 Task: Use LinkedIn to search for people working at OCASA in the Truck industry, located in Moulia, who speak German and offer Portrait Photography services.
Action: Mouse moved to (696, 116)
Screenshot: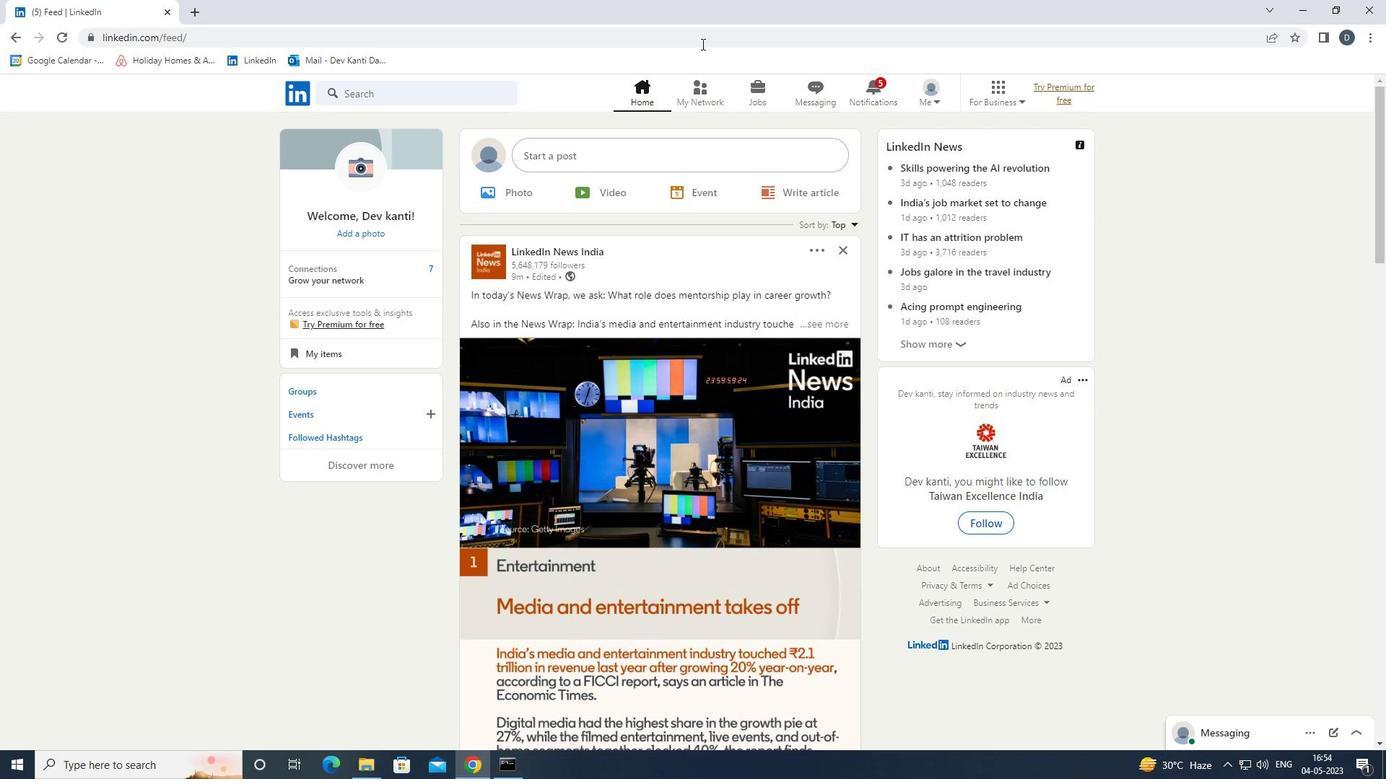 
Action: Mouse pressed left at (696, 116)
Screenshot: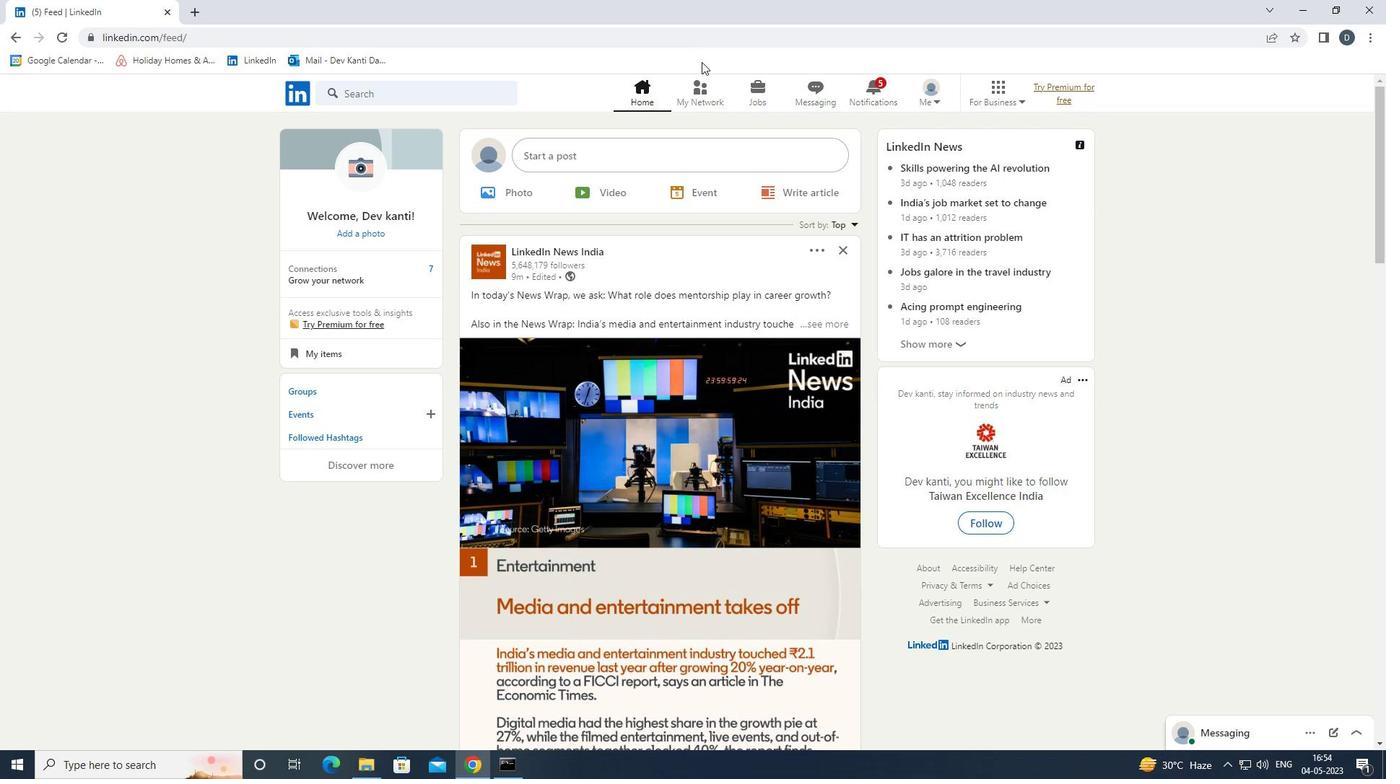 
Action: Mouse moved to (698, 104)
Screenshot: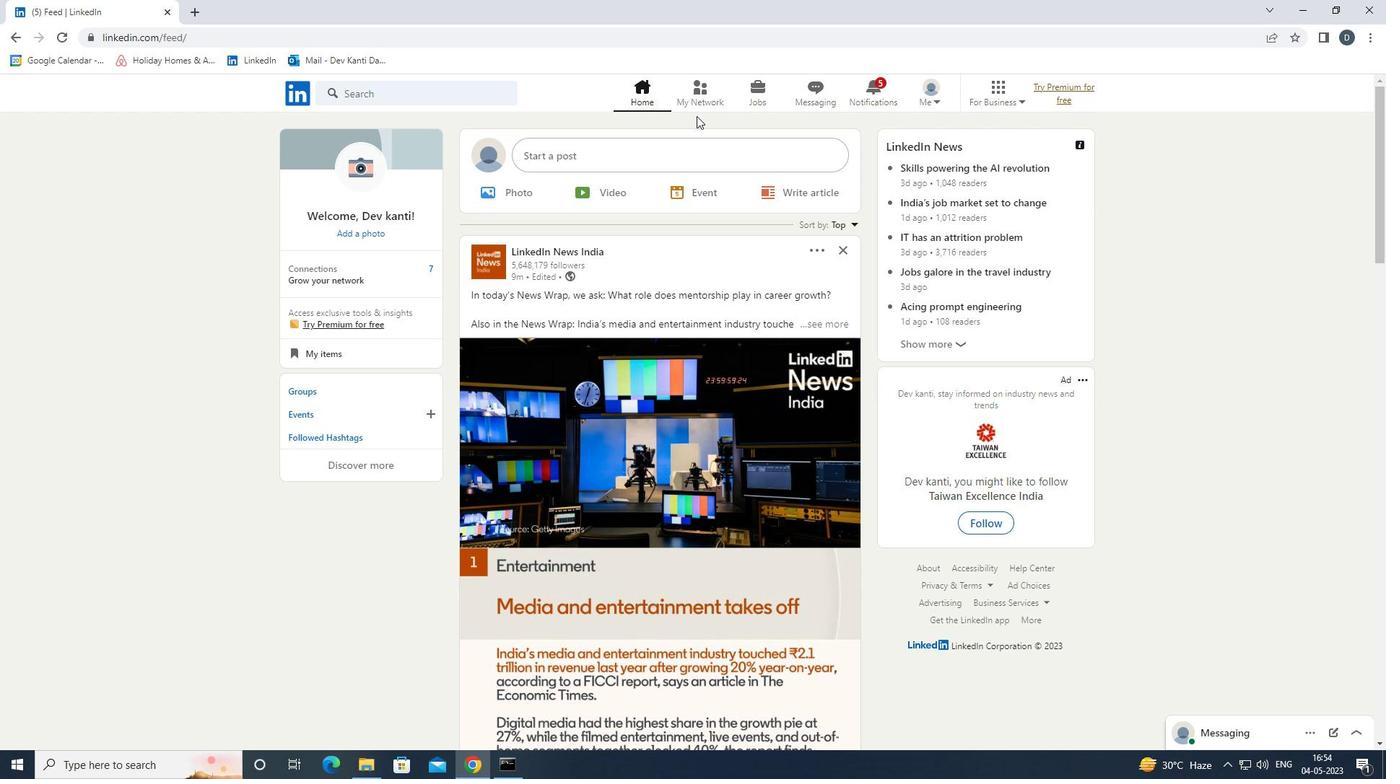 
Action: Mouse pressed left at (698, 104)
Screenshot: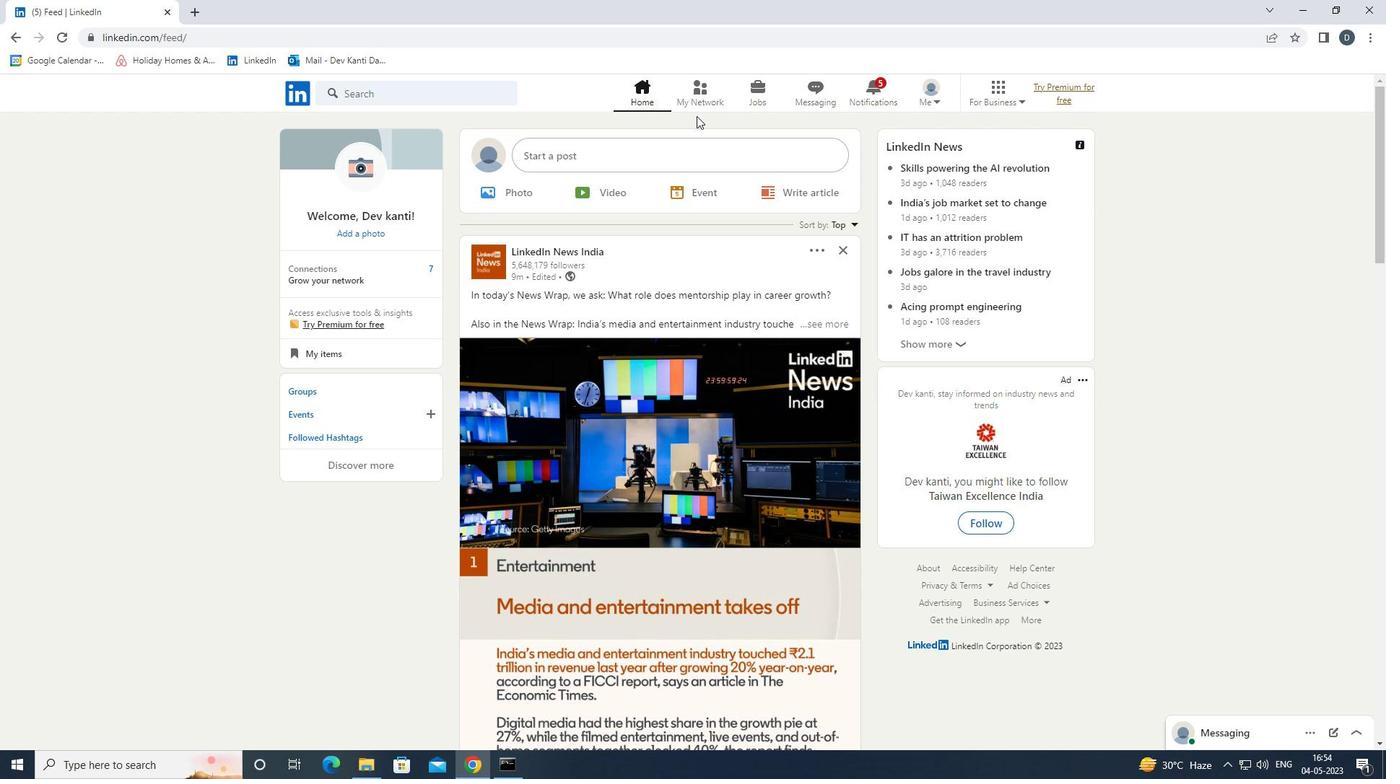 
Action: Mouse moved to (473, 172)
Screenshot: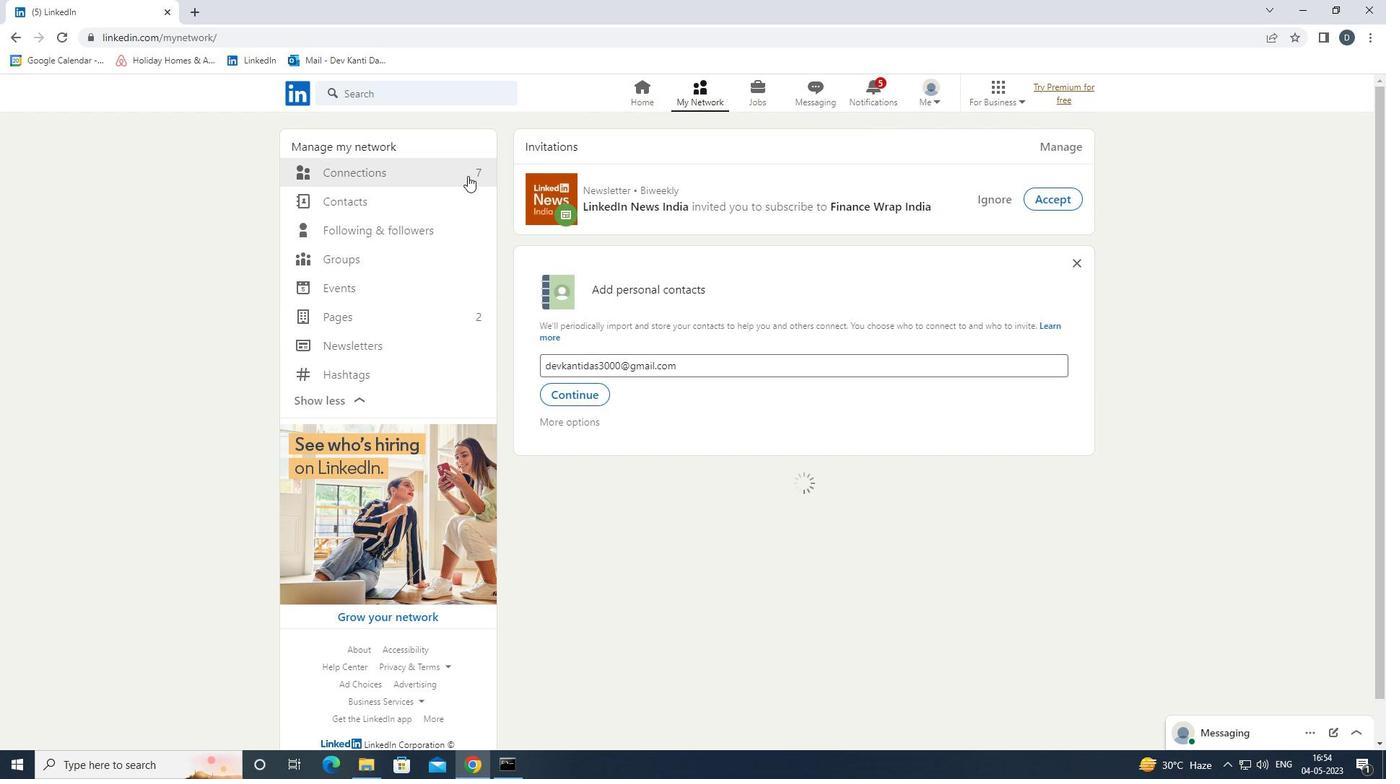 
Action: Mouse pressed left at (473, 172)
Screenshot: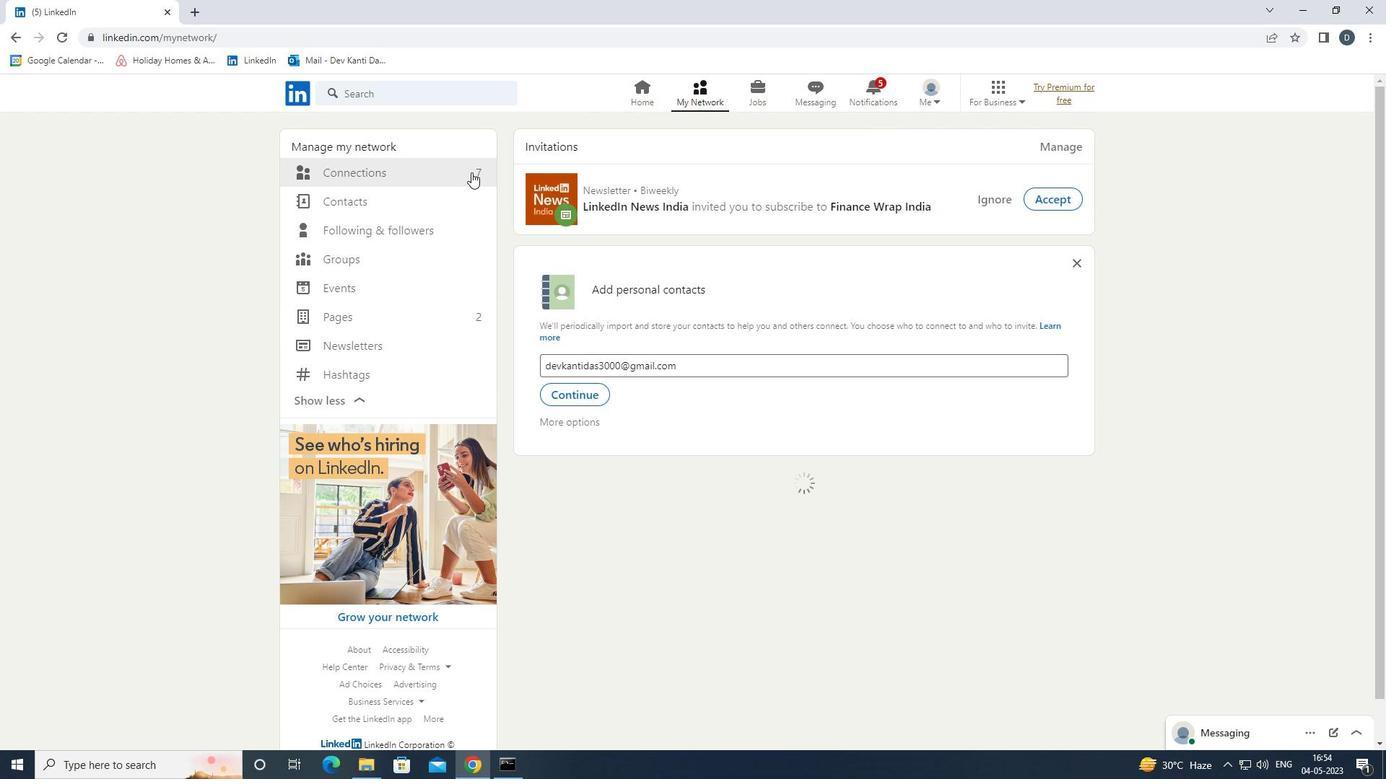 
Action: Mouse moved to (809, 176)
Screenshot: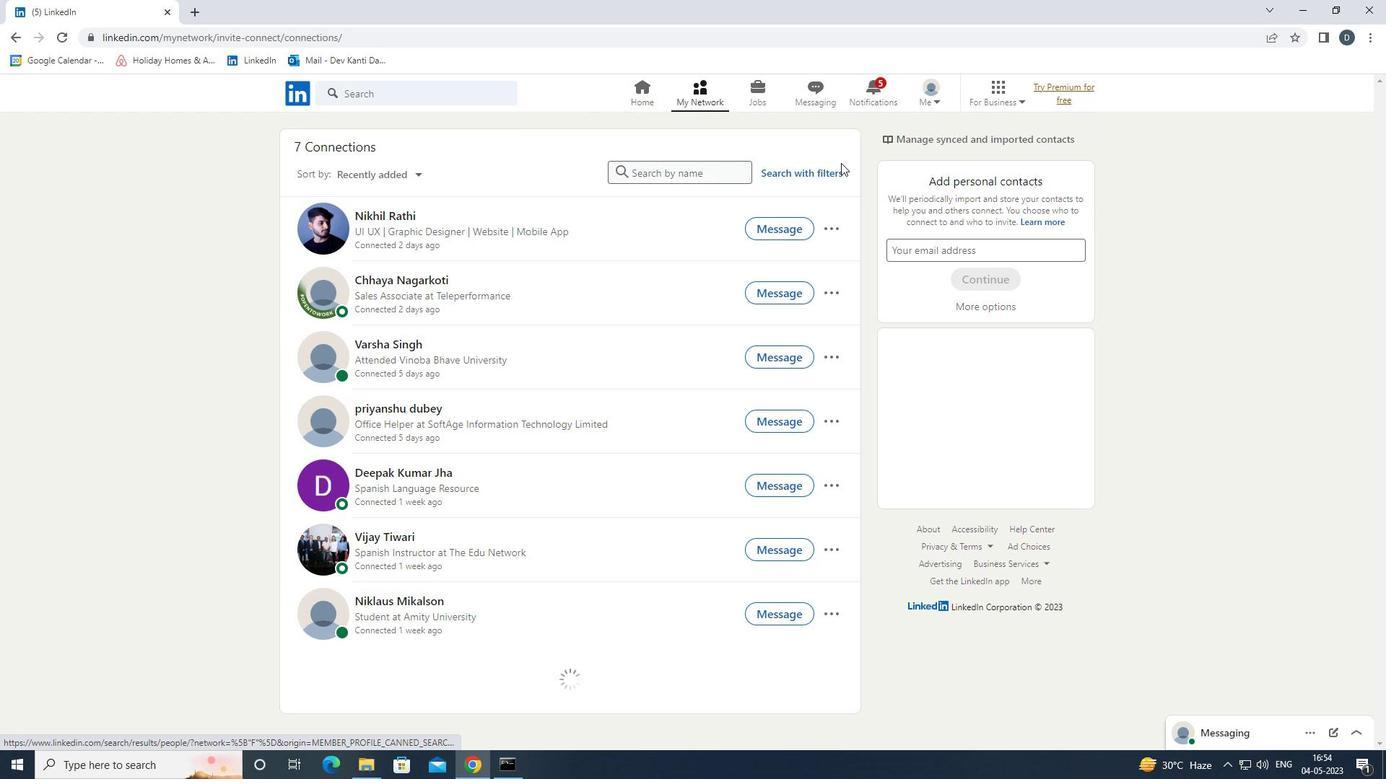 
Action: Mouse pressed left at (809, 176)
Screenshot: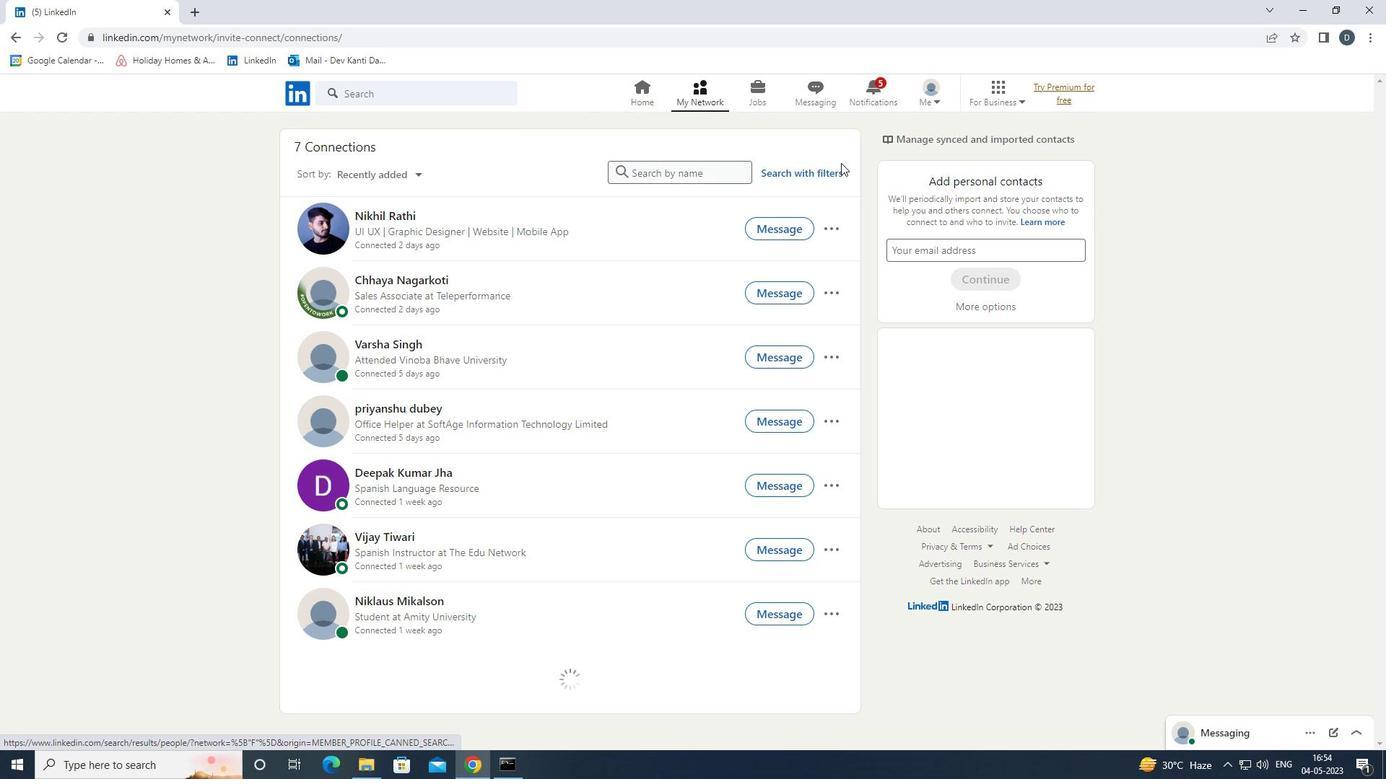 
Action: Mouse moved to (725, 124)
Screenshot: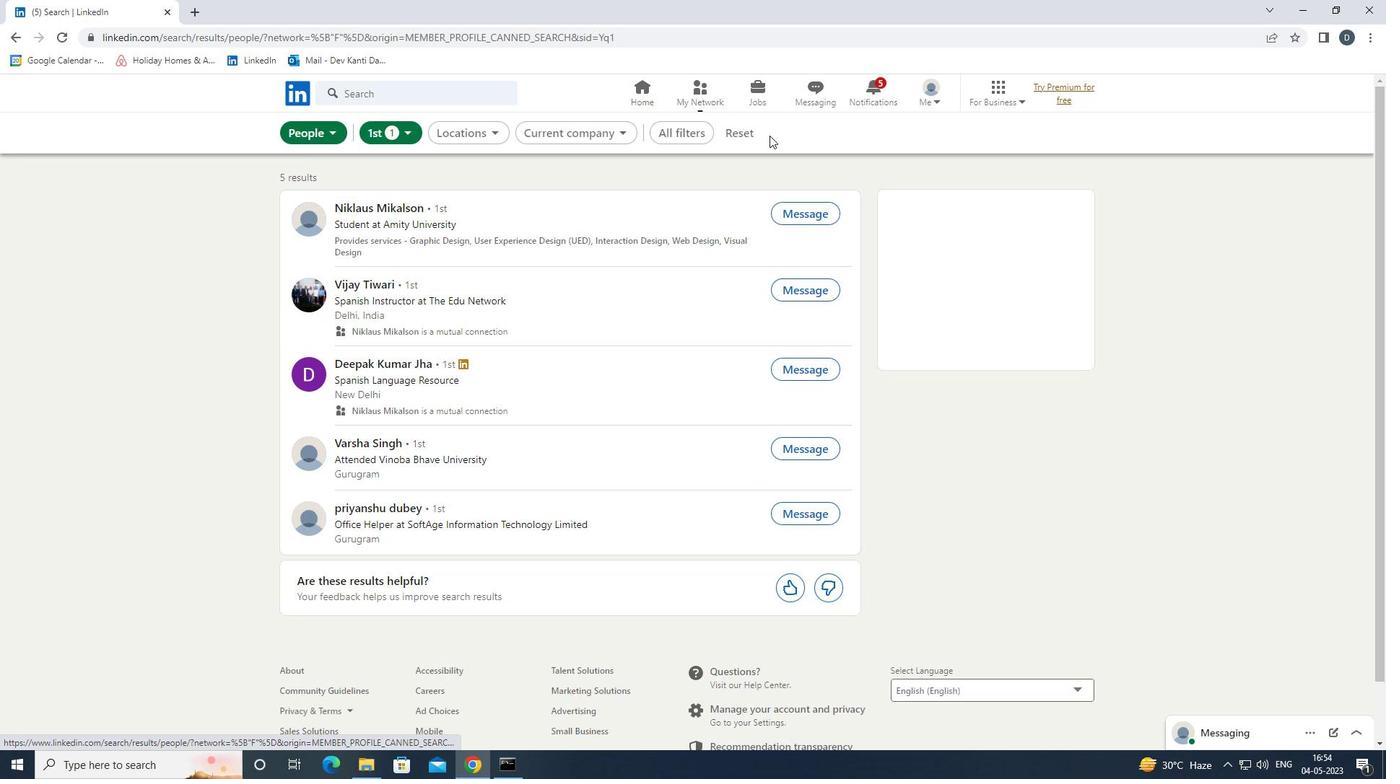 
Action: Mouse pressed left at (725, 124)
Screenshot: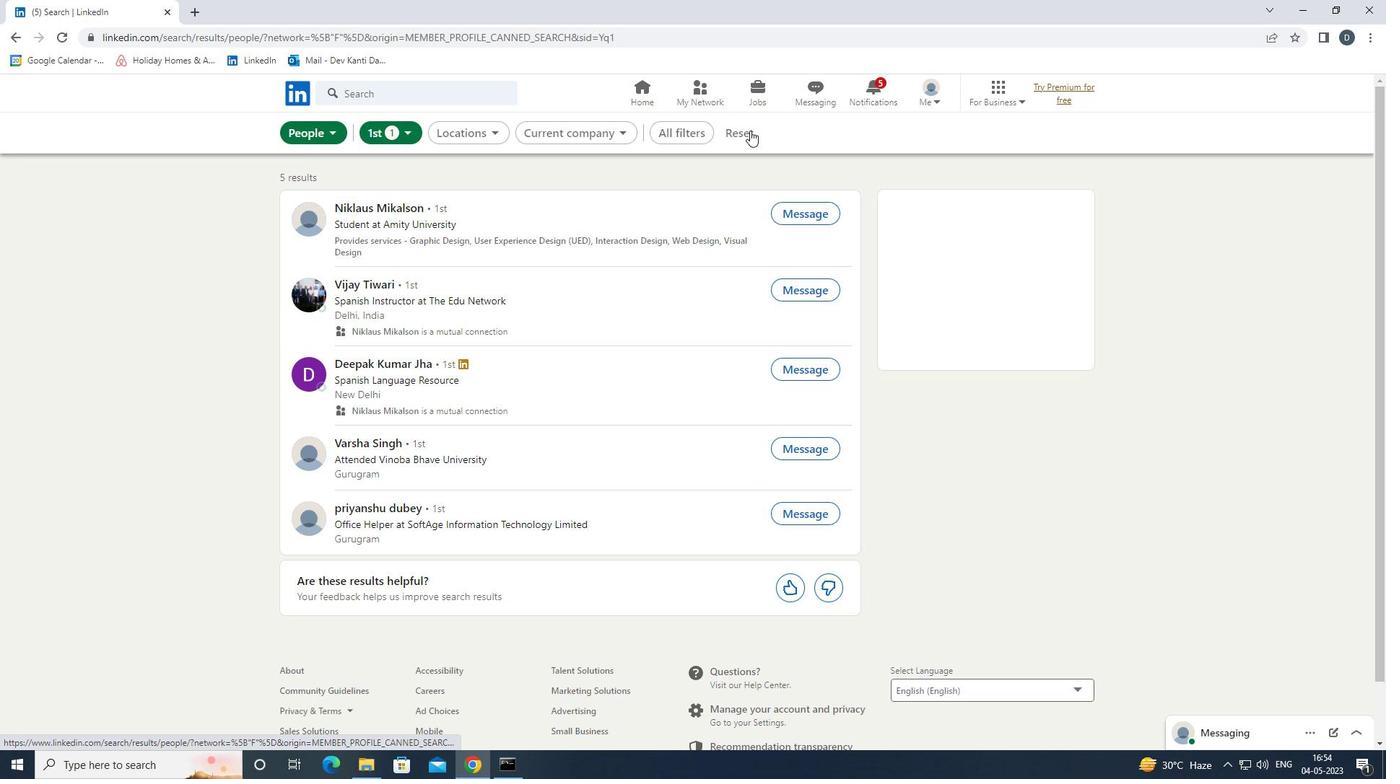 
Action: Mouse moved to (715, 132)
Screenshot: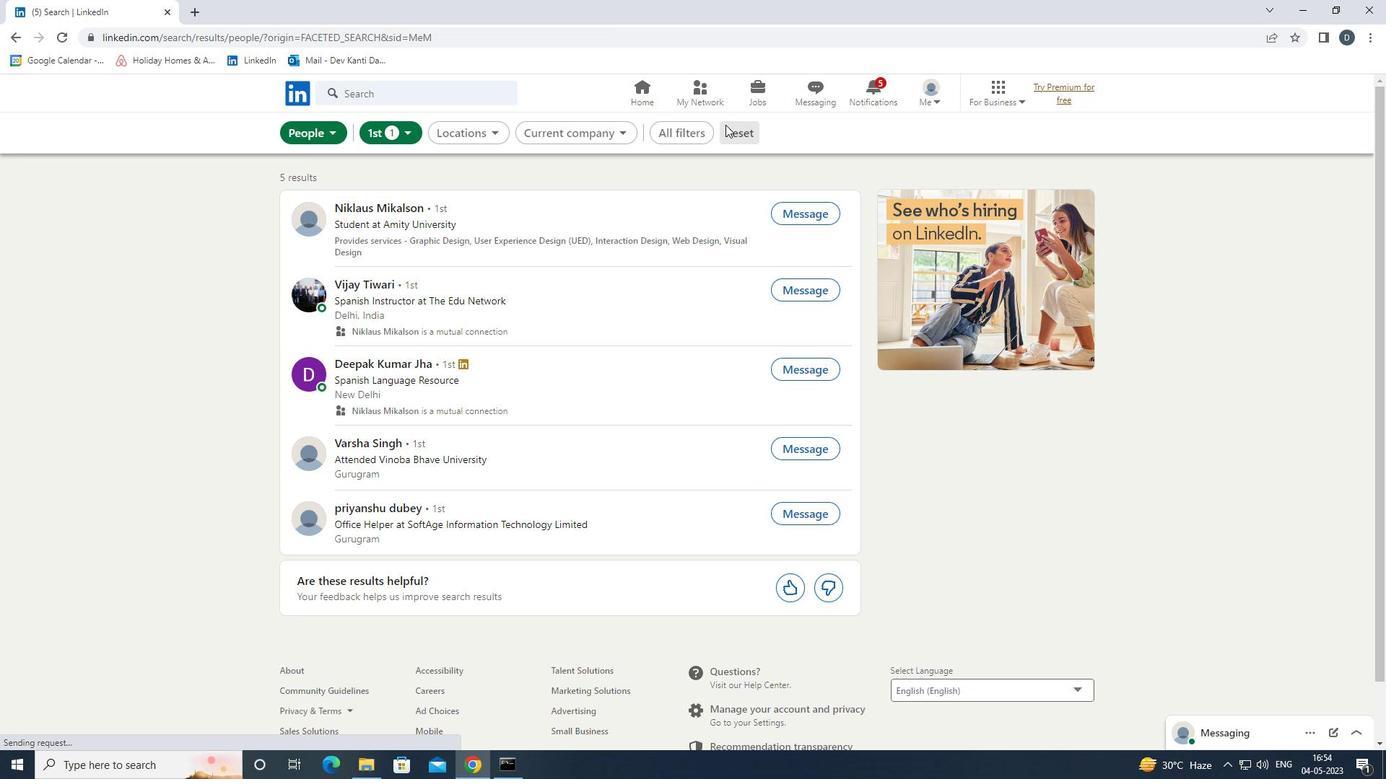 
Action: Mouse pressed left at (715, 132)
Screenshot: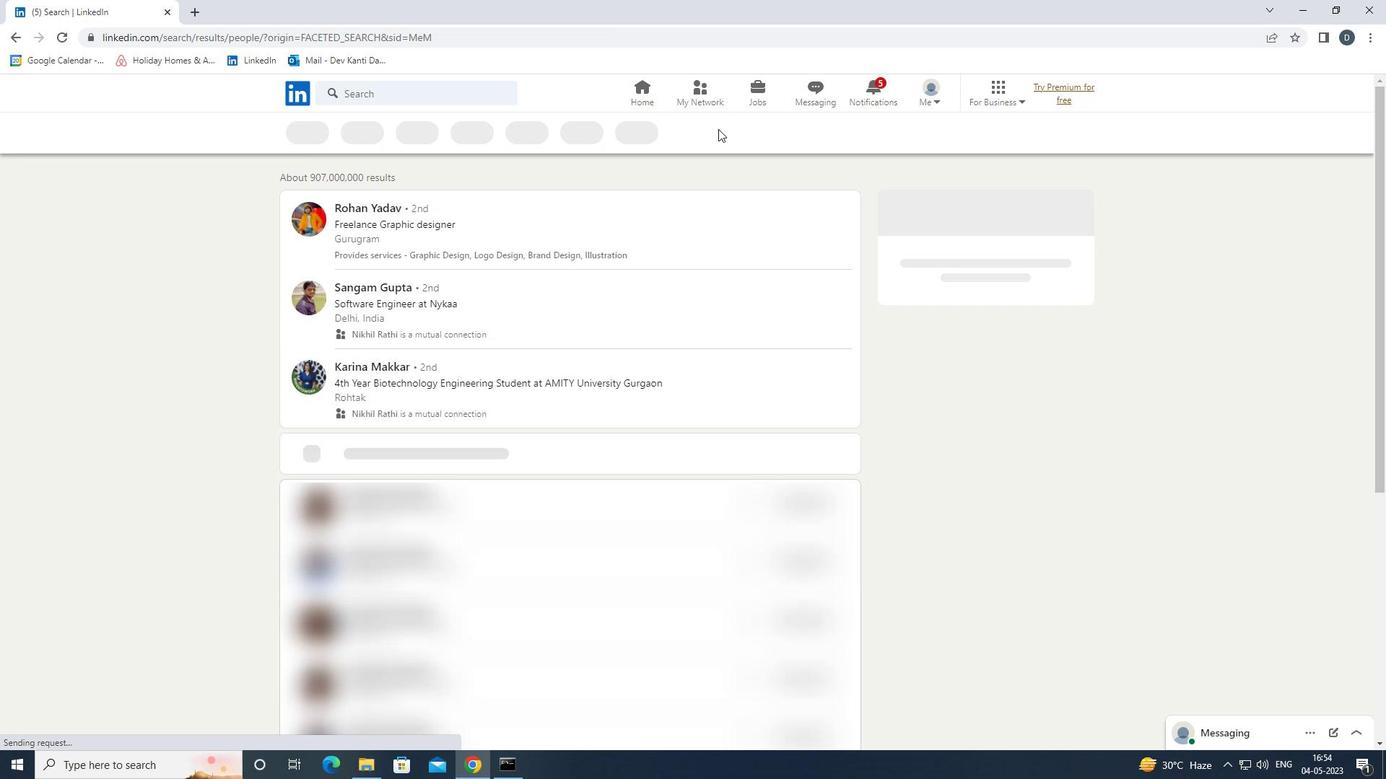 
Action: Mouse moved to (1192, 431)
Screenshot: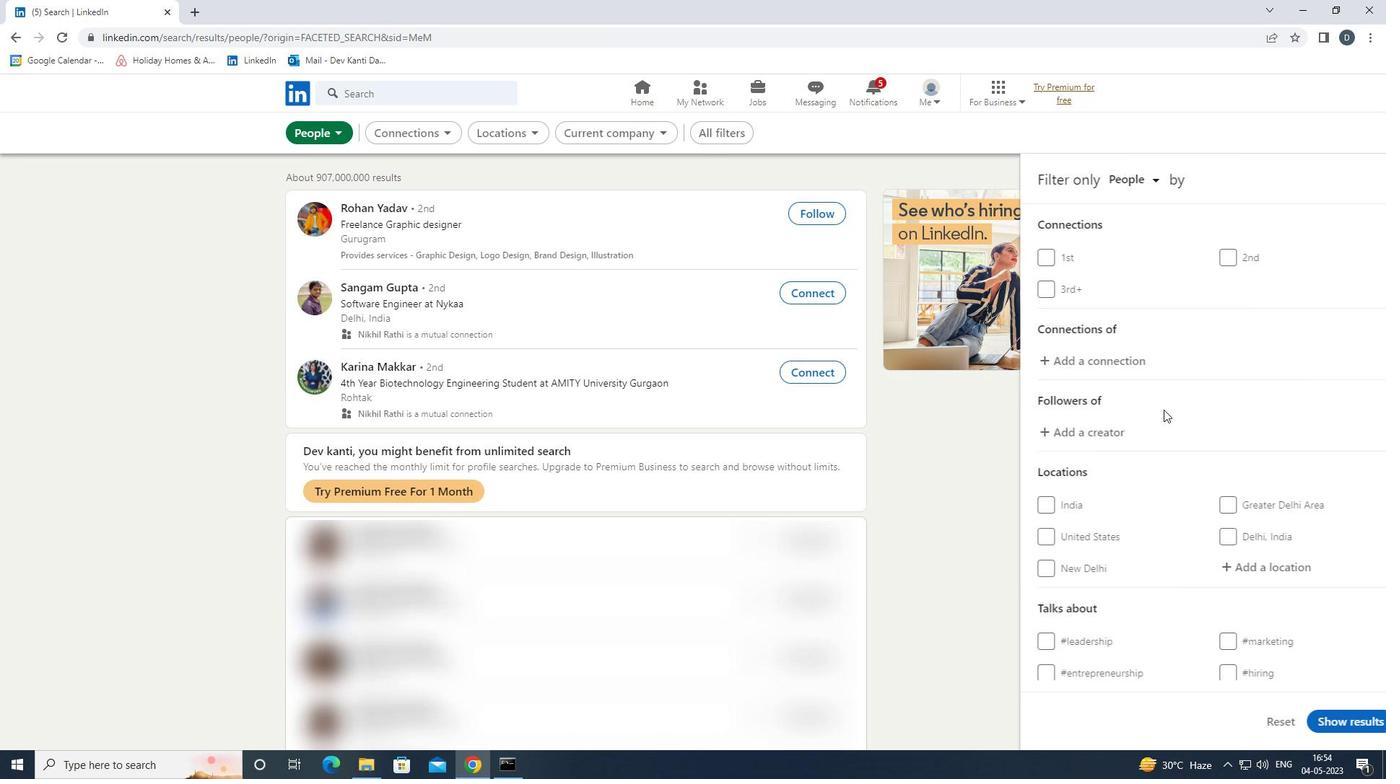
Action: Mouse scrolled (1192, 431) with delta (0, 0)
Screenshot: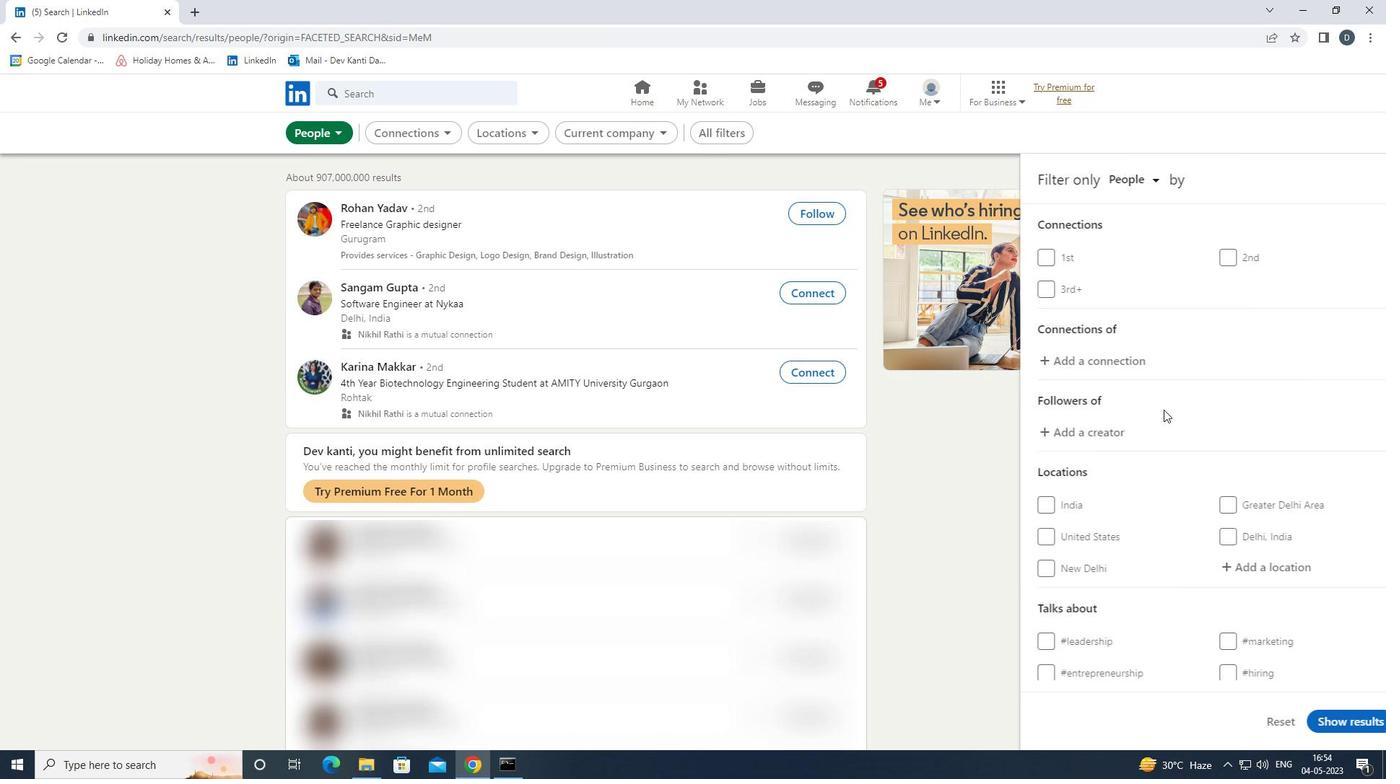 
Action: Mouse moved to (1194, 433)
Screenshot: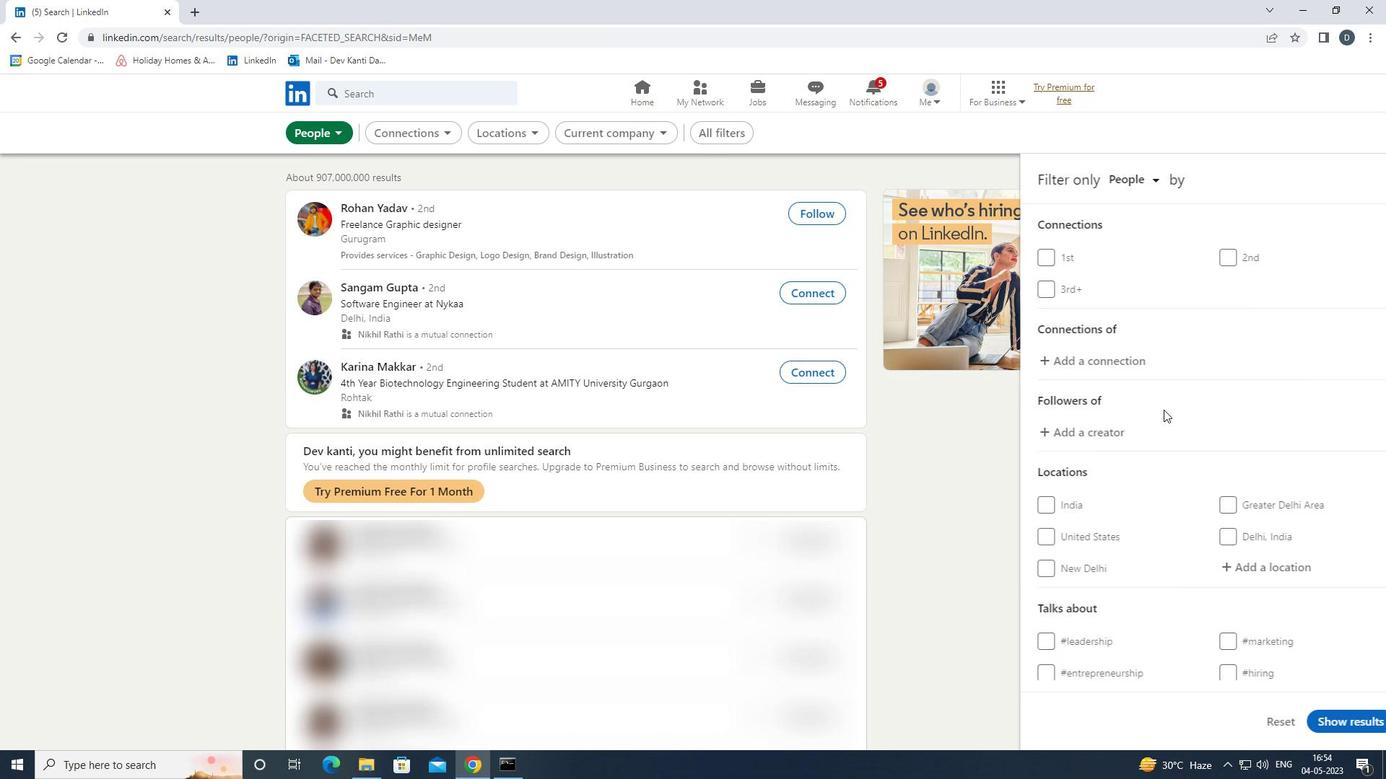 
Action: Mouse scrolled (1194, 433) with delta (0, 0)
Screenshot: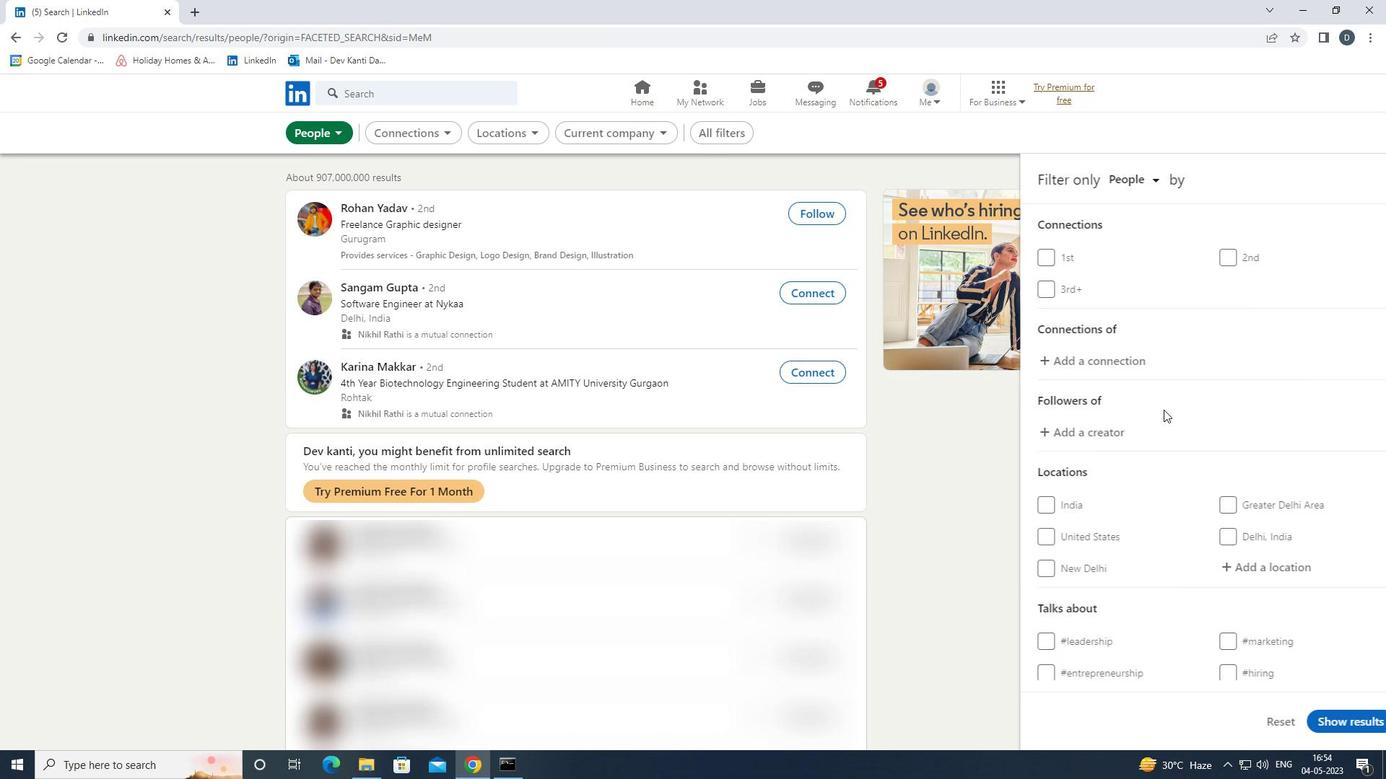 
Action: Mouse moved to (1246, 427)
Screenshot: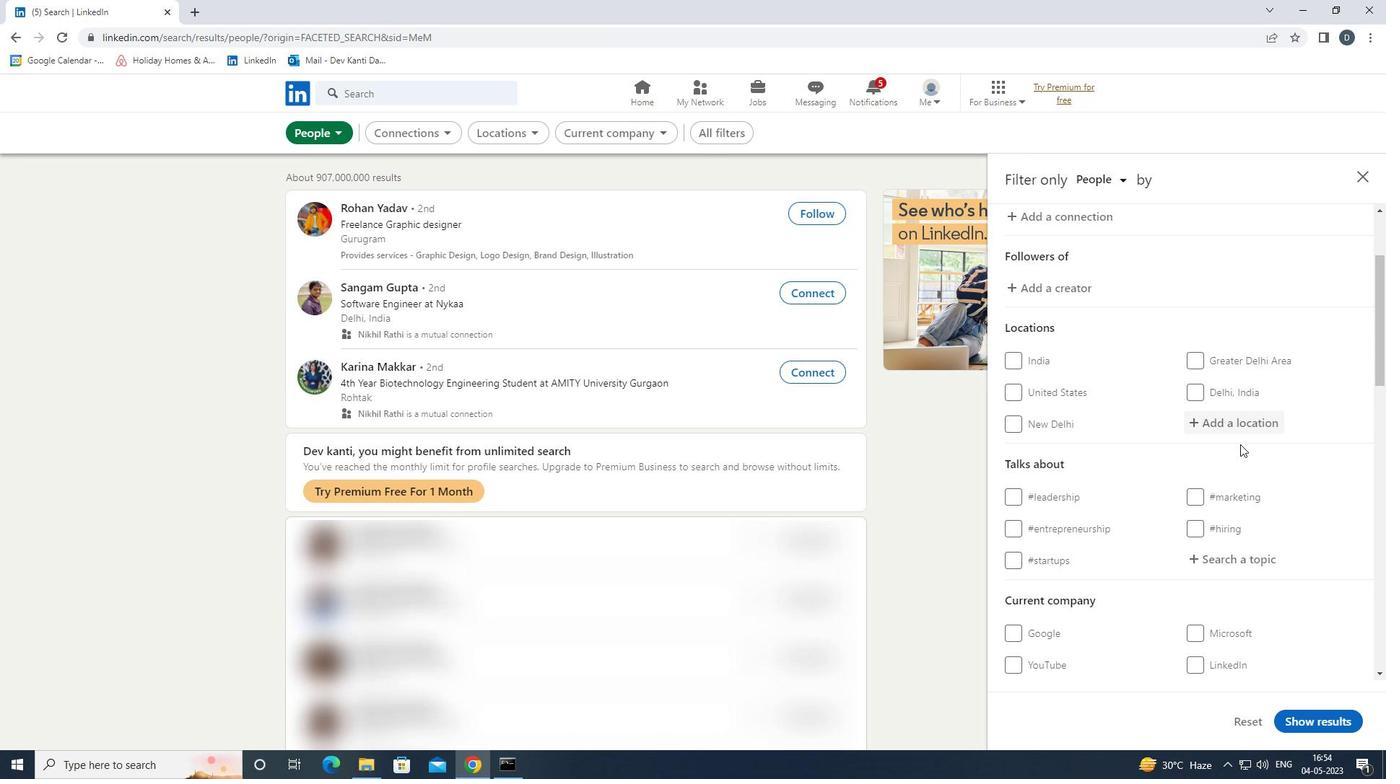 
Action: Mouse pressed left at (1246, 427)
Screenshot: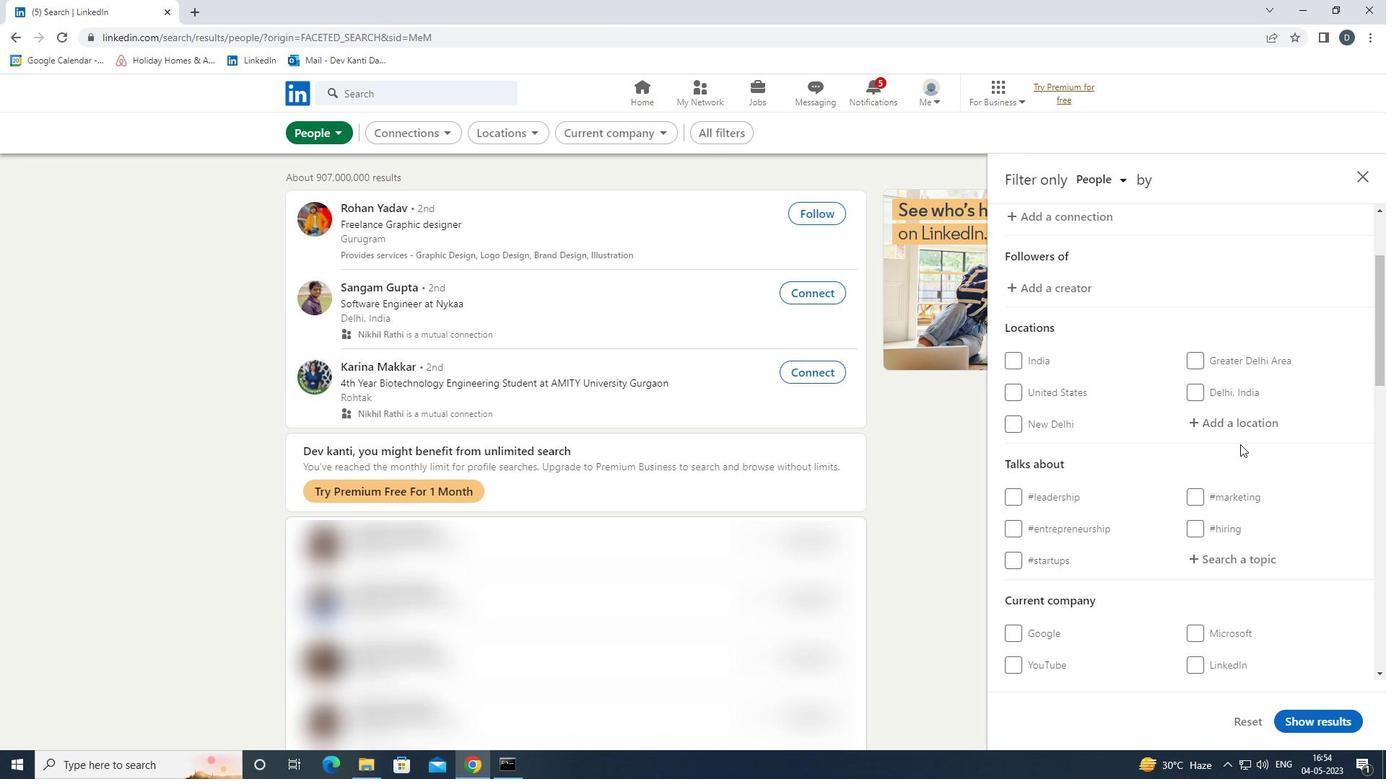 
Action: Key pressed <Key.shift><Key.shift><Key.shift><Key.shift>MOUILA<Key.enter>
Screenshot: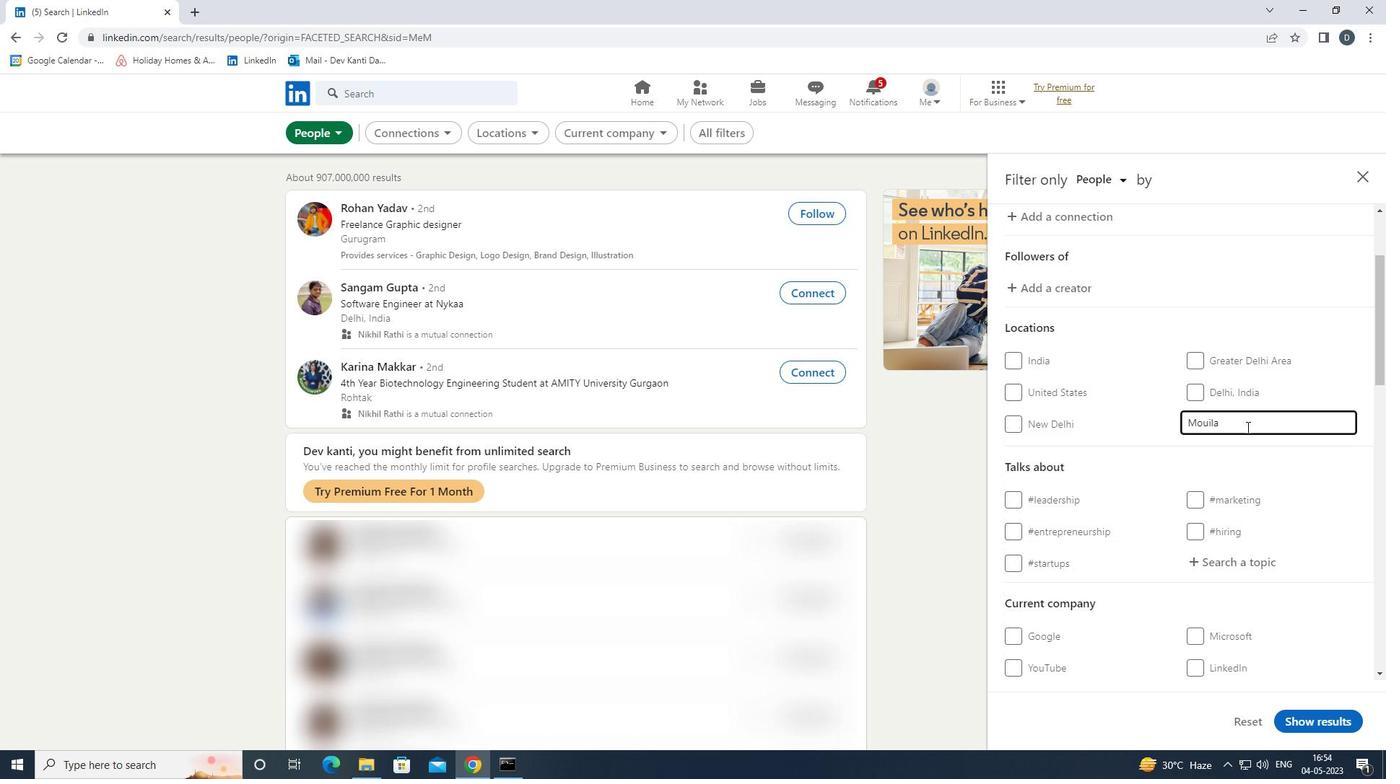 
Action: Mouse moved to (1249, 442)
Screenshot: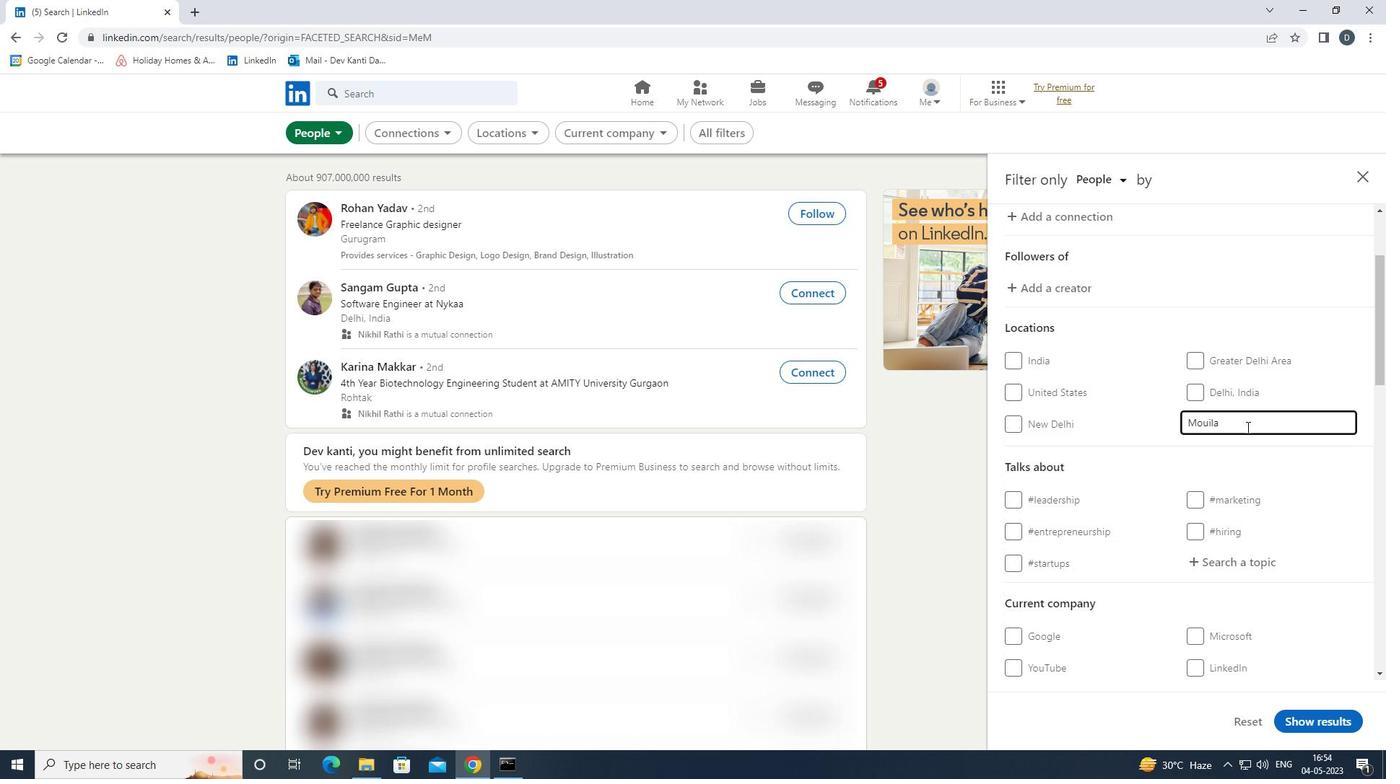 
Action: Mouse scrolled (1249, 441) with delta (0, 0)
Screenshot: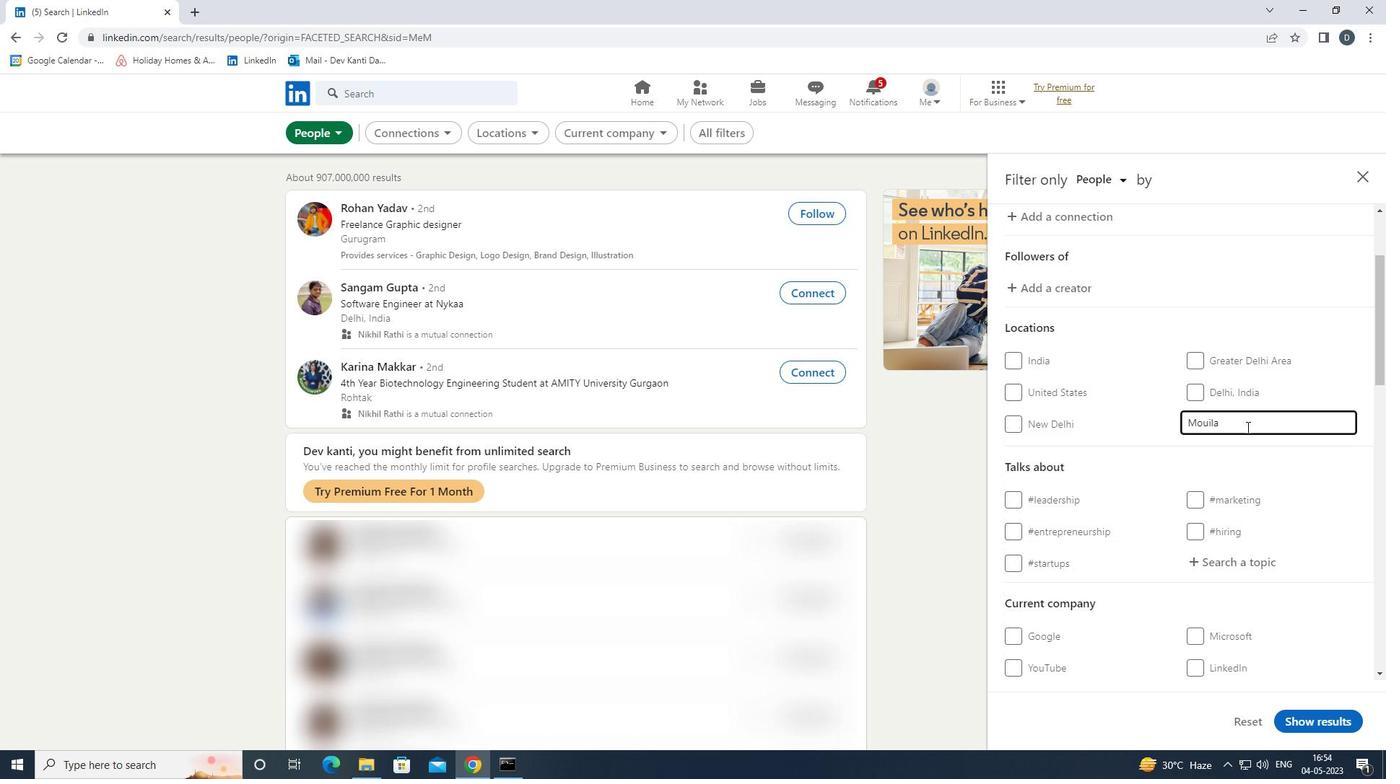 
Action: Mouse moved to (1256, 503)
Screenshot: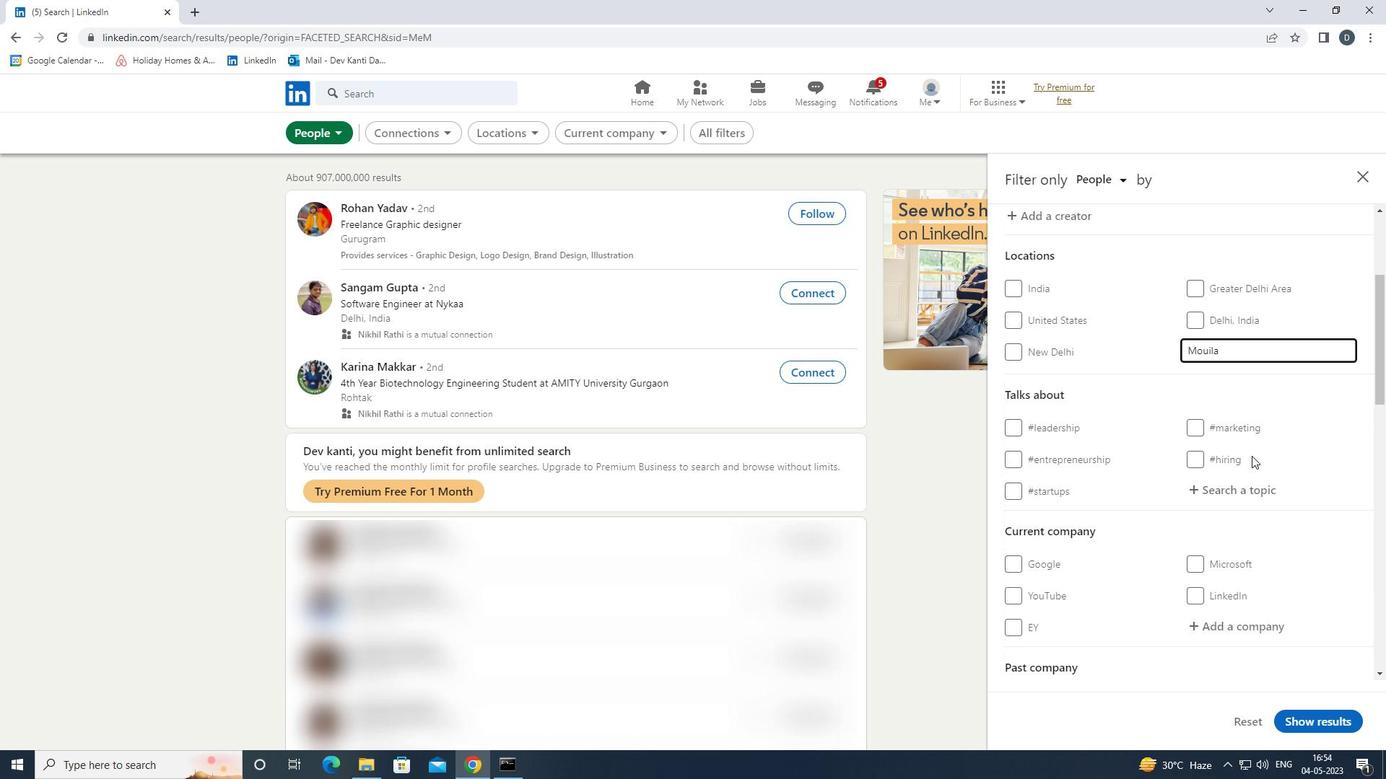 
Action: Mouse pressed left at (1256, 503)
Screenshot: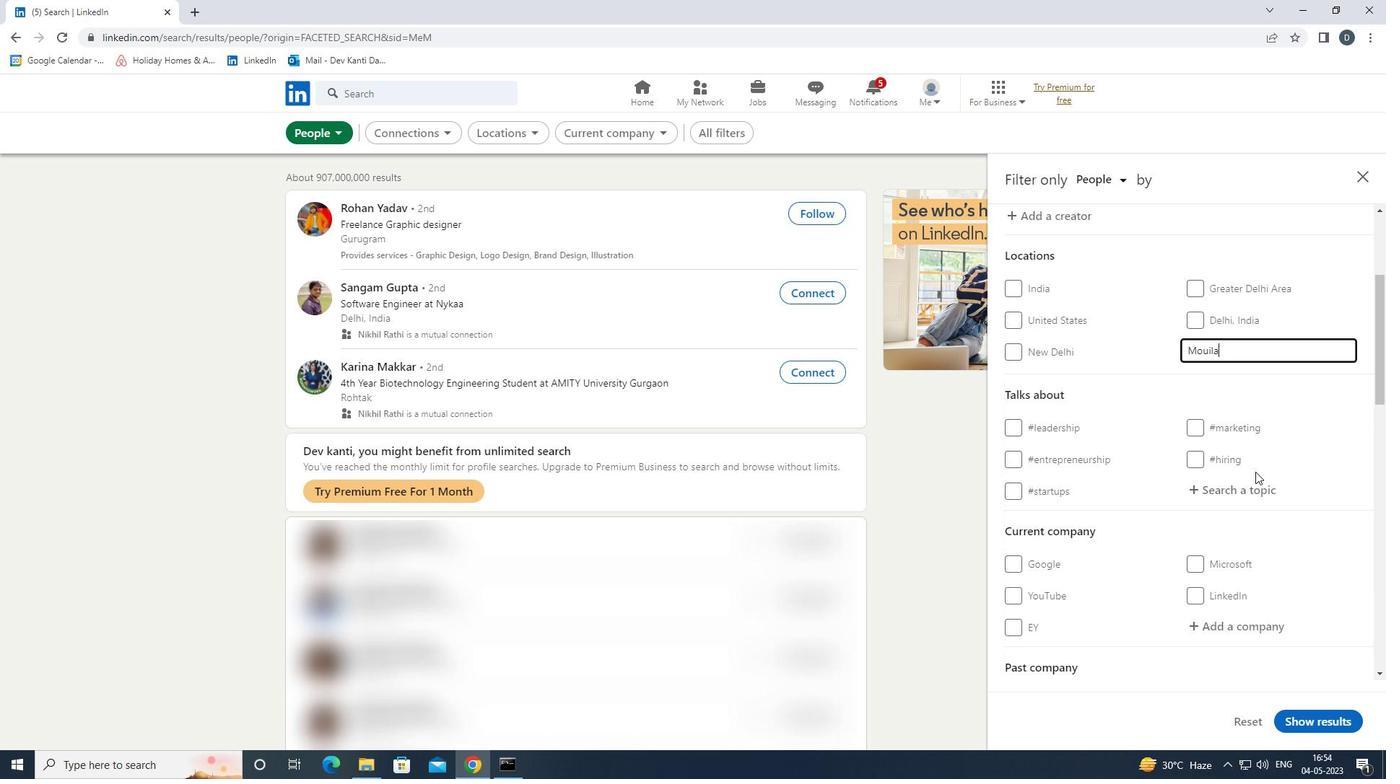 
Action: Mouse moved to (1257, 496)
Screenshot: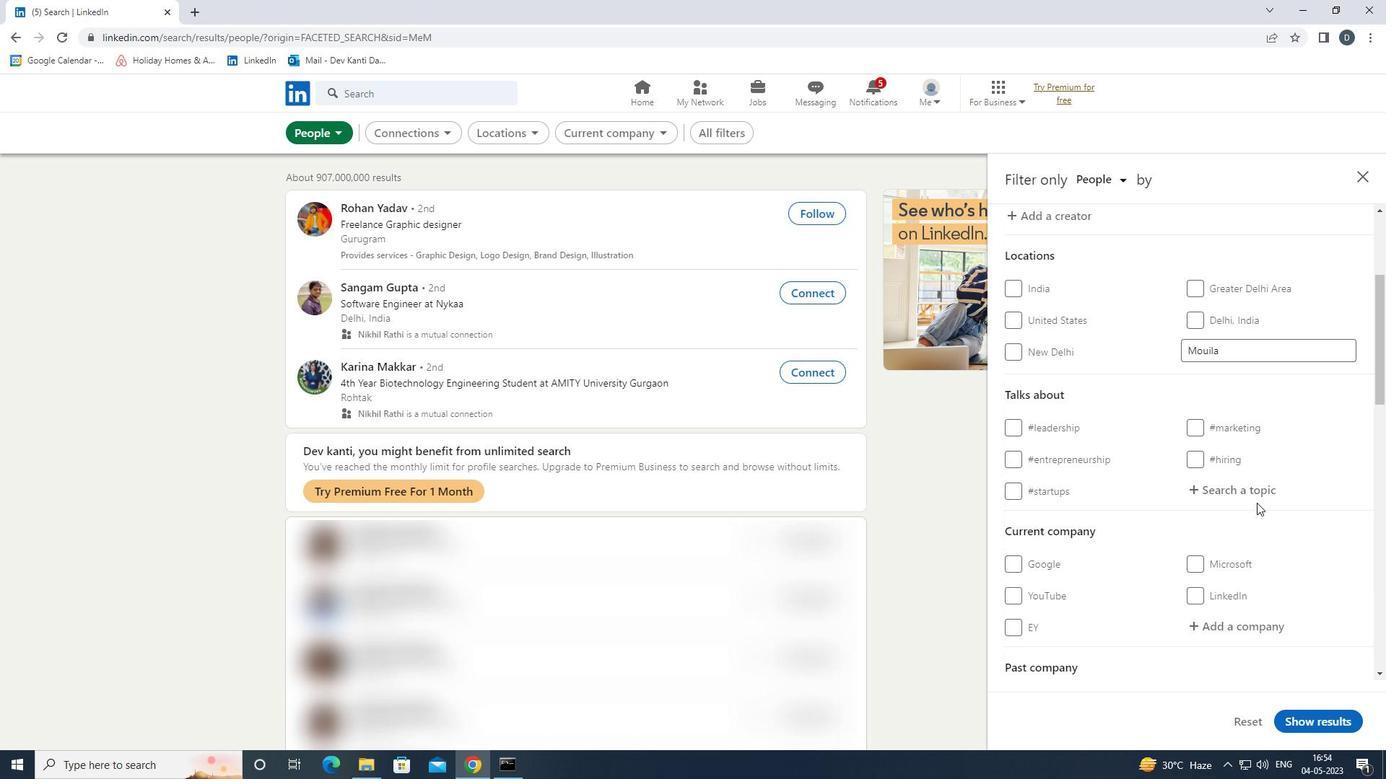 
Action: Mouse pressed left at (1257, 496)
Screenshot: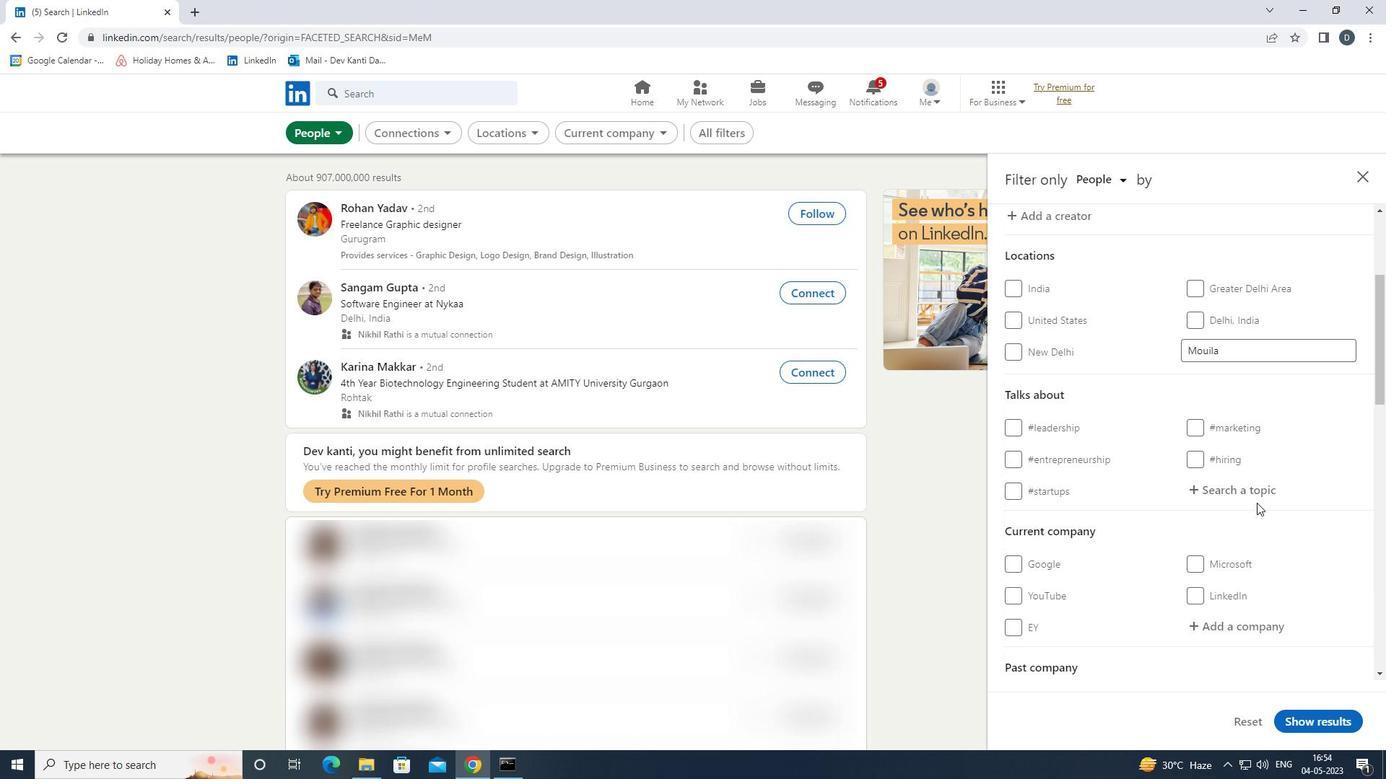 
Action: Key pressed HOMEOFFI<Key.down><Key.enter>
Screenshot: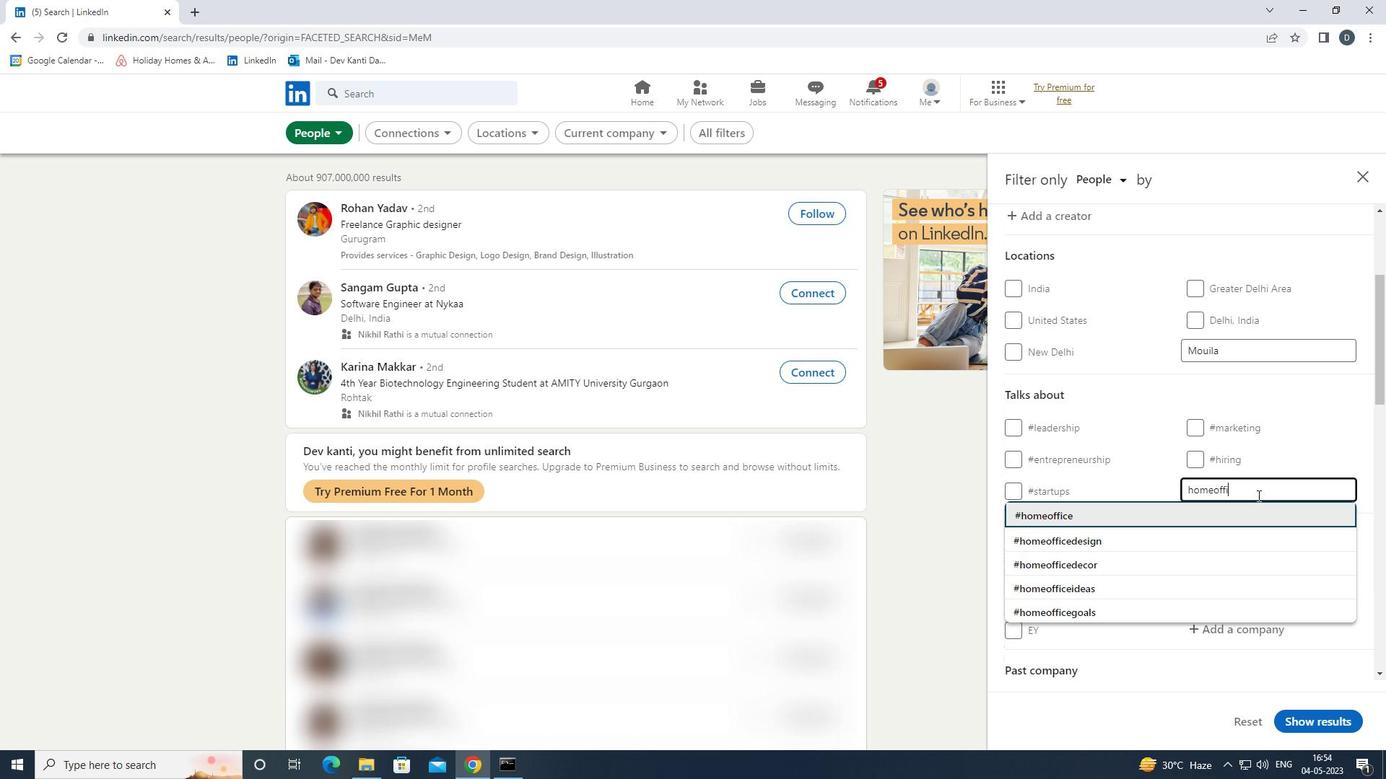 
Action: Mouse scrolled (1257, 495) with delta (0, 0)
Screenshot: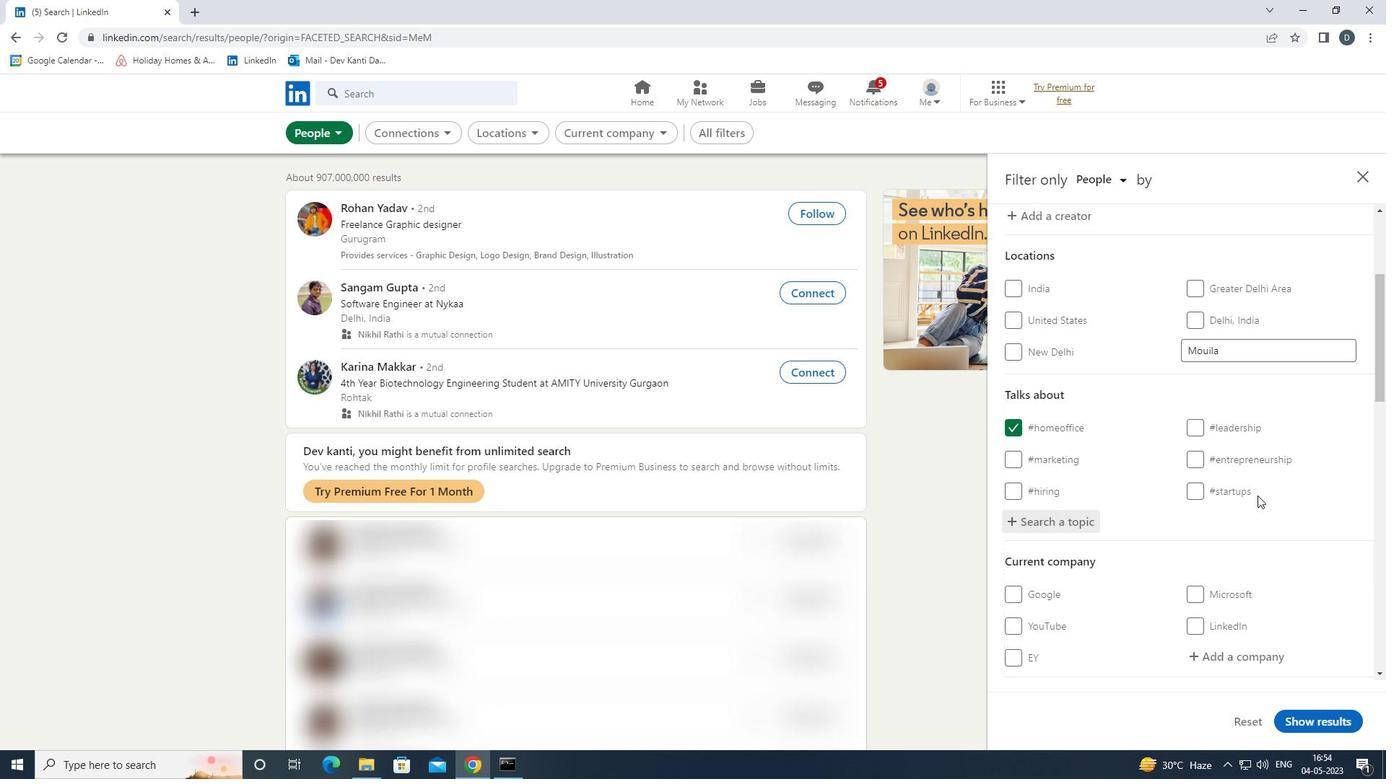 
Action: Mouse scrolled (1257, 495) with delta (0, 0)
Screenshot: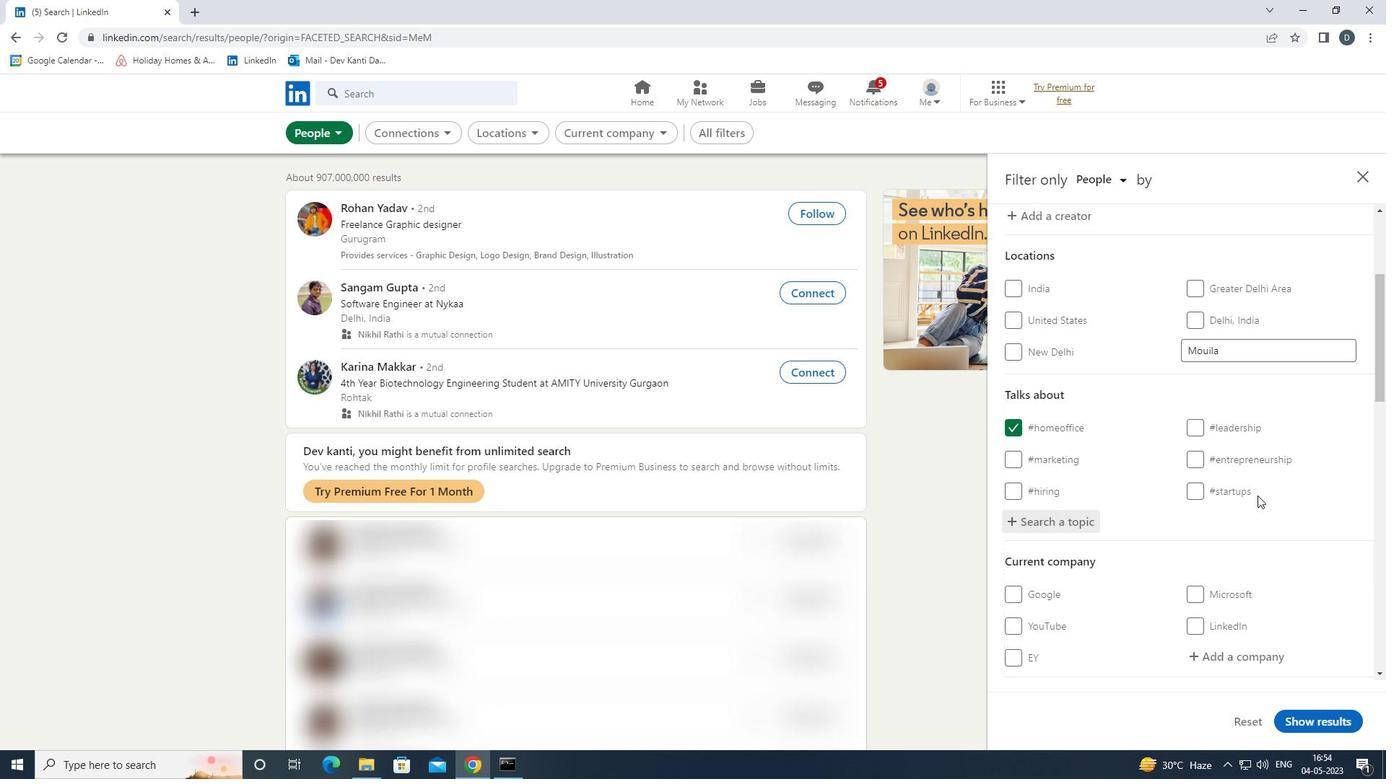
Action: Mouse scrolled (1257, 495) with delta (0, 0)
Screenshot: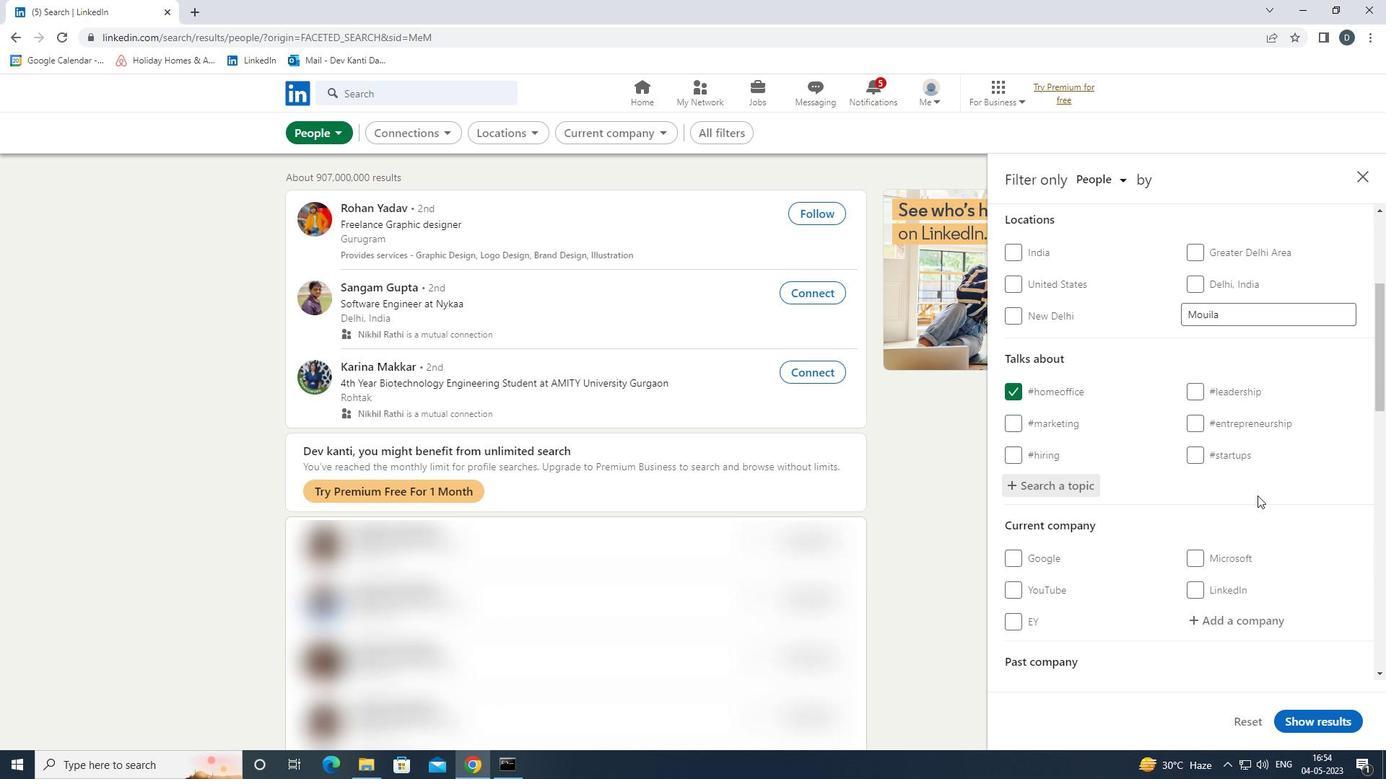 
Action: Mouse moved to (1262, 491)
Screenshot: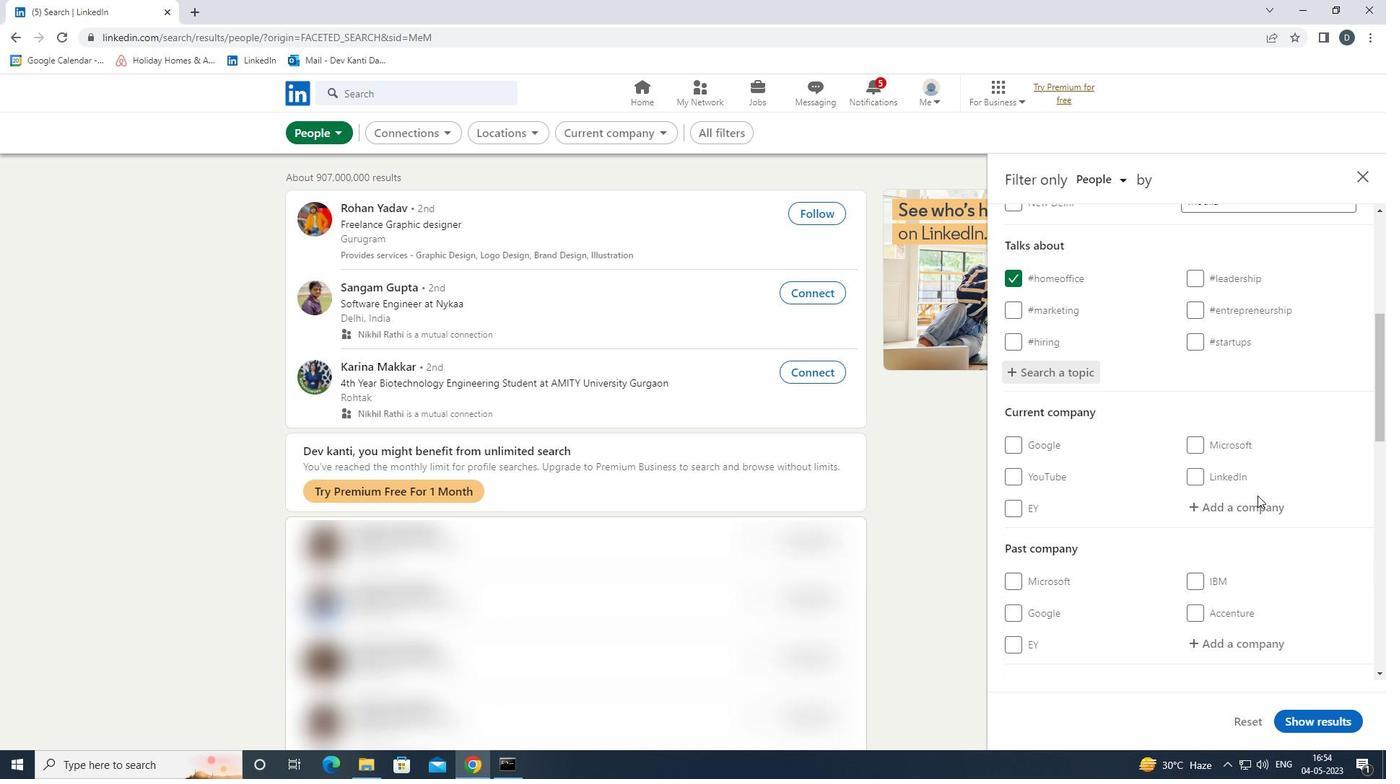 
Action: Mouse scrolled (1262, 490) with delta (0, 0)
Screenshot: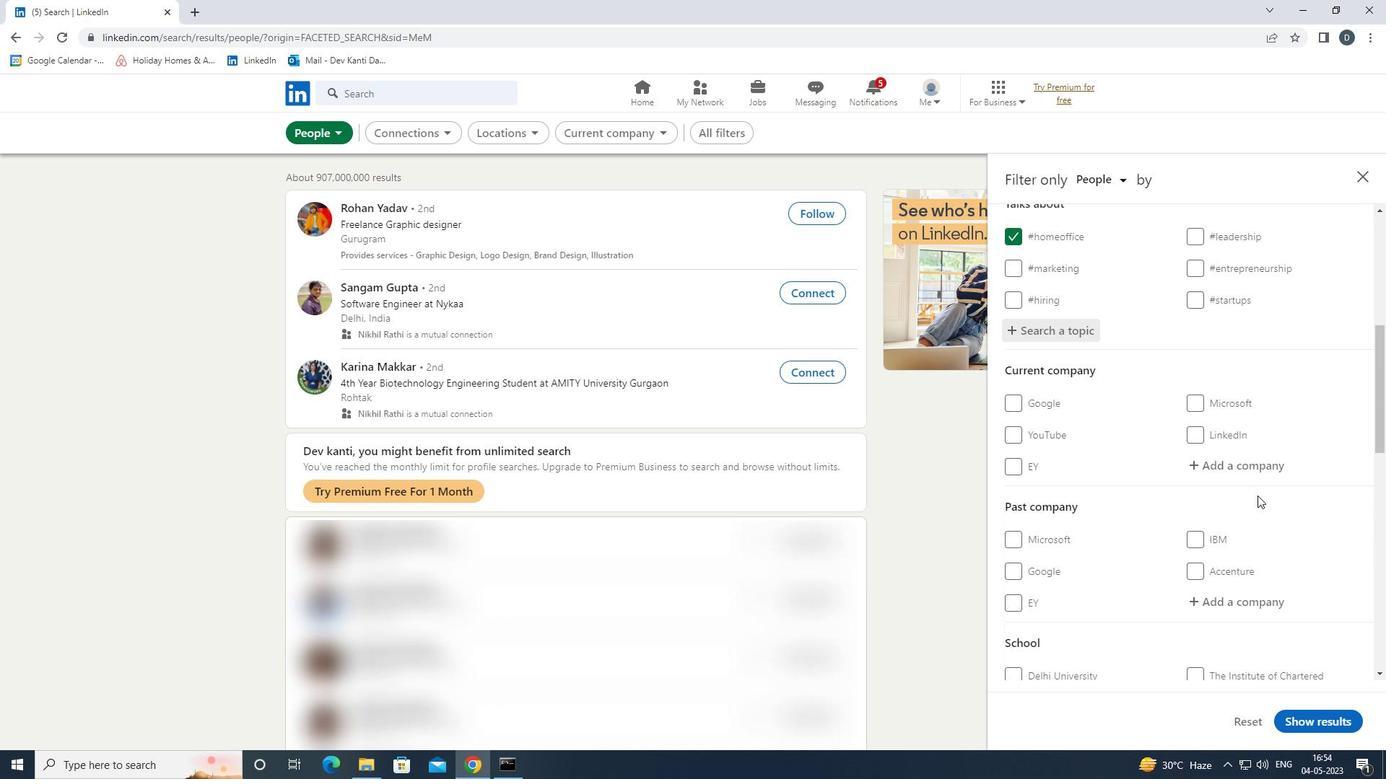 
Action: Mouse scrolled (1262, 490) with delta (0, 0)
Screenshot: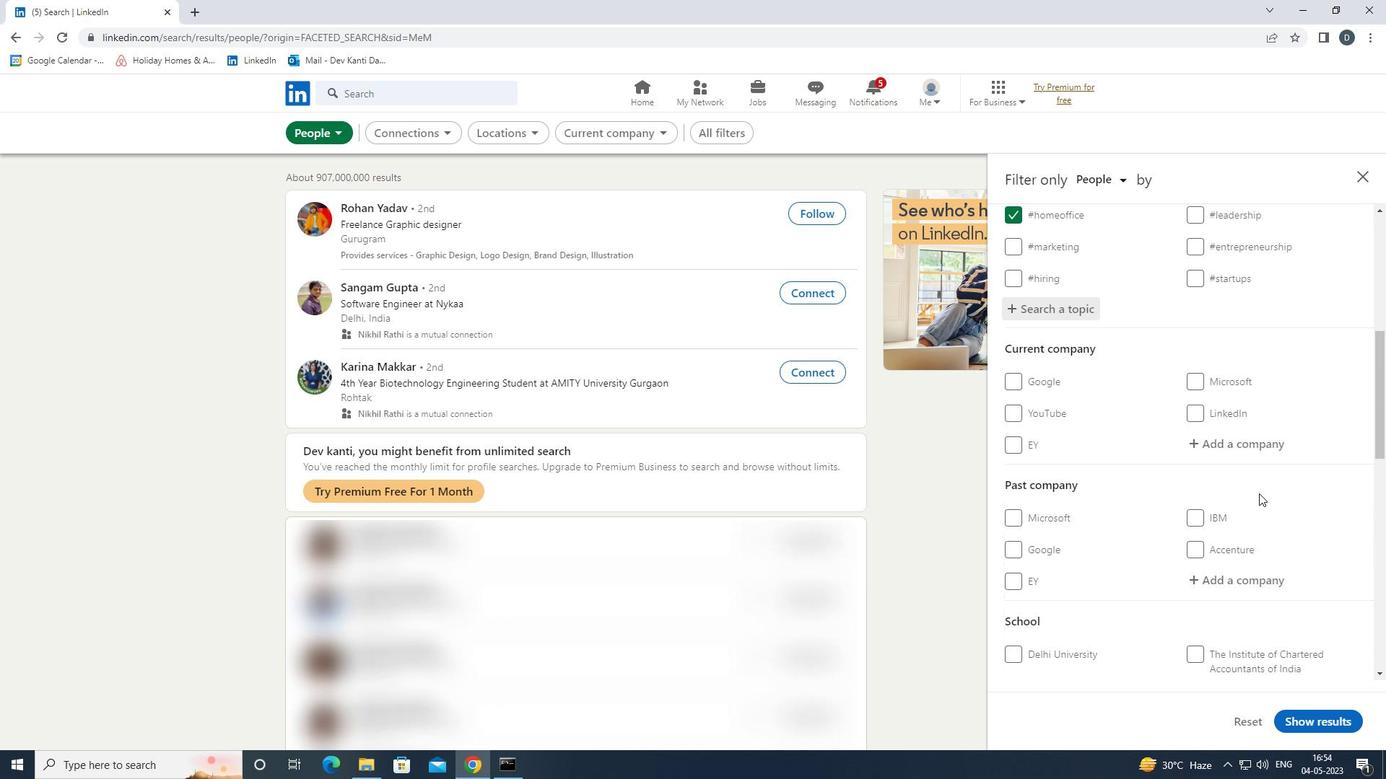 
Action: Mouse scrolled (1262, 490) with delta (0, 0)
Screenshot: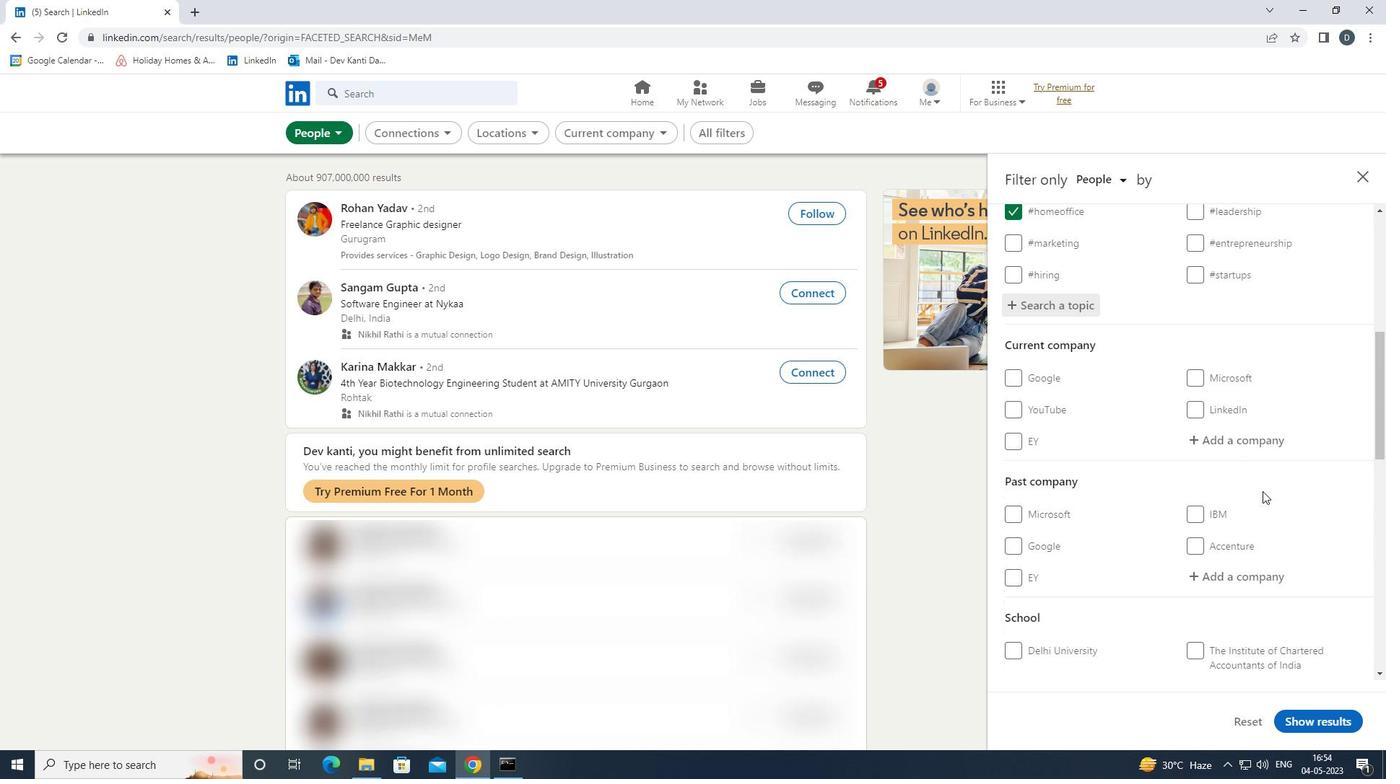 
Action: Mouse moved to (1129, 509)
Screenshot: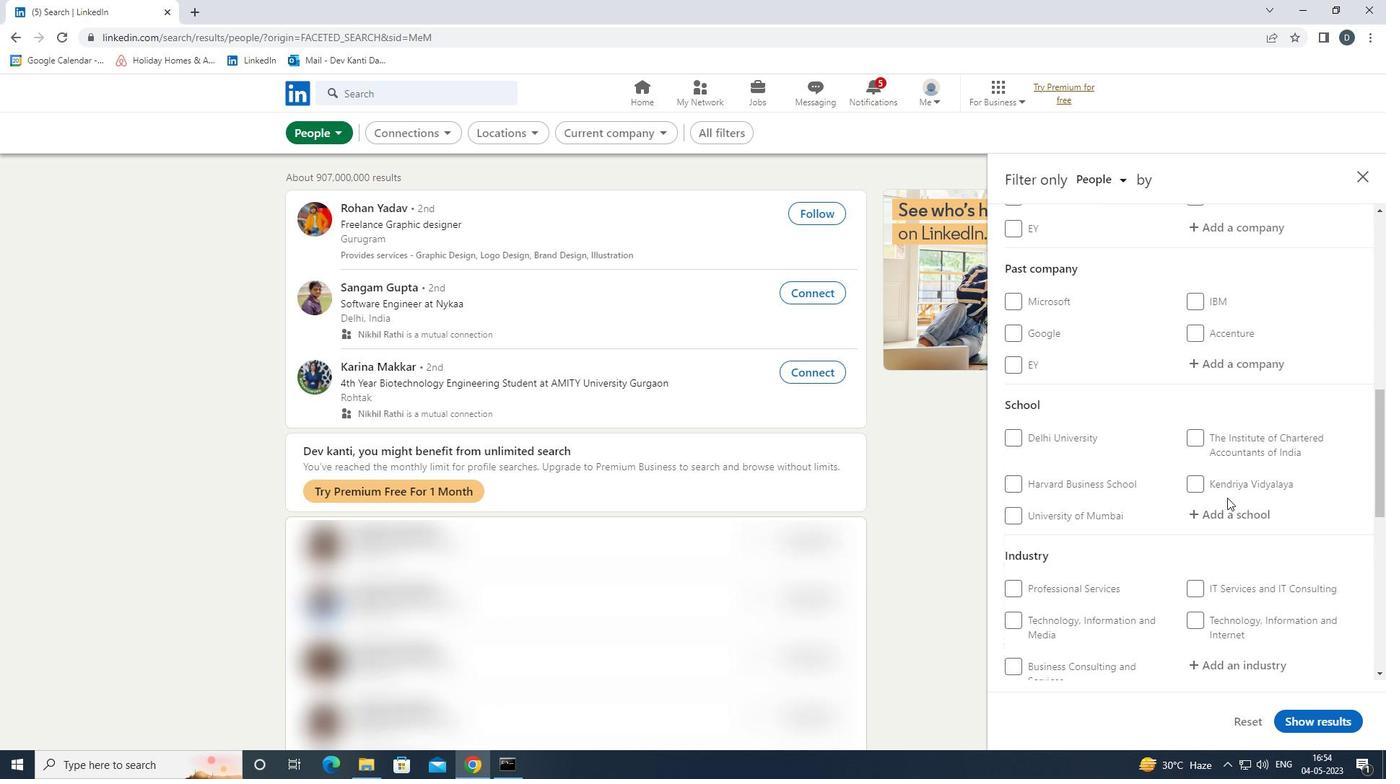 
Action: Mouse scrolled (1129, 508) with delta (0, 0)
Screenshot: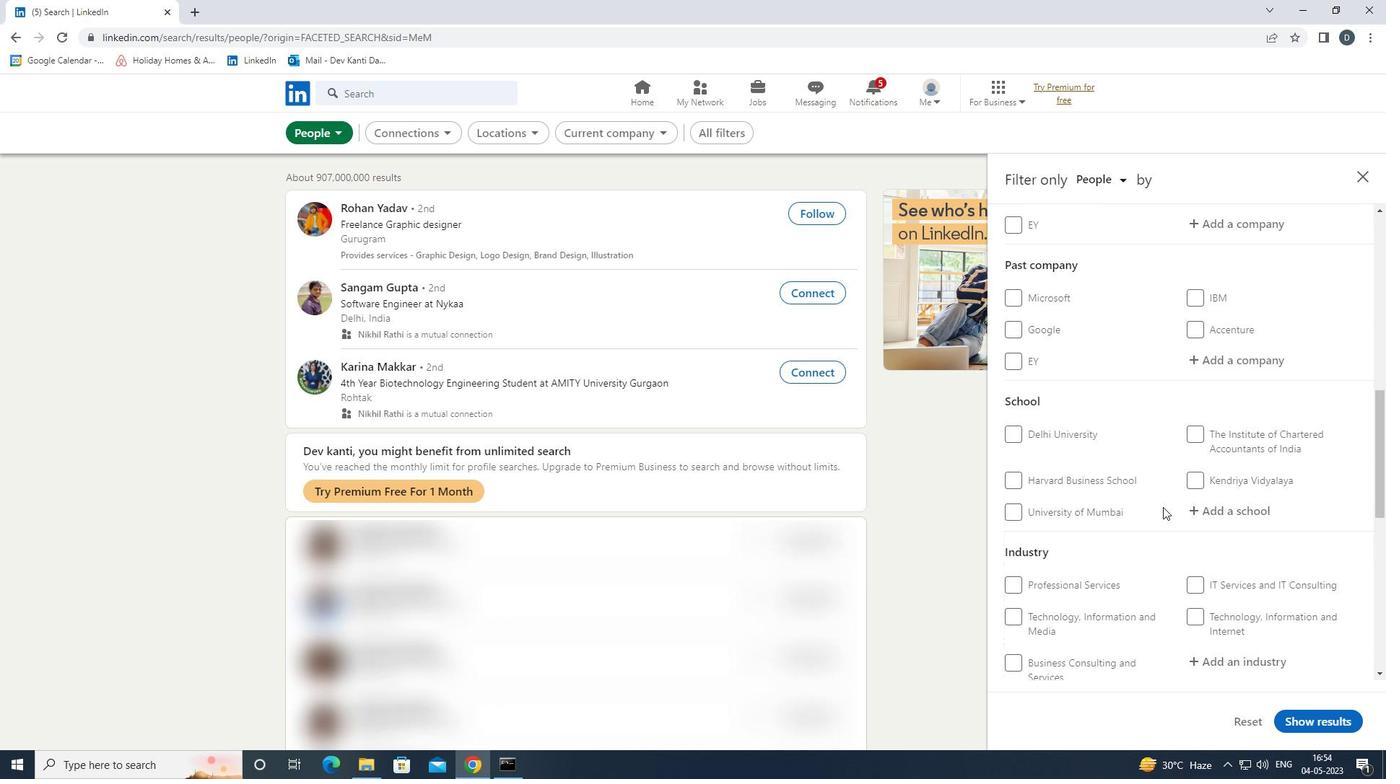 
Action: Mouse moved to (1129, 509)
Screenshot: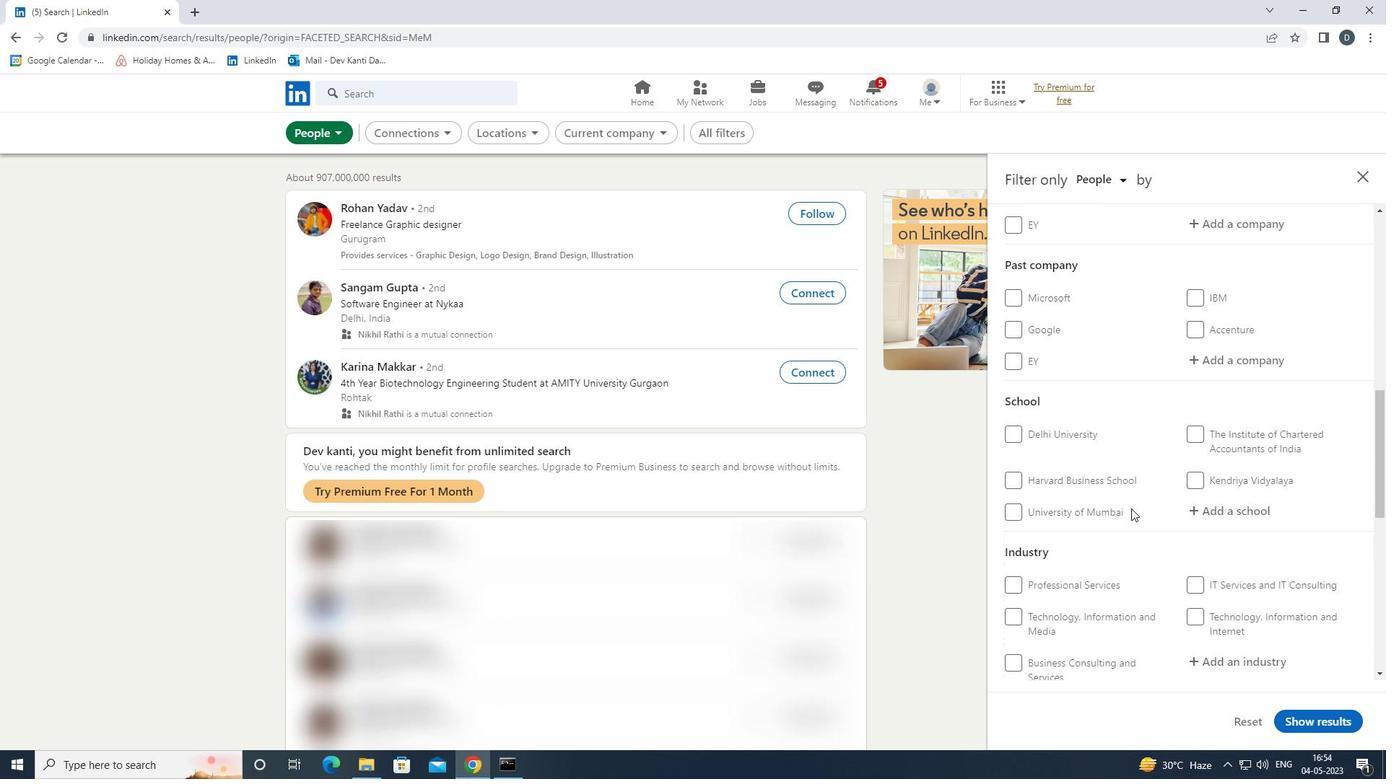 
Action: Mouse scrolled (1129, 508) with delta (0, 0)
Screenshot: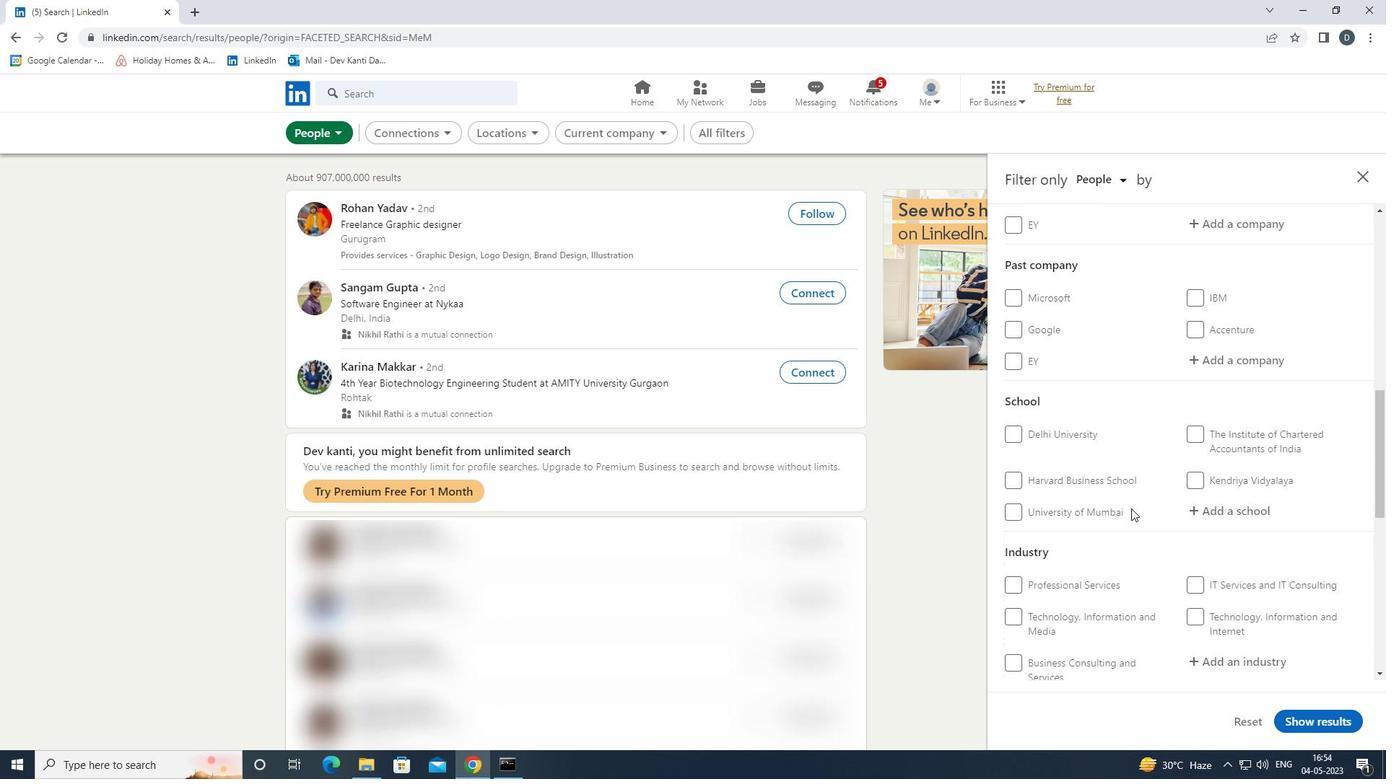 
Action: Mouse moved to (1136, 508)
Screenshot: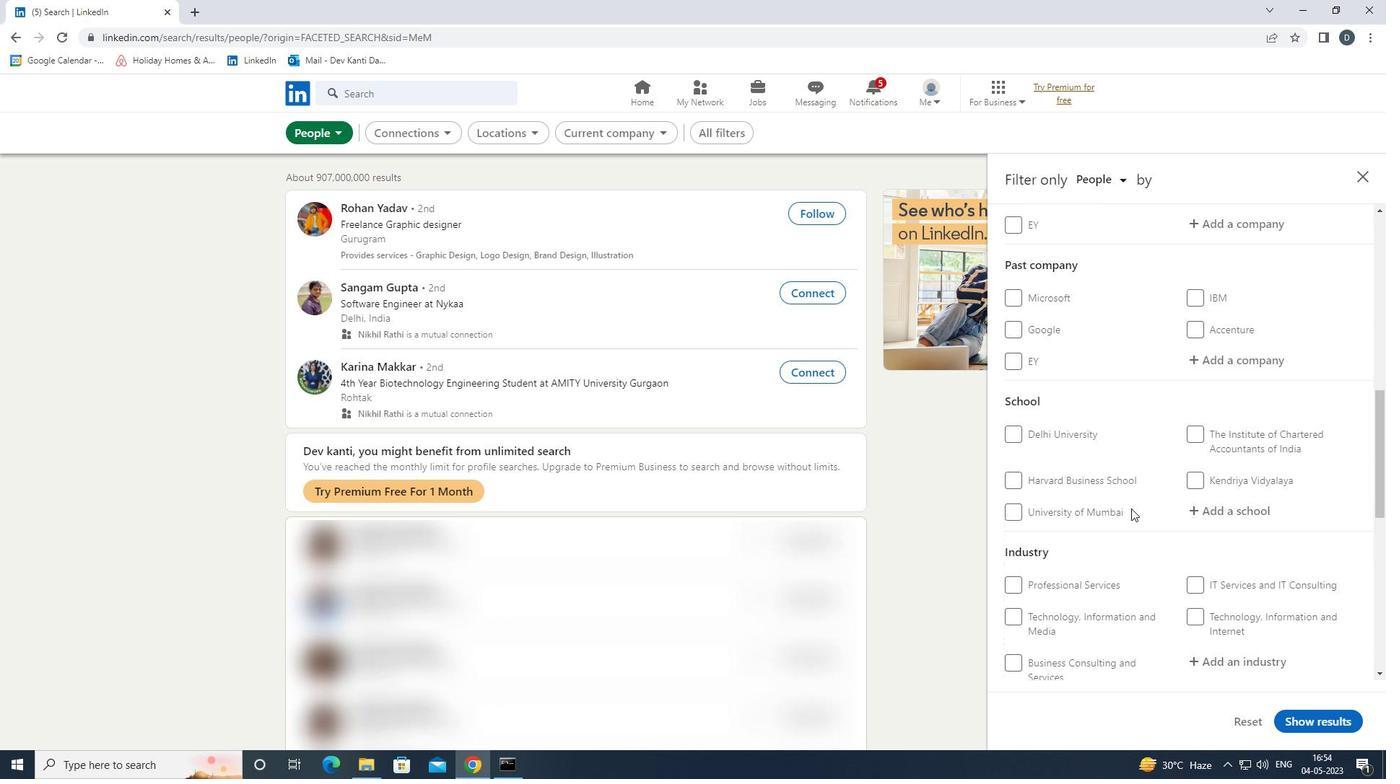 
Action: Mouse scrolled (1136, 507) with delta (0, 0)
Screenshot: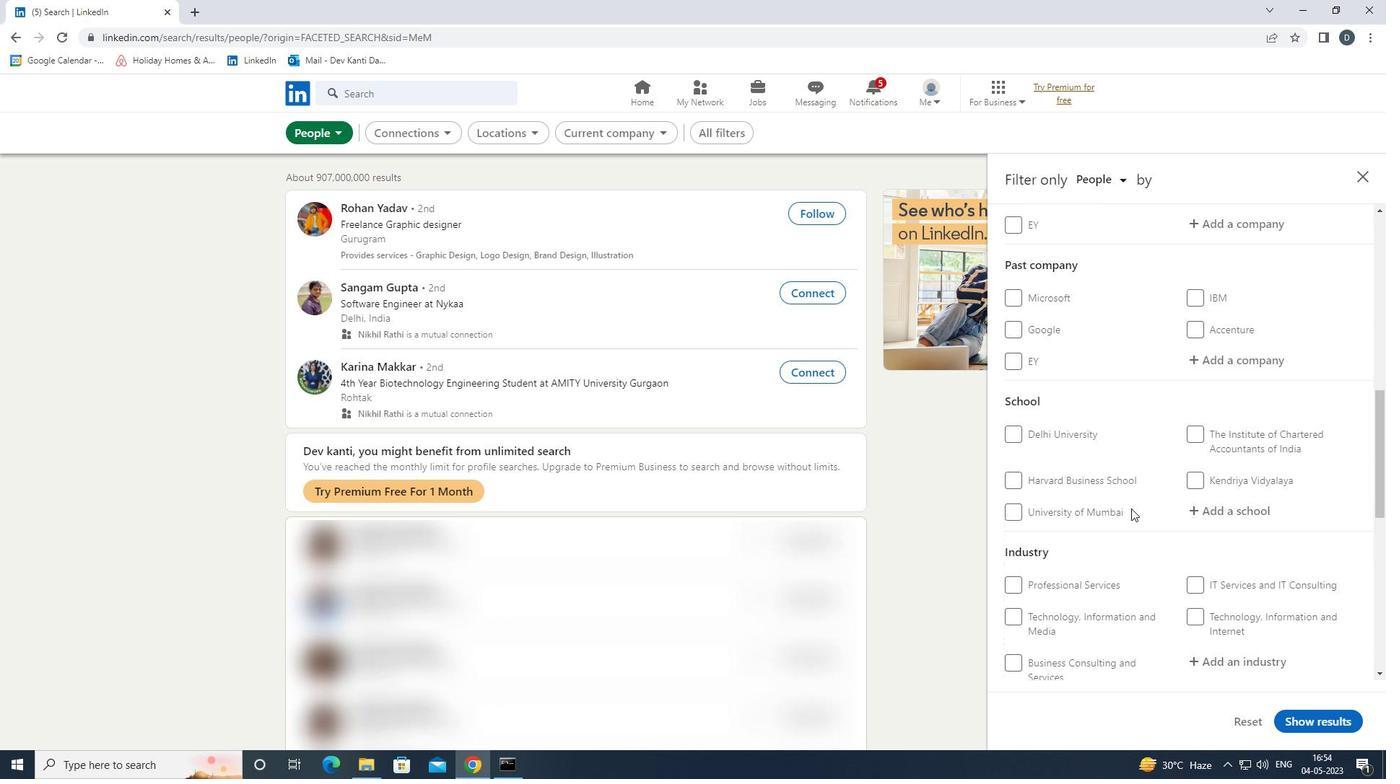 
Action: Mouse moved to (1172, 495)
Screenshot: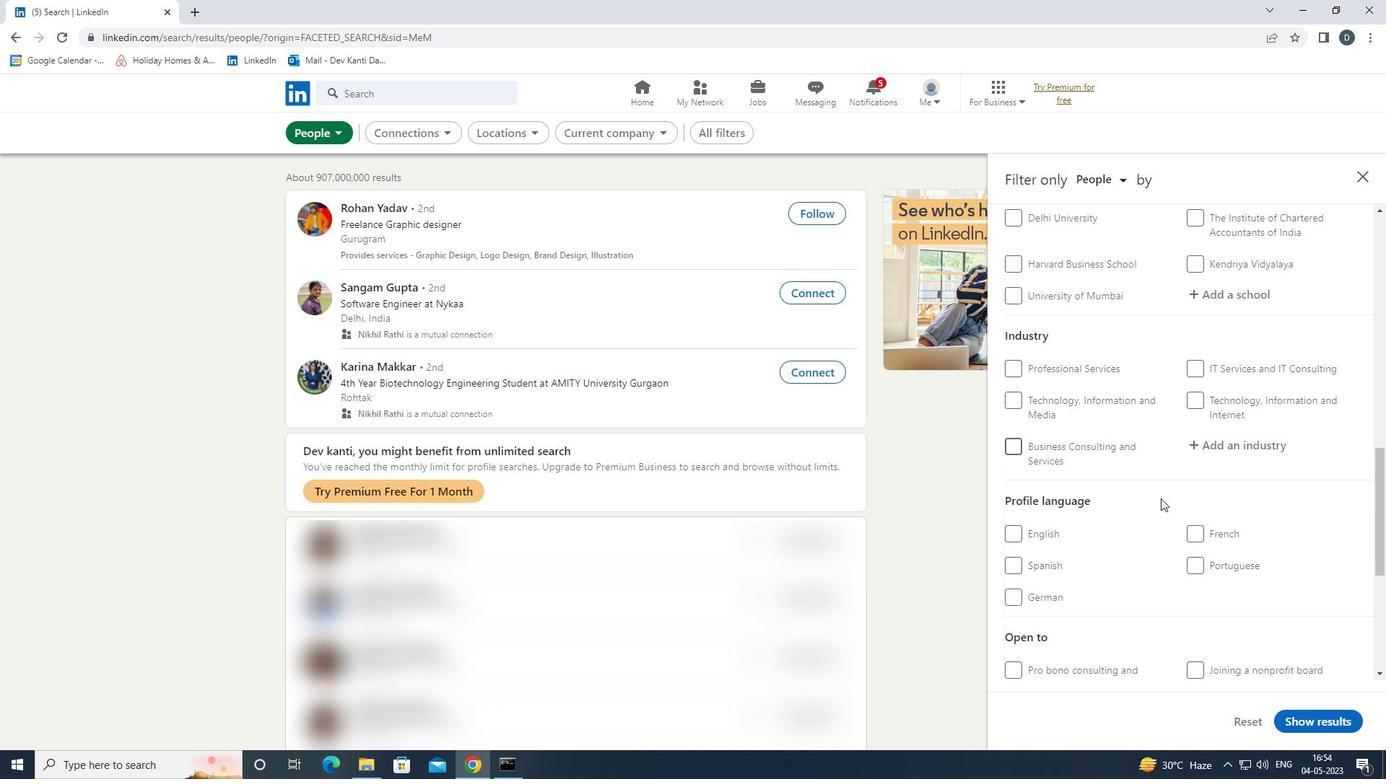 
Action: Mouse scrolled (1172, 494) with delta (0, 0)
Screenshot: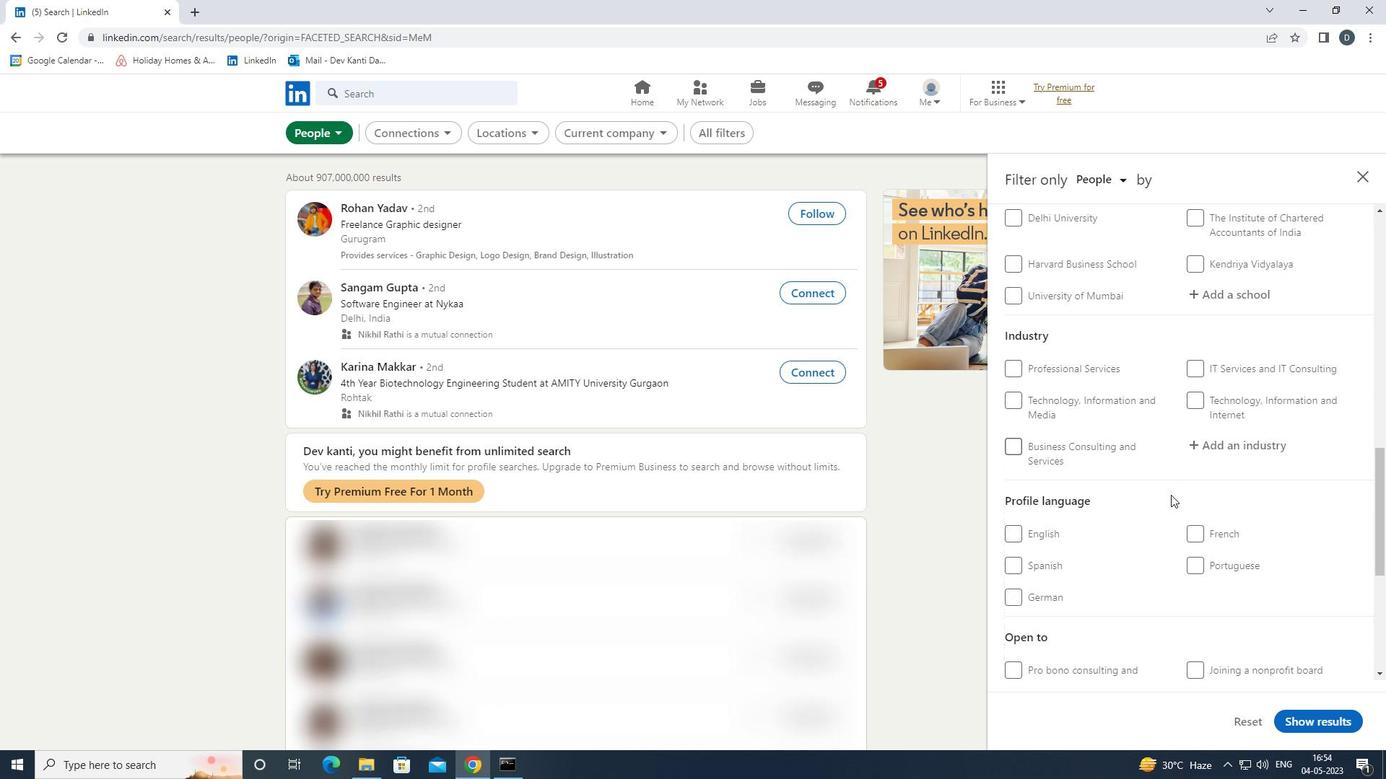 
Action: Mouse moved to (1176, 522)
Screenshot: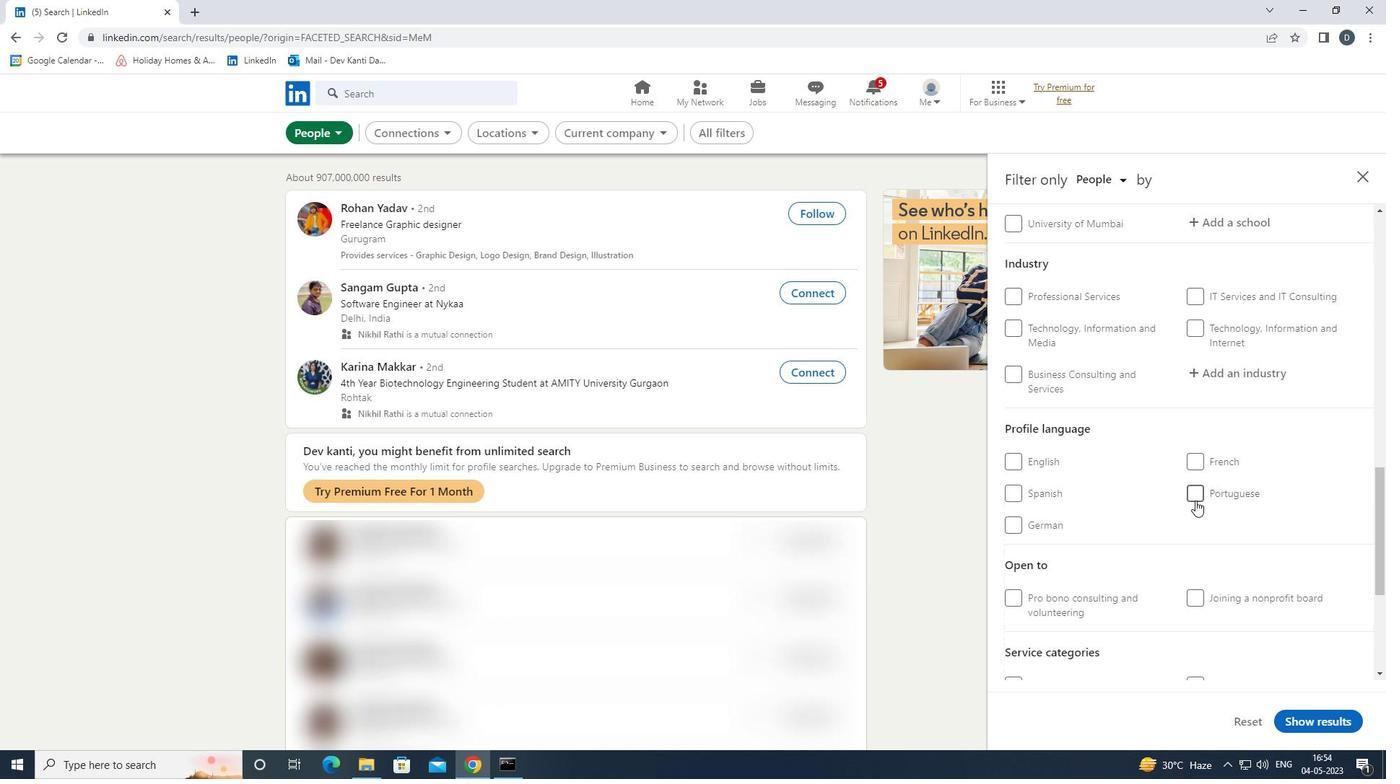 
Action: Mouse scrolled (1176, 522) with delta (0, 0)
Screenshot: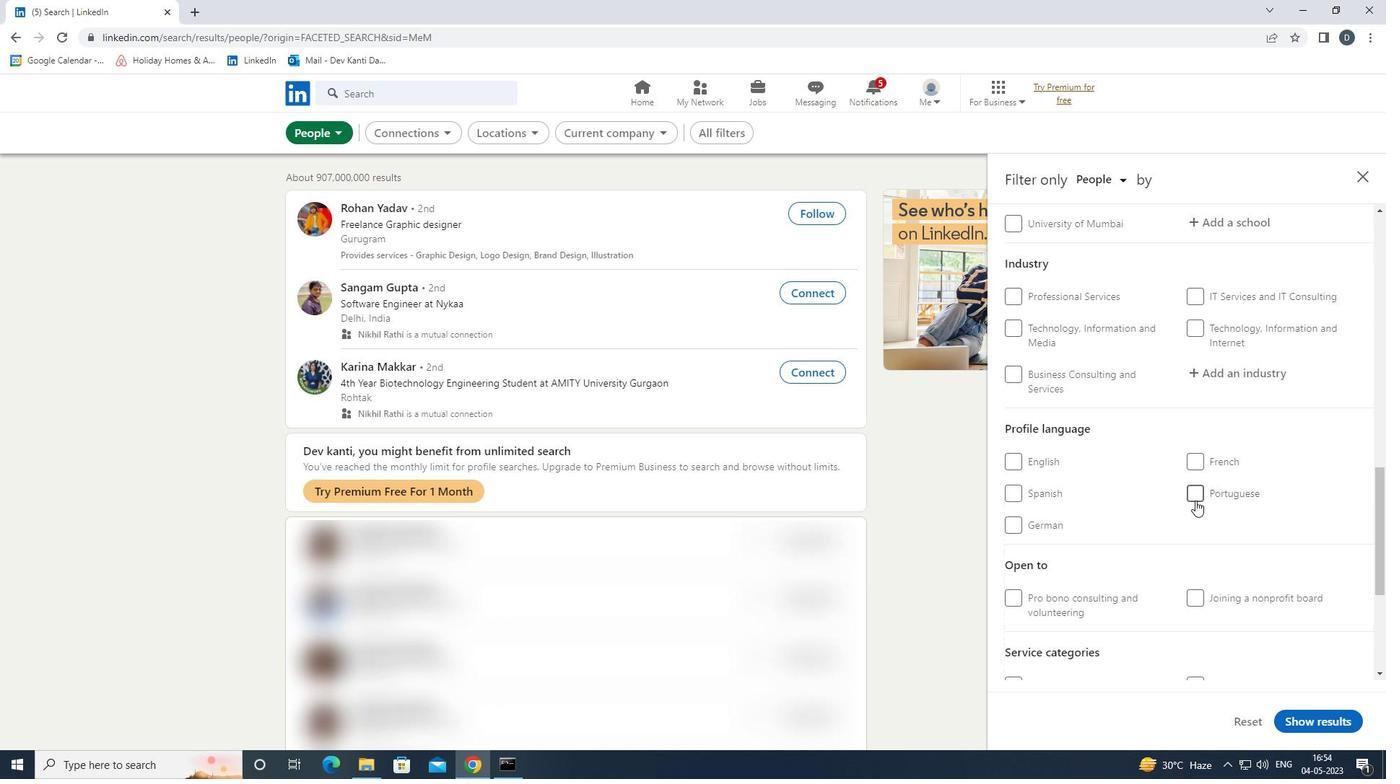 
Action: Mouse scrolled (1176, 522) with delta (0, 0)
Screenshot: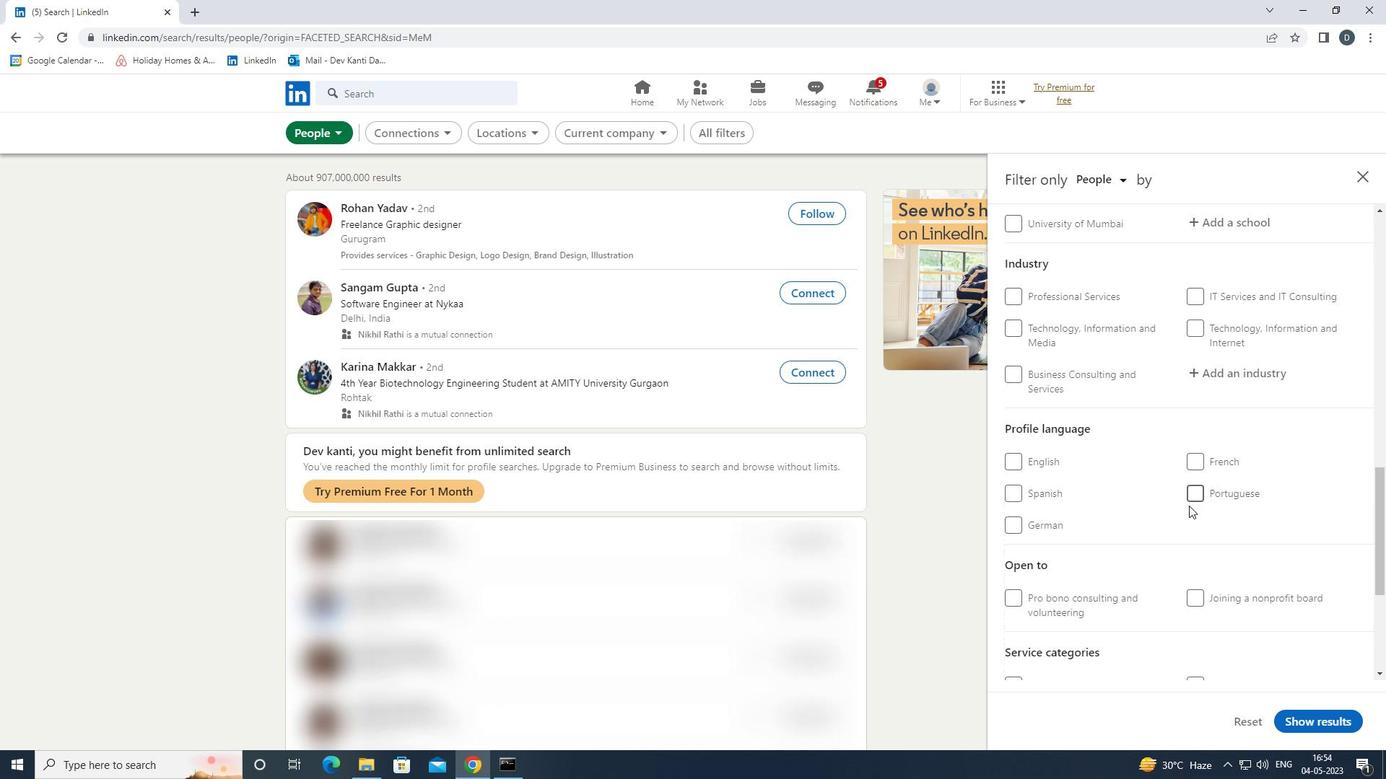 
Action: Mouse scrolled (1176, 522) with delta (0, 0)
Screenshot: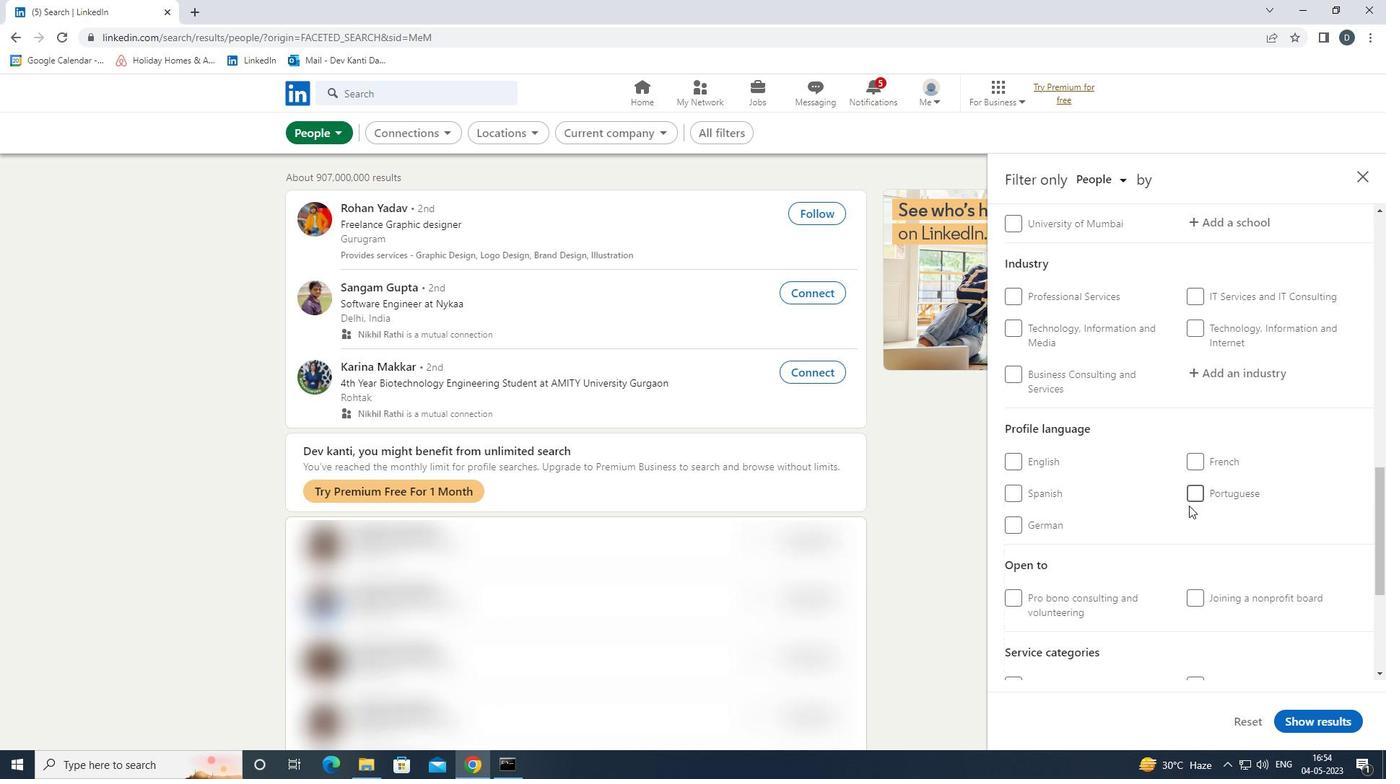 
Action: Mouse moved to (1058, 312)
Screenshot: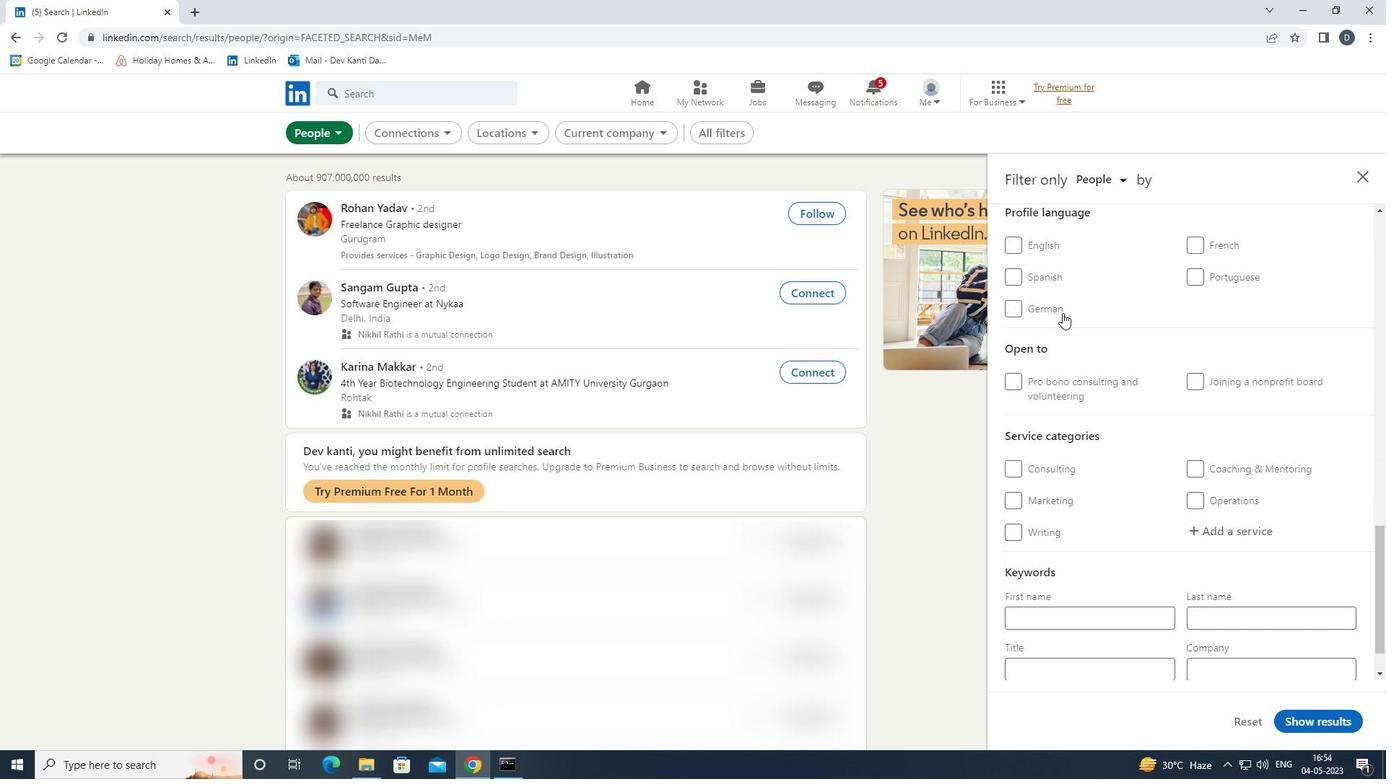 
Action: Mouse pressed left at (1058, 312)
Screenshot: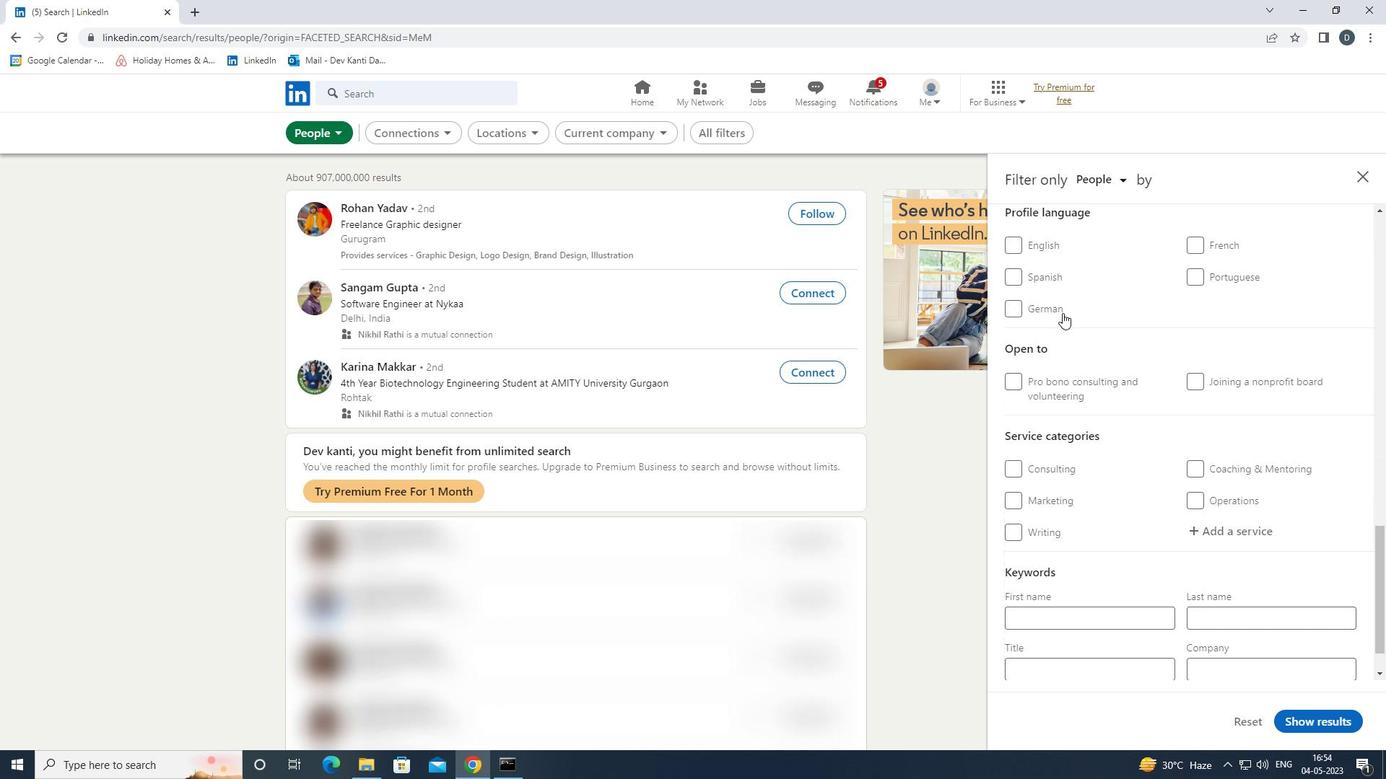 
Action: Mouse moved to (1134, 410)
Screenshot: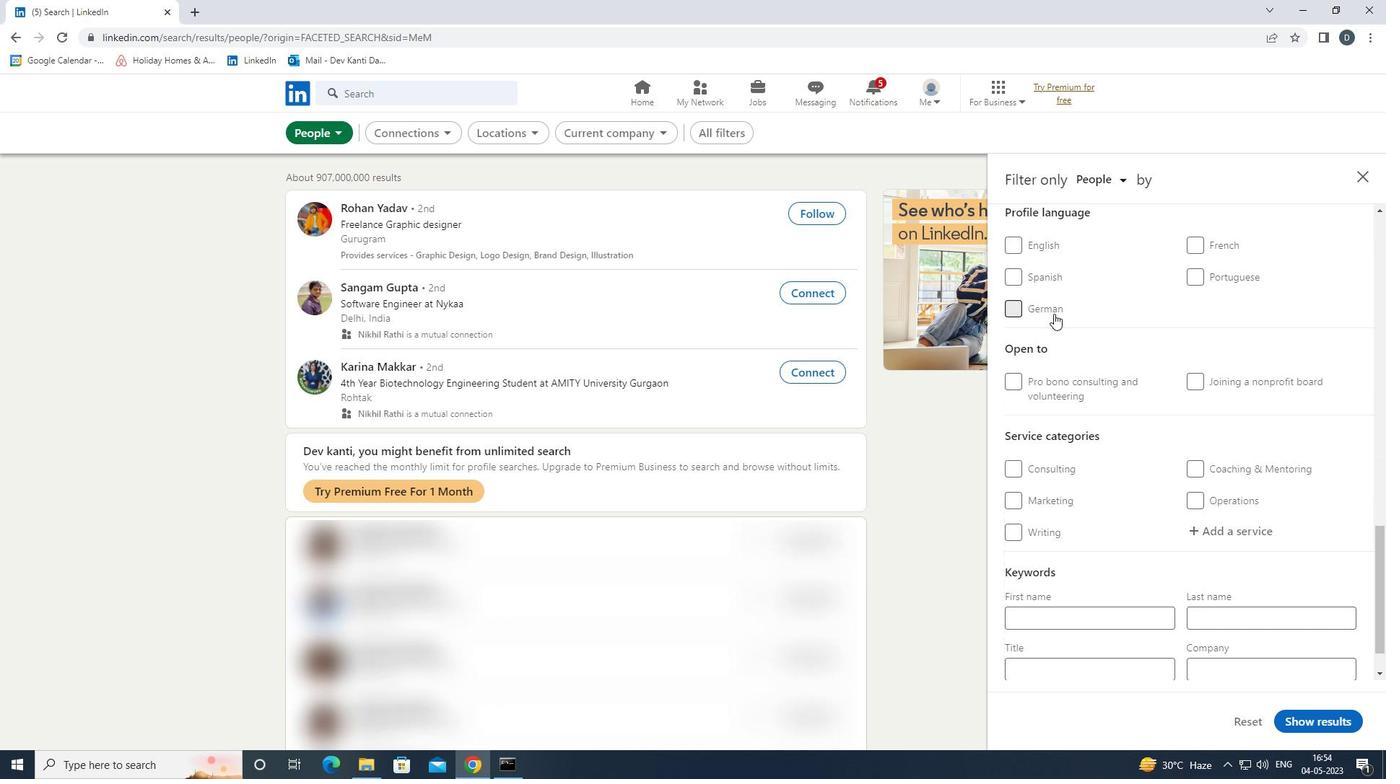 
Action: Mouse scrolled (1134, 410) with delta (0, 0)
Screenshot: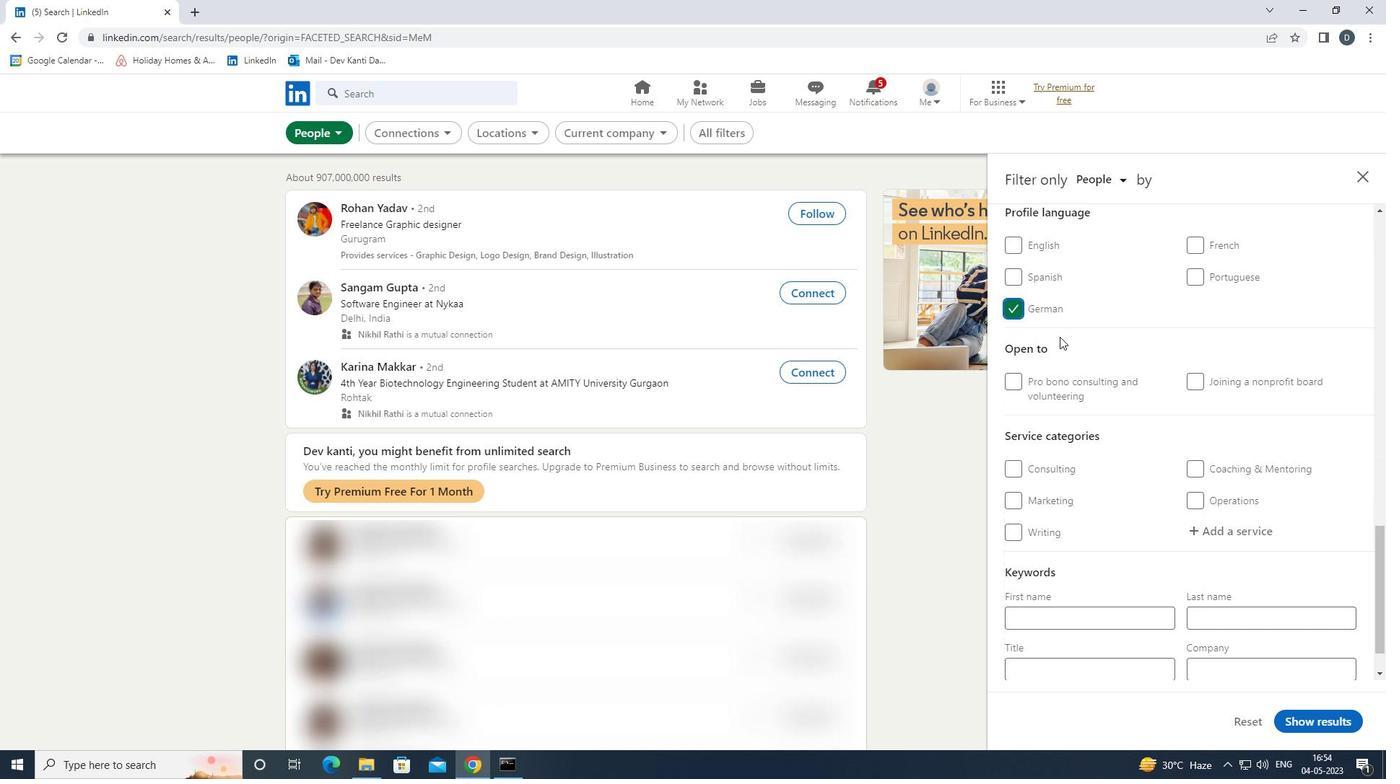 
Action: Mouse scrolled (1134, 410) with delta (0, 0)
Screenshot: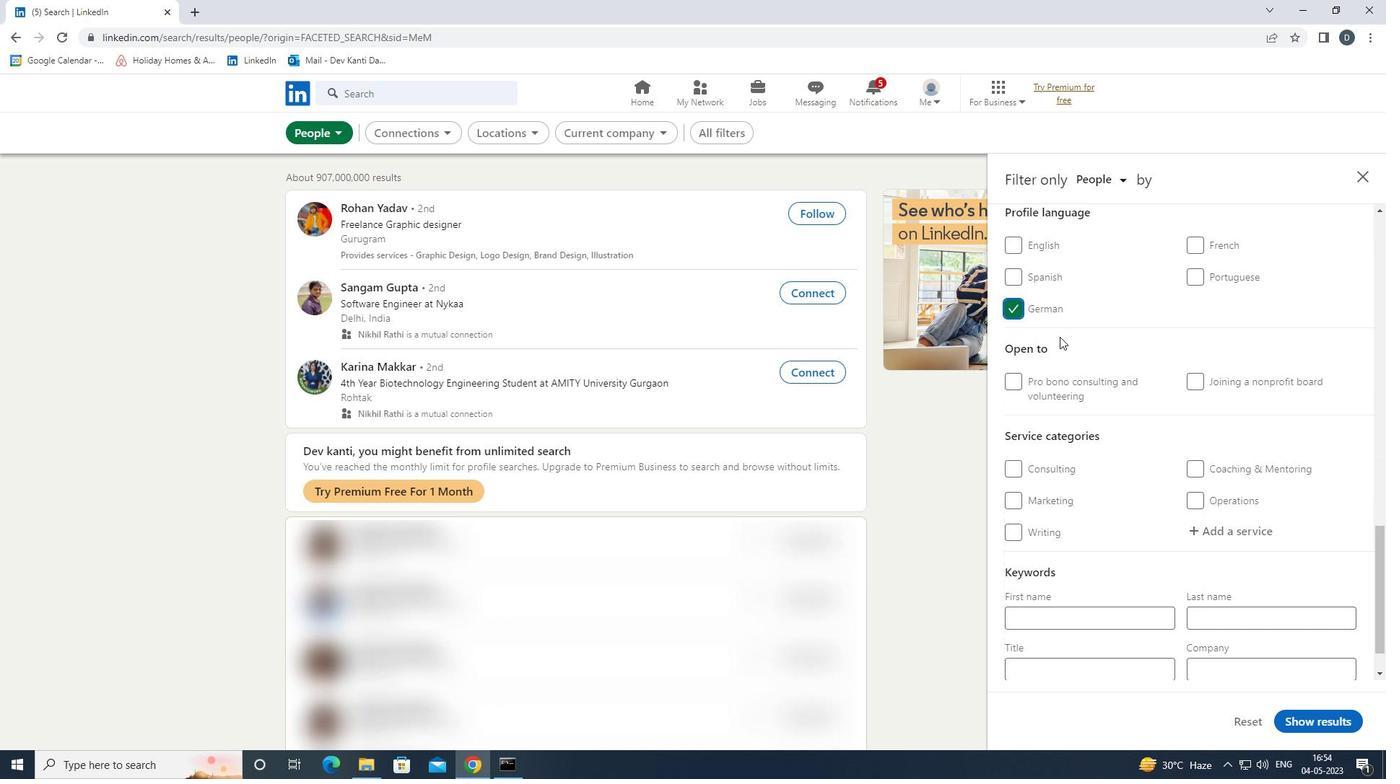 
Action: Mouse scrolled (1134, 410) with delta (0, 0)
Screenshot: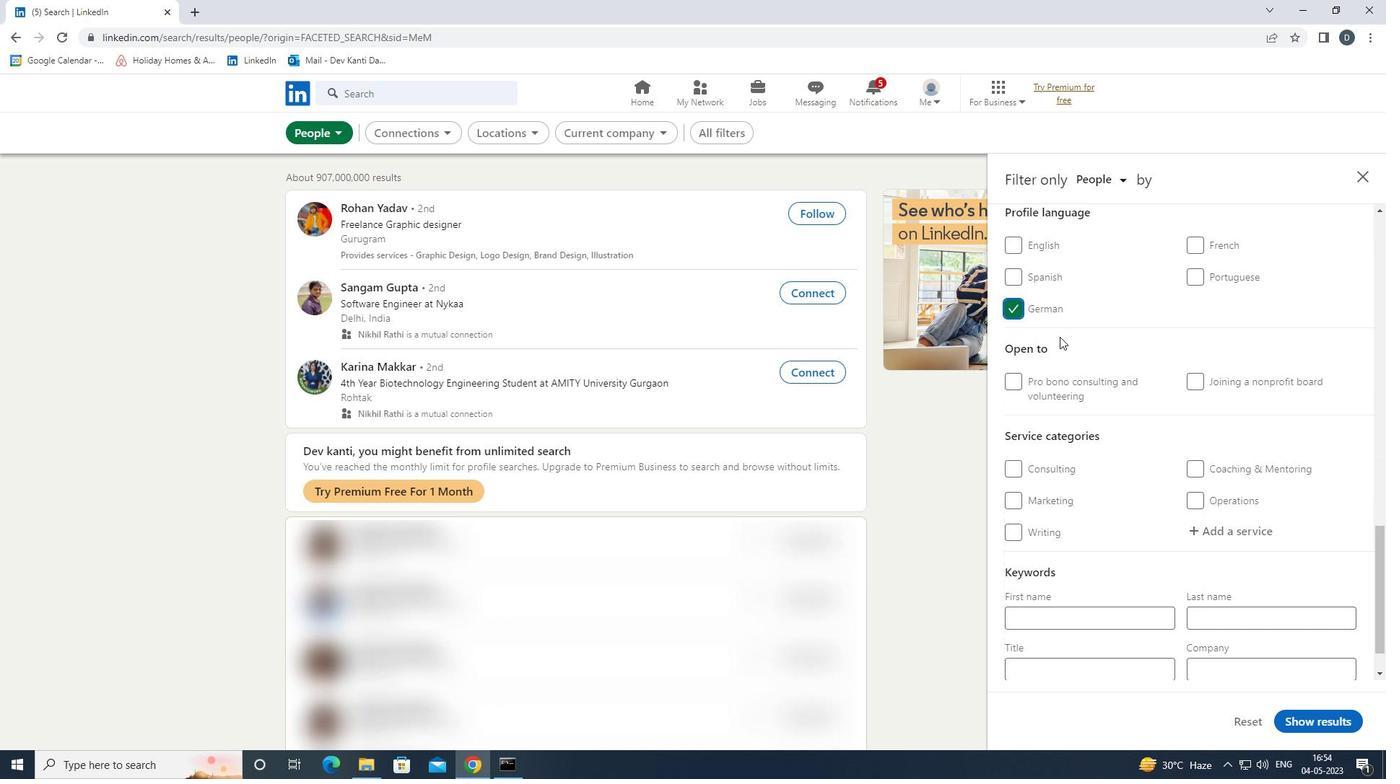 
Action: Mouse scrolled (1134, 410) with delta (0, 0)
Screenshot: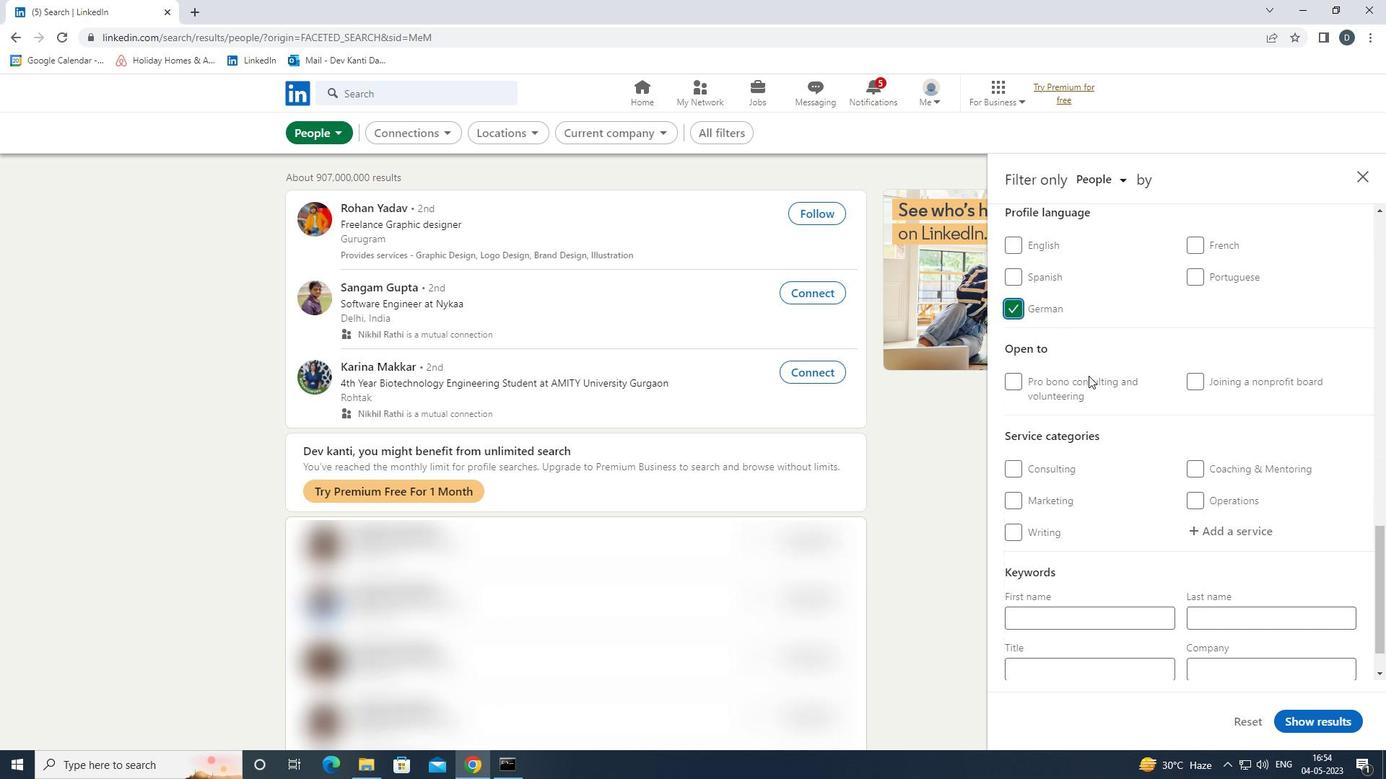 
Action: Mouse moved to (1134, 411)
Screenshot: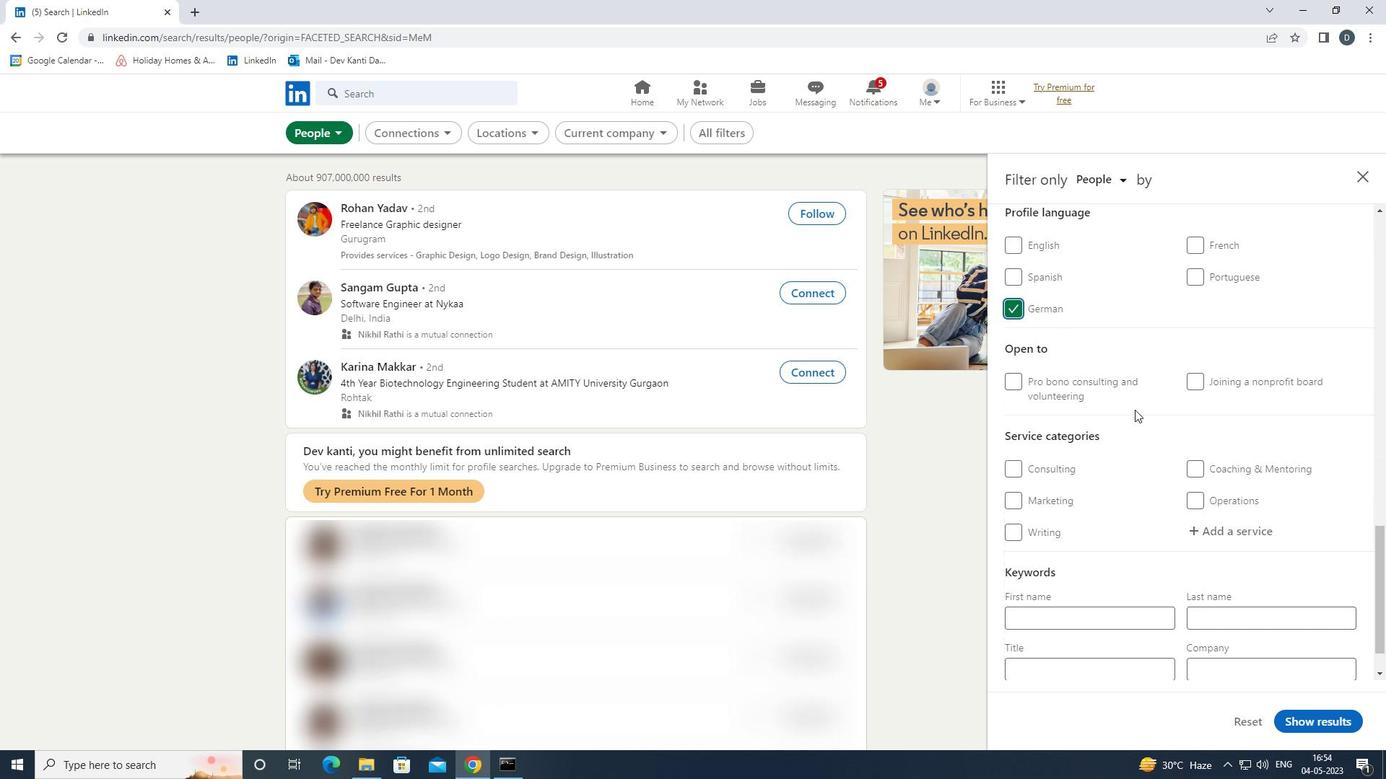 
Action: Mouse scrolled (1134, 412) with delta (0, 0)
Screenshot: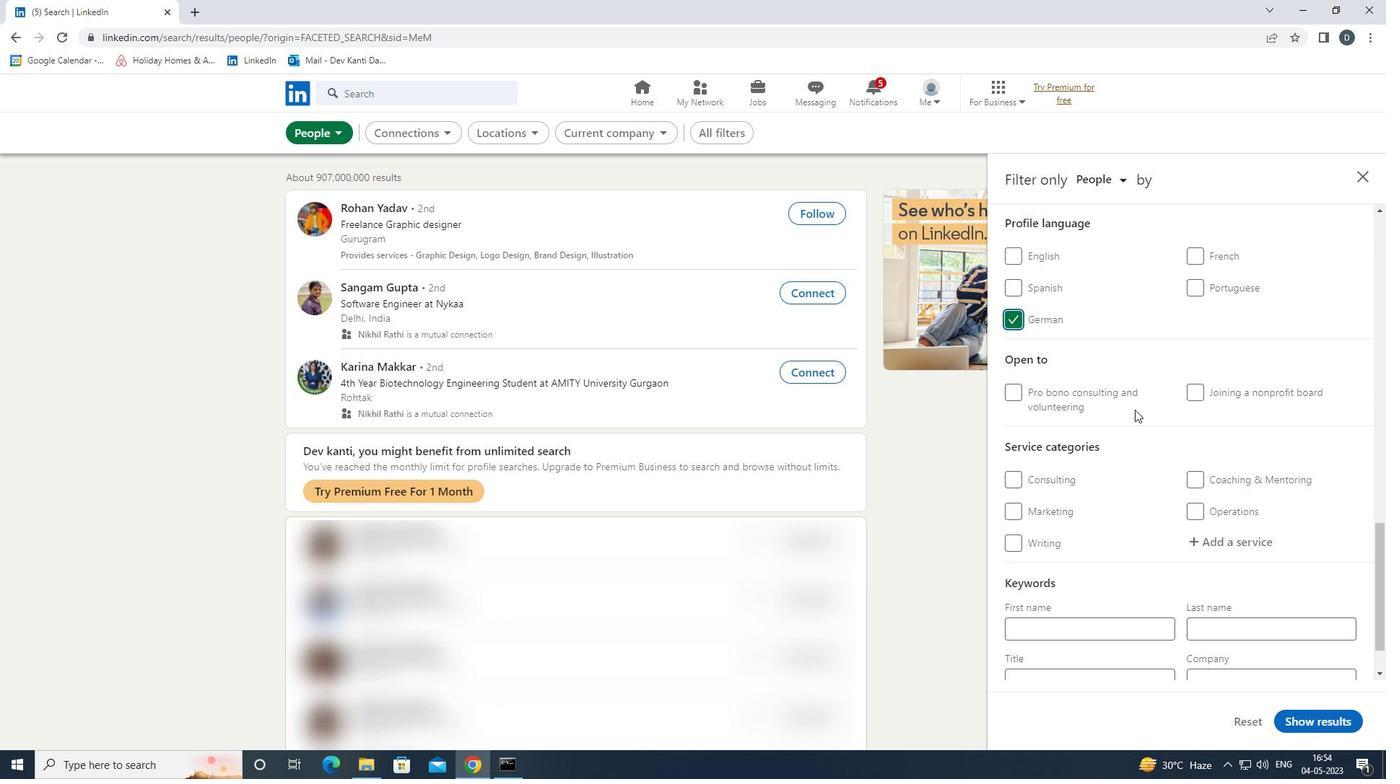
Action: Mouse scrolled (1134, 412) with delta (0, 0)
Screenshot: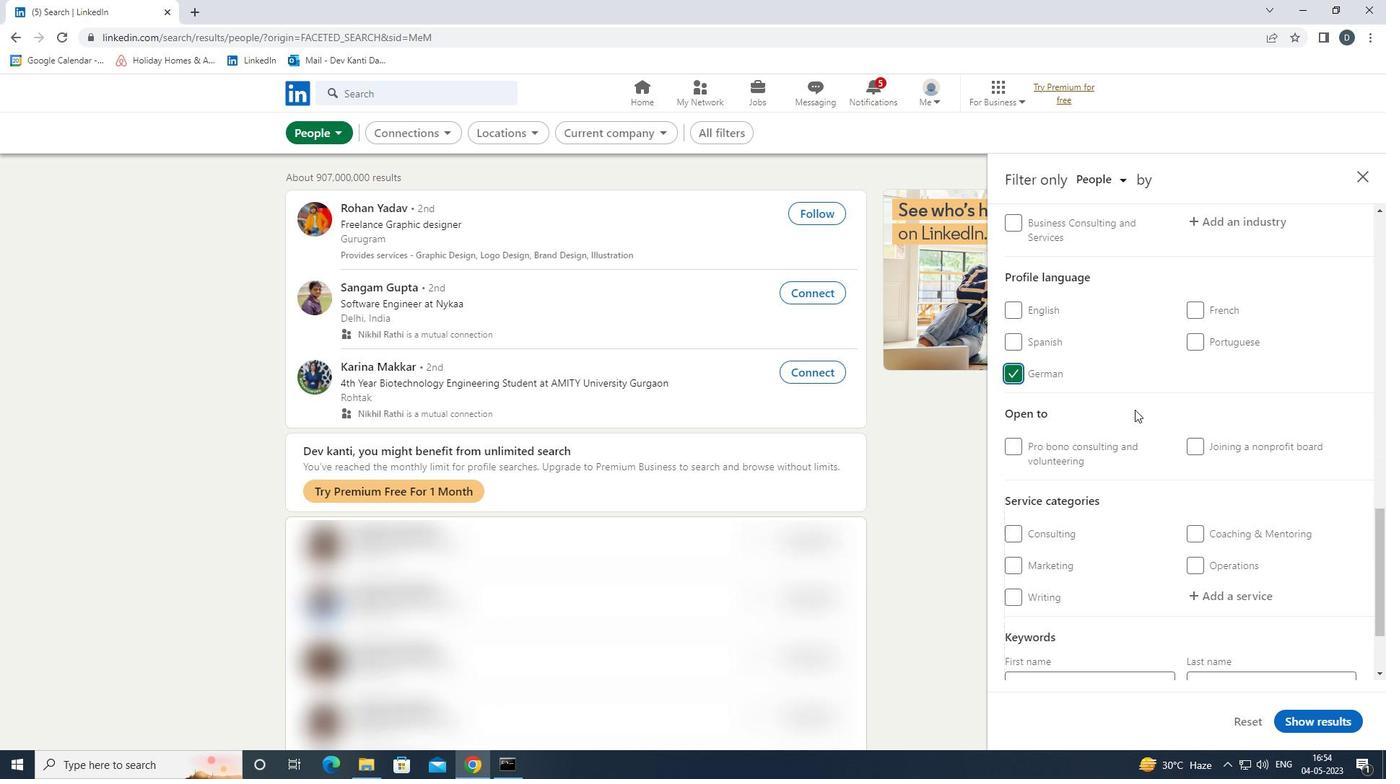 
Action: Mouse moved to (1238, 425)
Screenshot: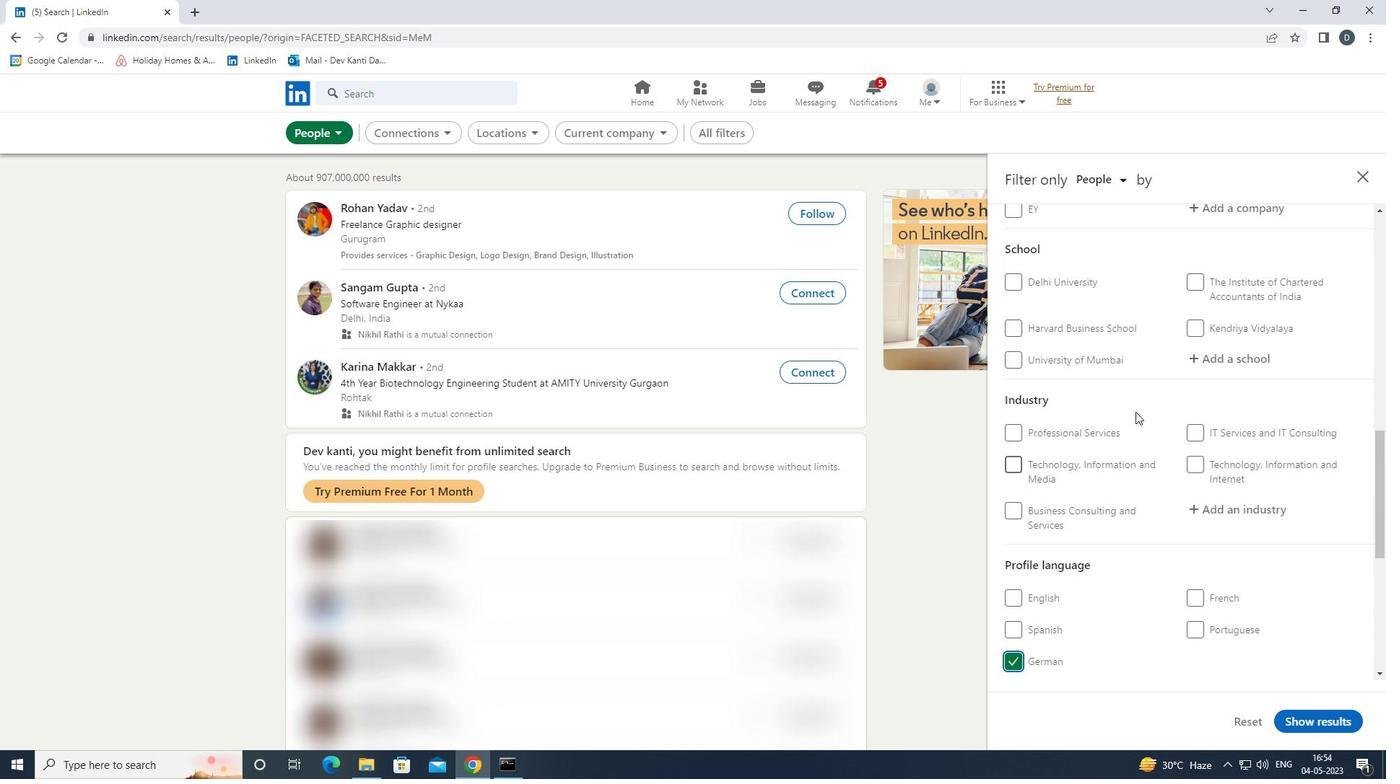 
Action: Mouse scrolled (1238, 425) with delta (0, 0)
Screenshot: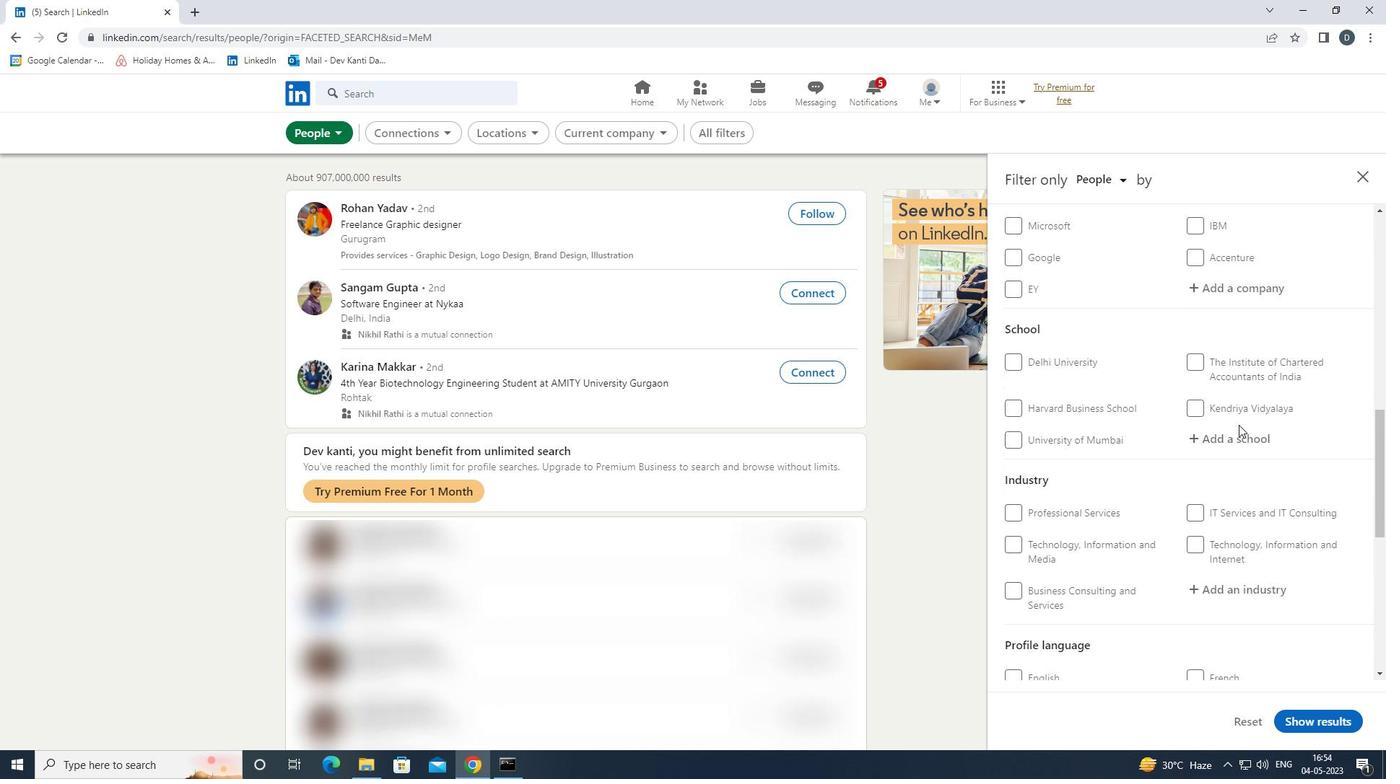 
Action: Mouse scrolled (1238, 425) with delta (0, 0)
Screenshot: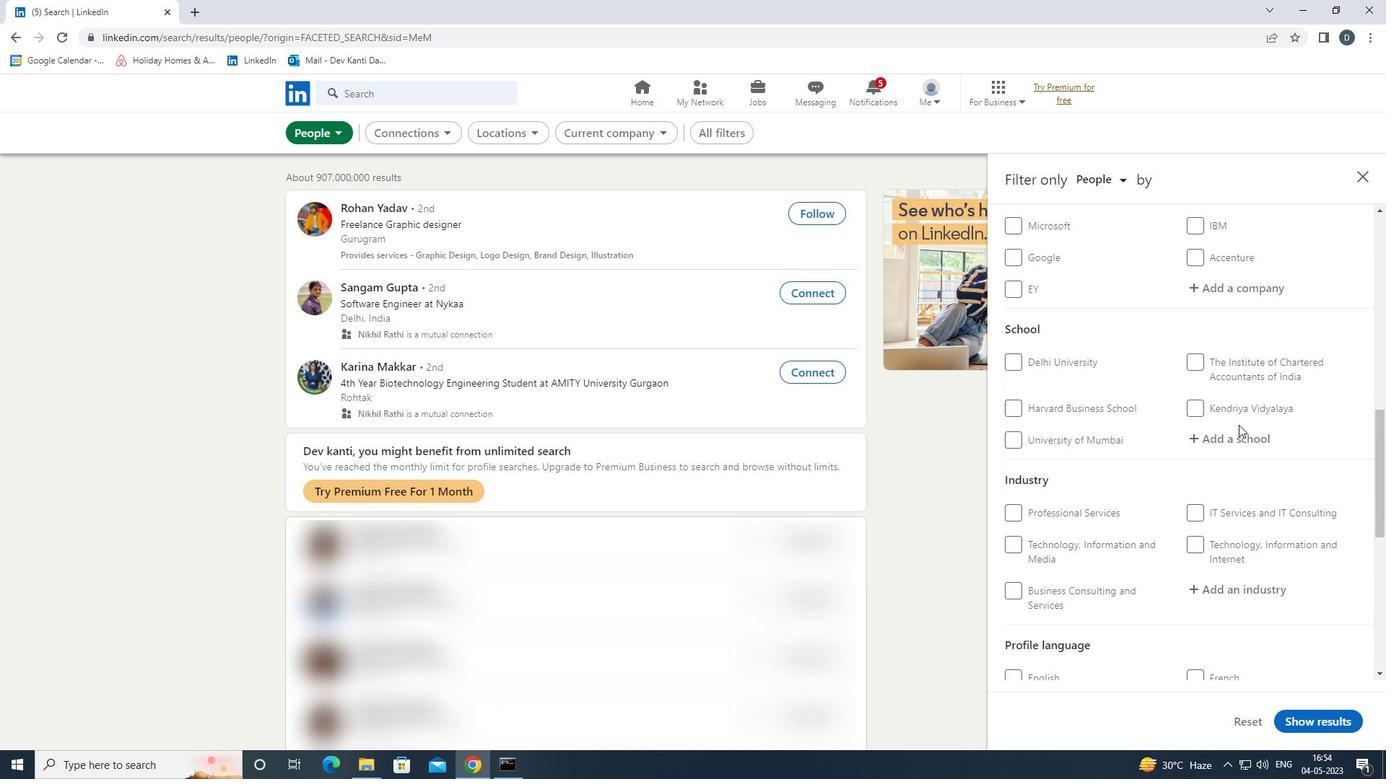 
Action: Mouse moved to (1258, 303)
Screenshot: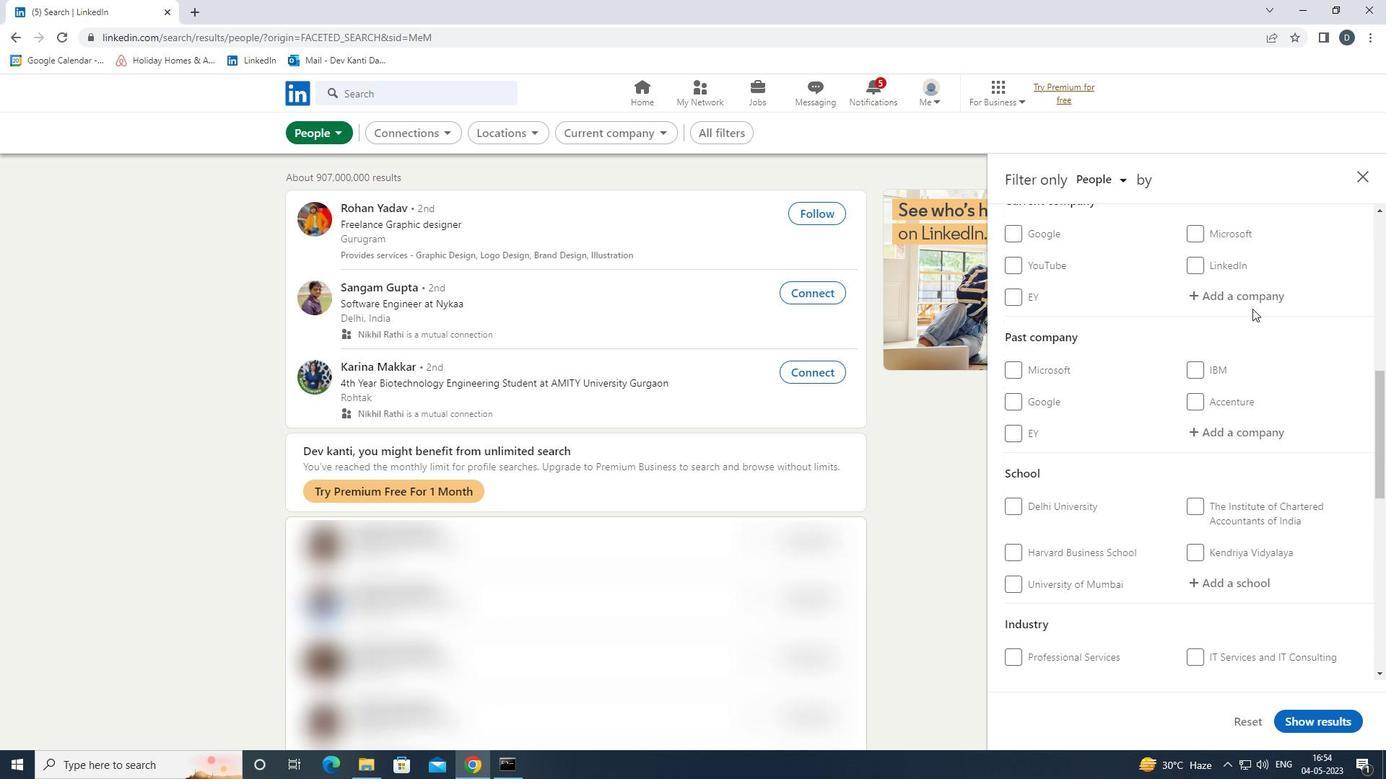 
Action: Mouse pressed left at (1258, 303)
Screenshot: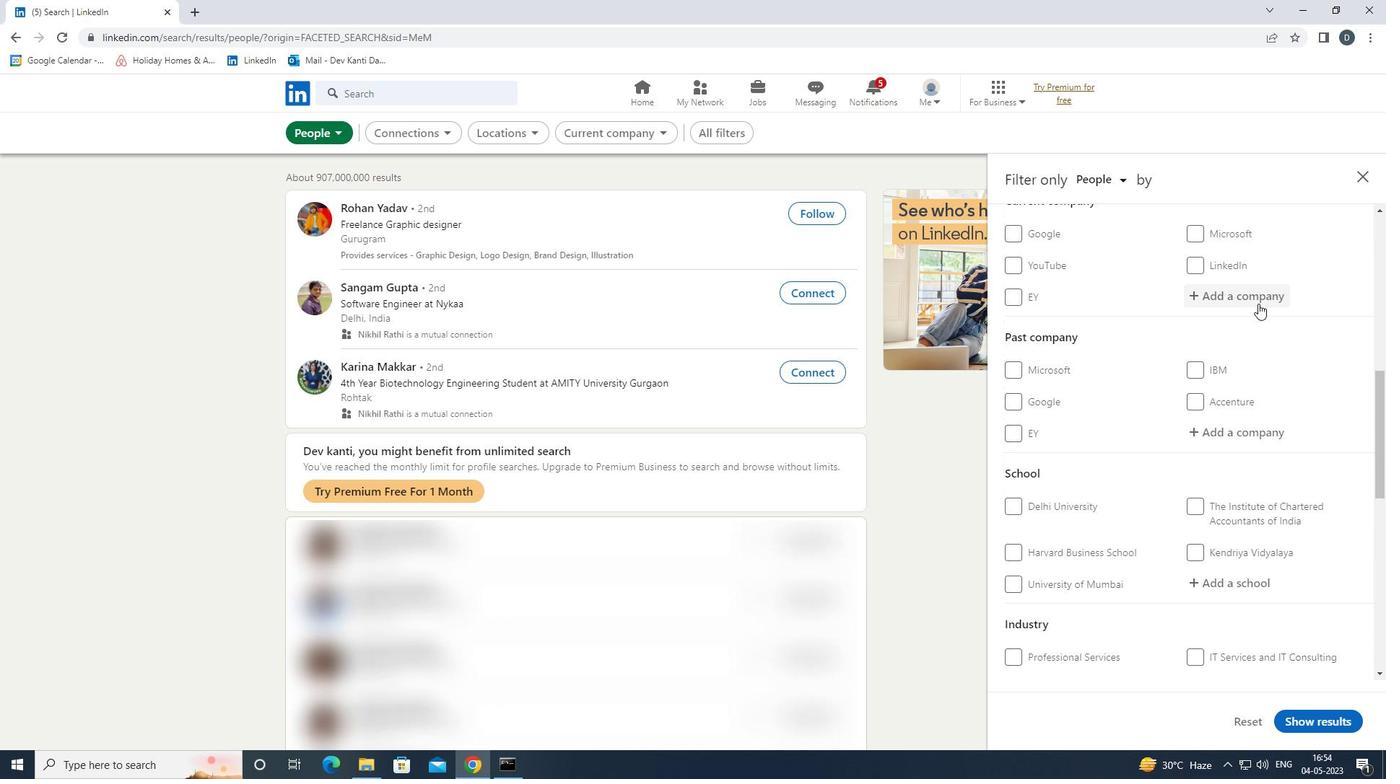 
Action: Mouse moved to (1265, 303)
Screenshot: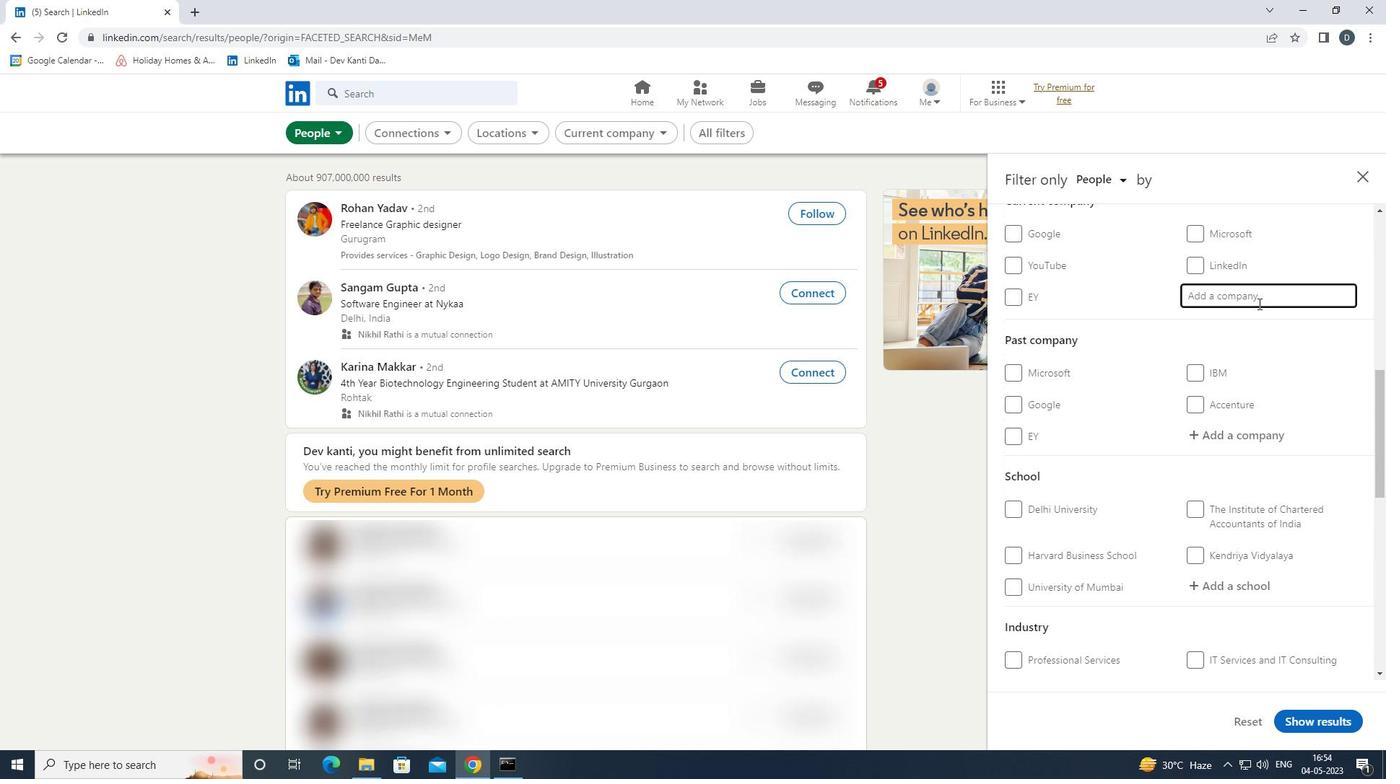 
Action: Key pressed <Key.shift><Key.shift><Key.shift>OCASA<Key.down><Key.enter>
Screenshot: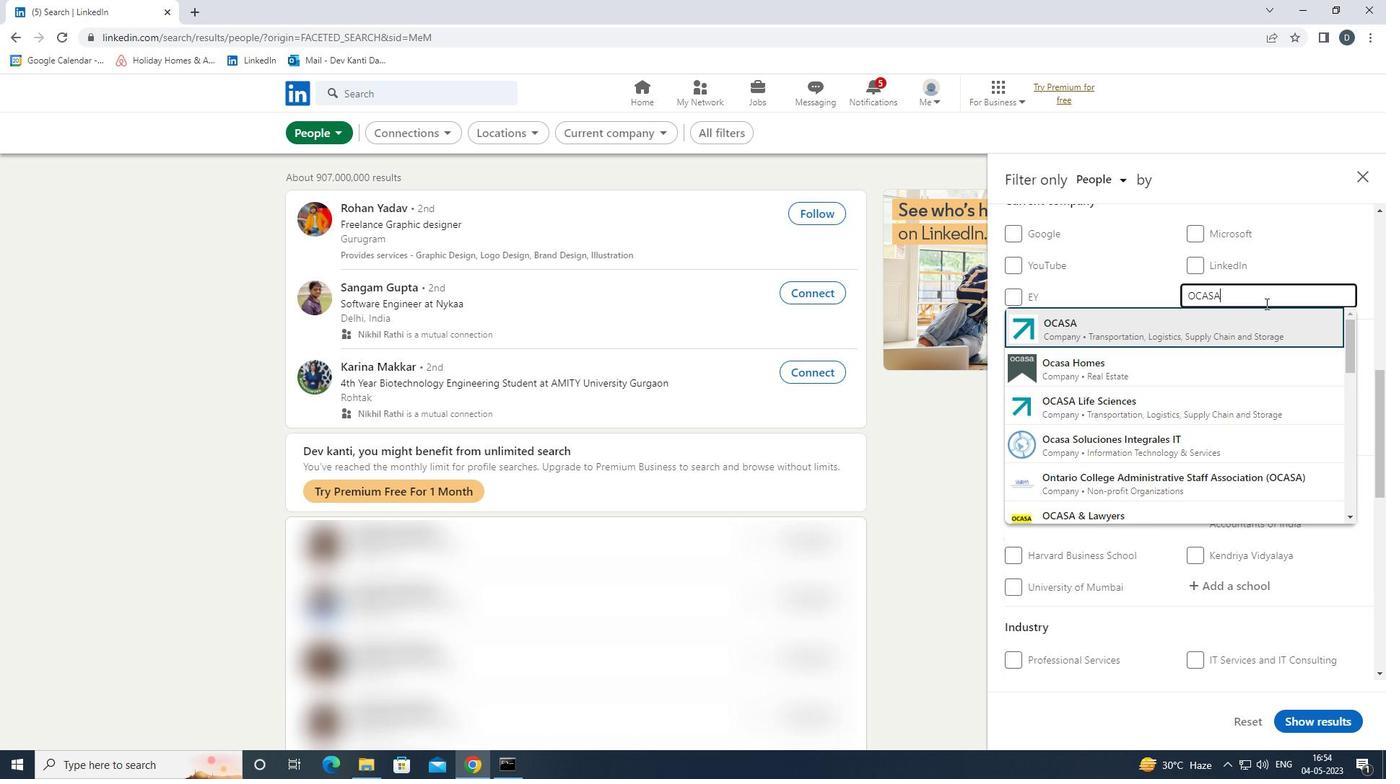 
Action: Mouse scrolled (1265, 303) with delta (0, 0)
Screenshot: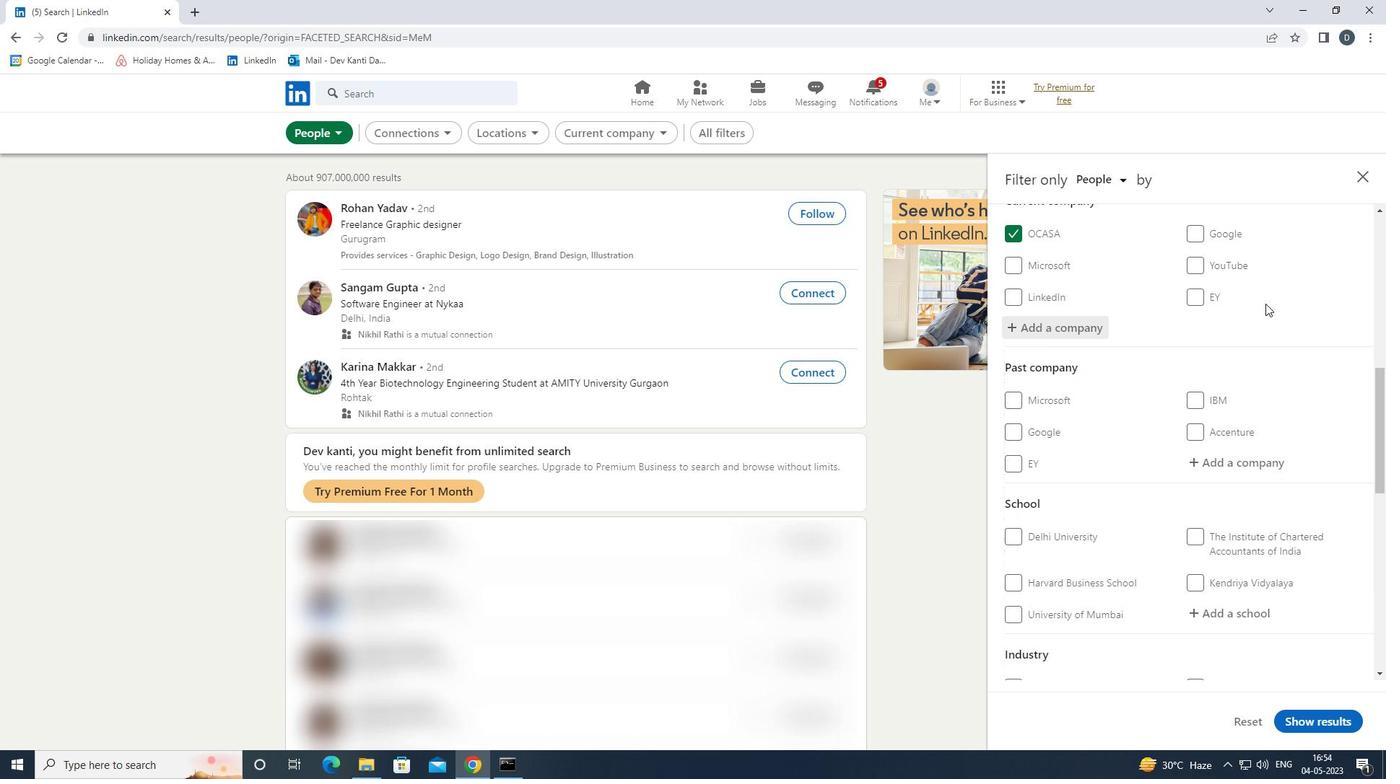 
Action: Mouse scrolled (1265, 303) with delta (0, 0)
Screenshot: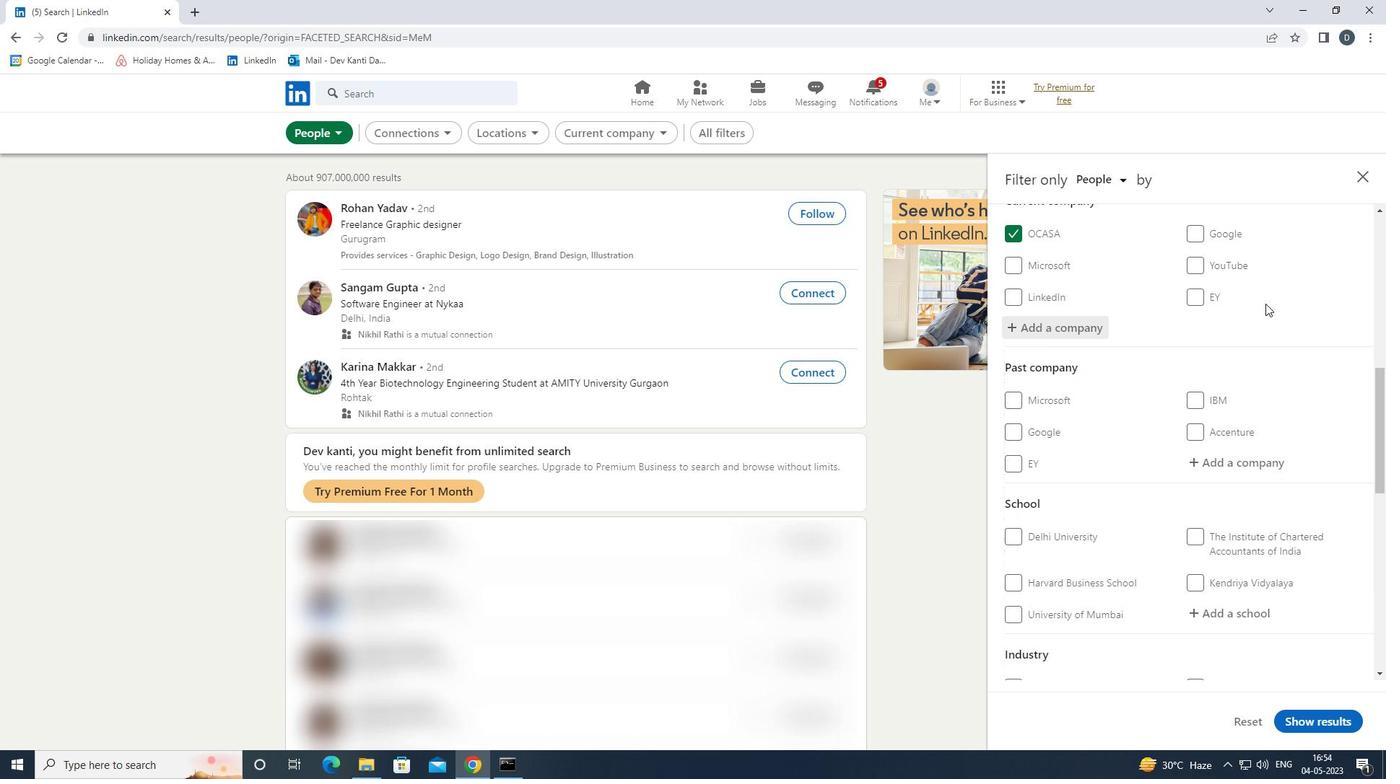 
Action: Mouse scrolled (1265, 303) with delta (0, 0)
Screenshot: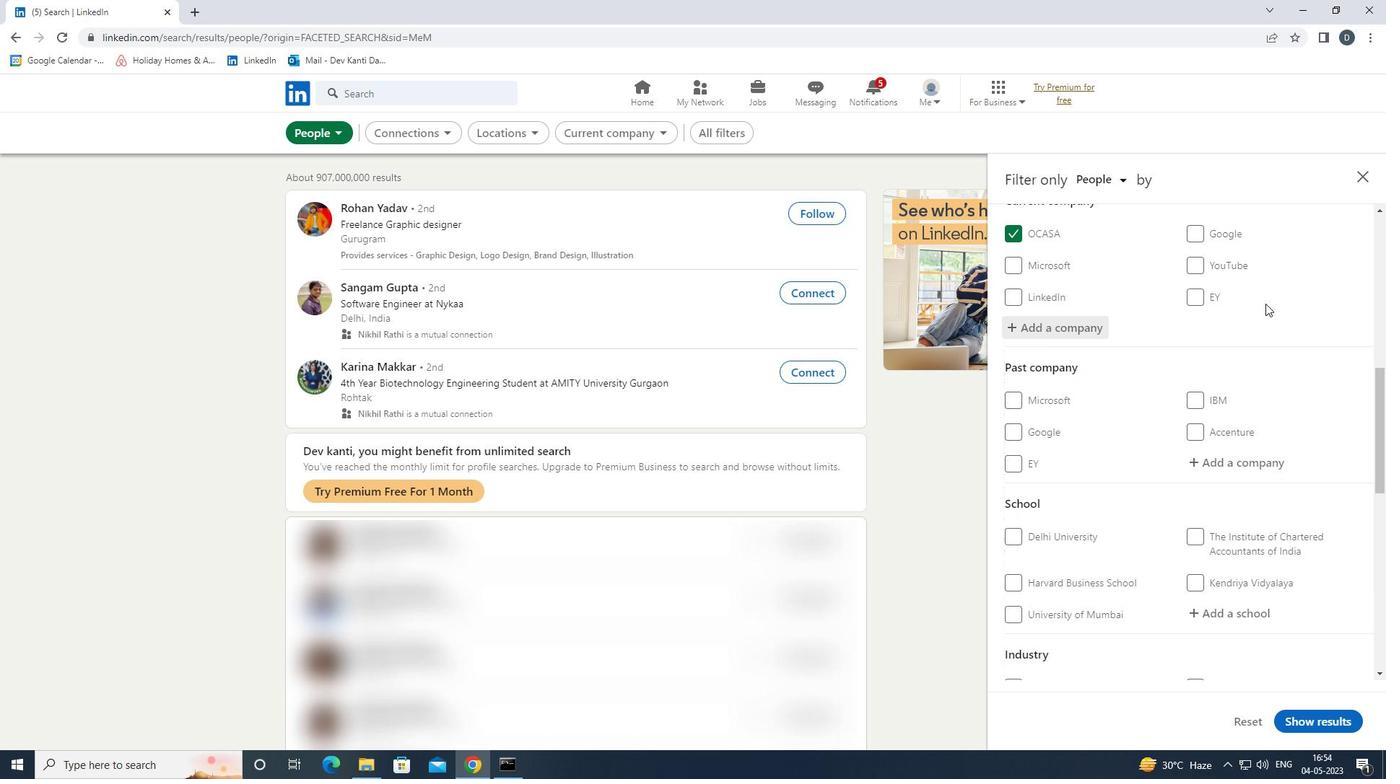 
Action: Mouse moved to (1247, 398)
Screenshot: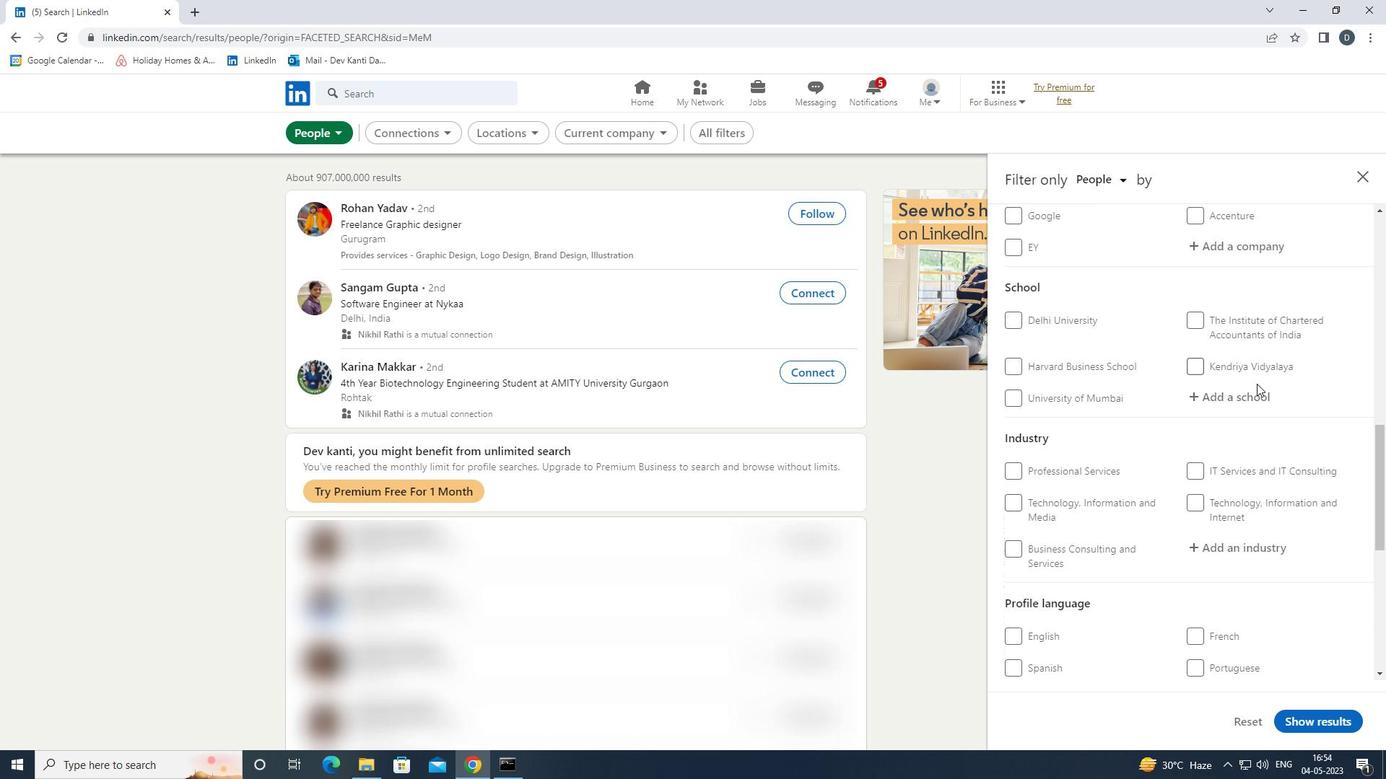
Action: Mouse pressed left at (1247, 398)
Screenshot: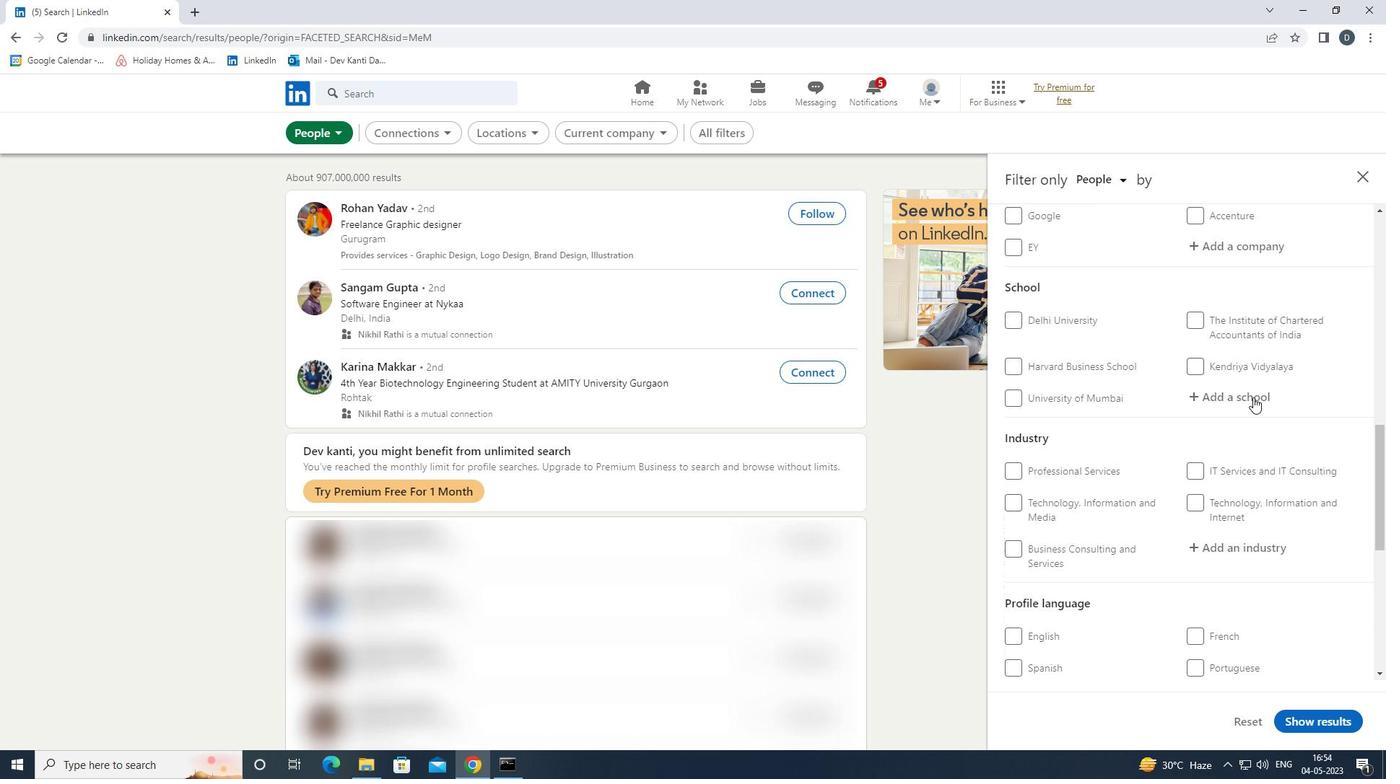 
Action: Key pressed <Key.shift>BANARAS<Key.down><Key.enter>
Screenshot: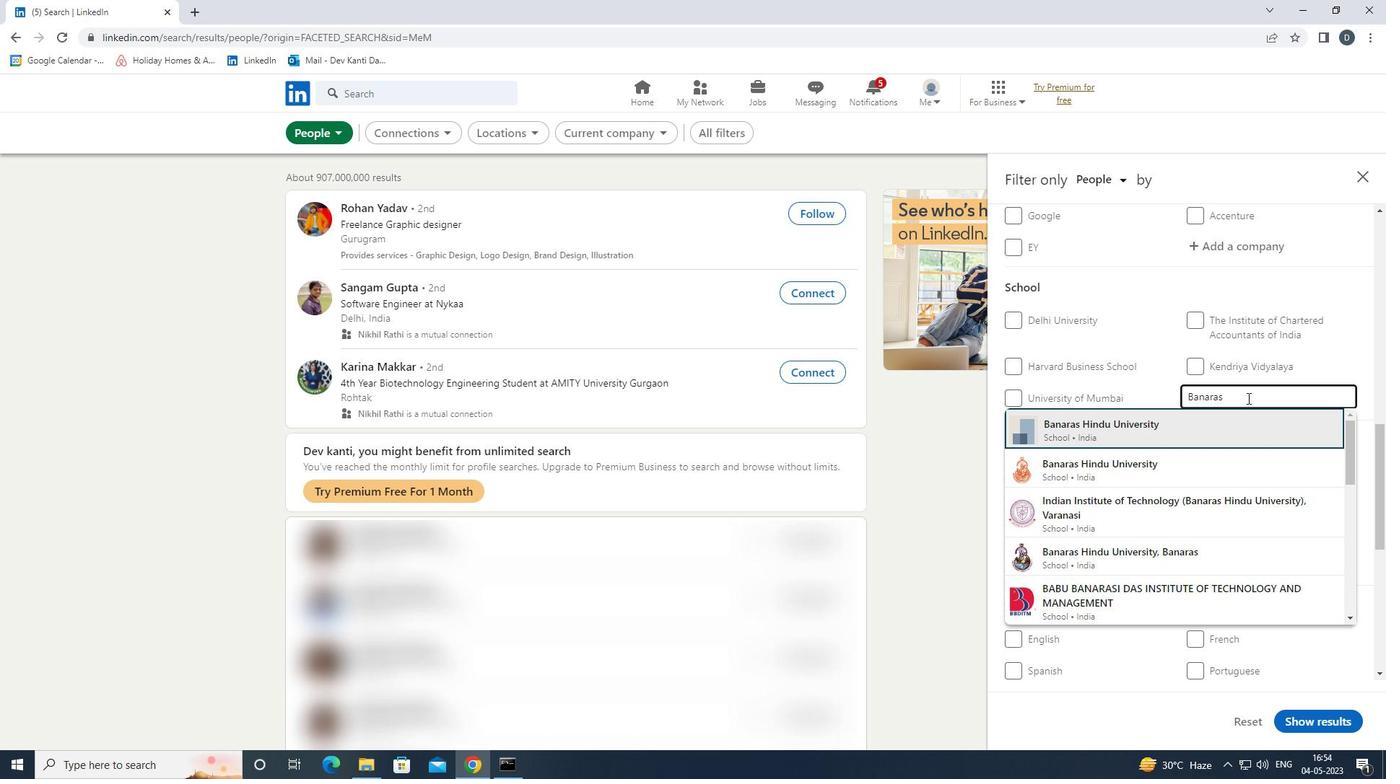 
Action: Mouse scrolled (1247, 397) with delta (0, 0)
Screenshot: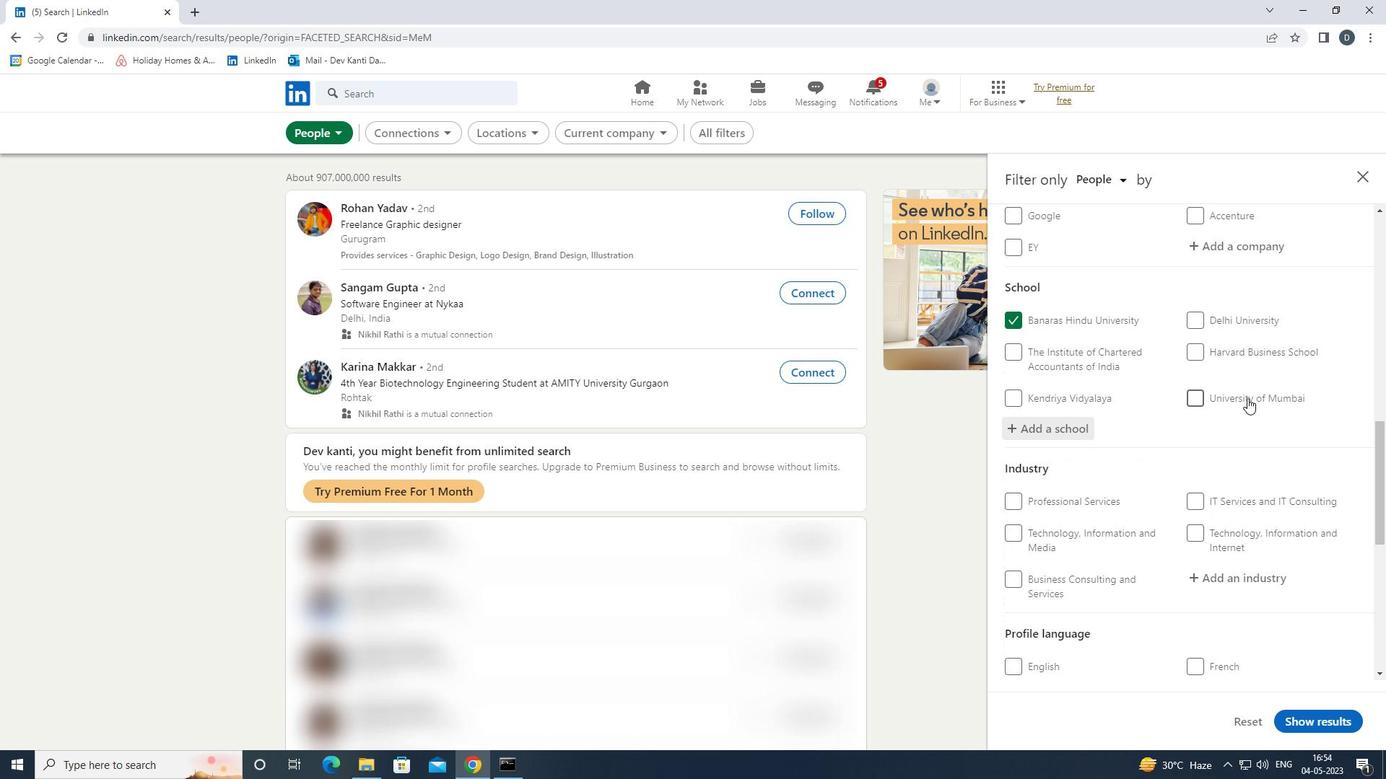 
Action: Mouse scrolled (1247, 397) with delta (0, 0)
Screenshot: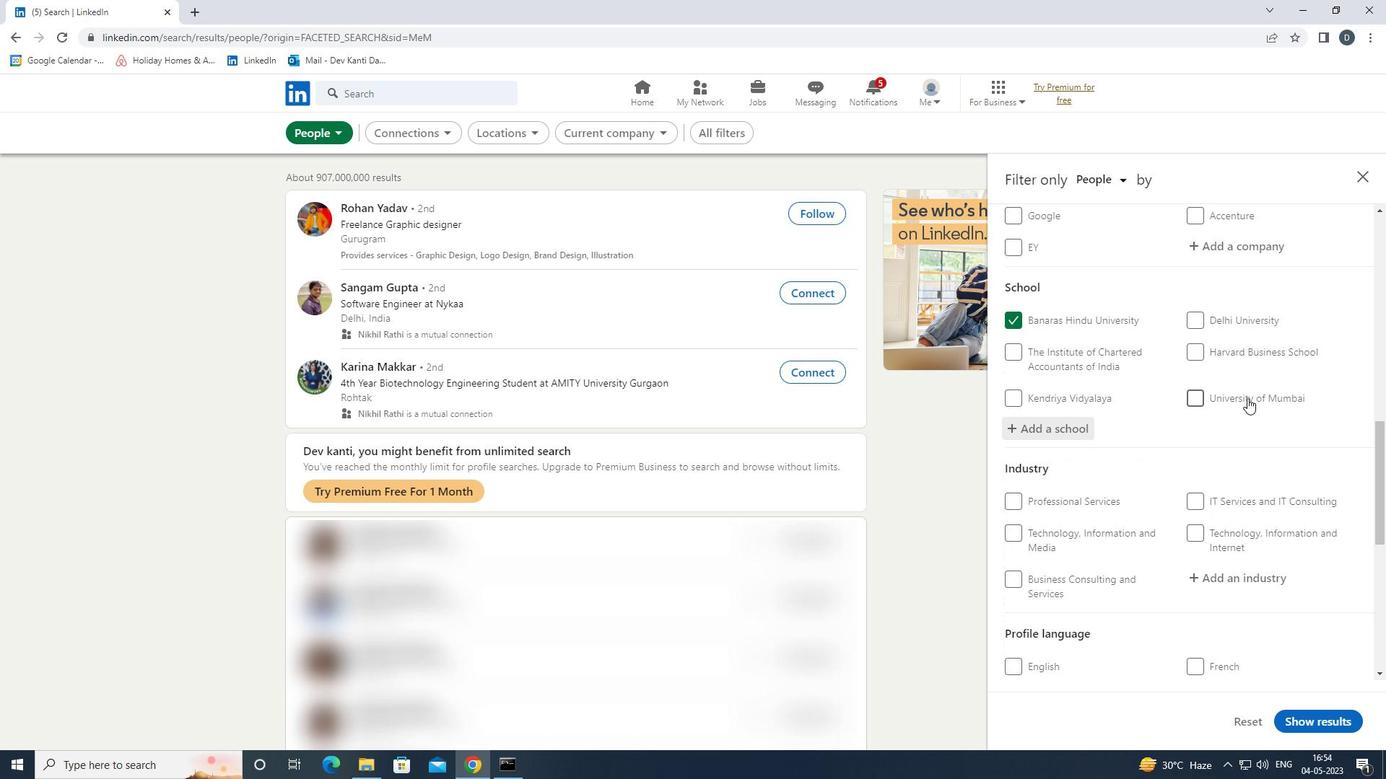 
Action: Mouse moved to (1257, 425)
Screenshot: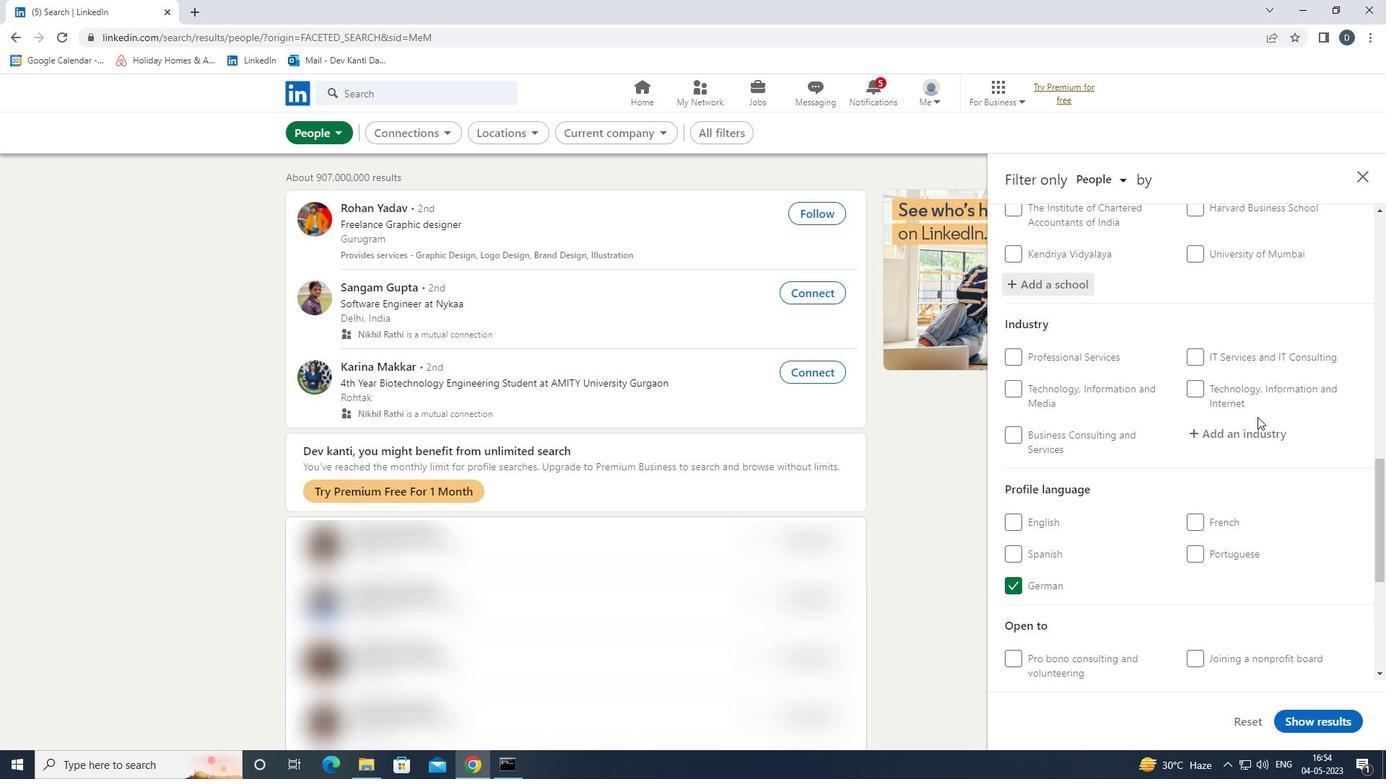 
Action: Mouse pressed left at (1257, 425)
Screenshot: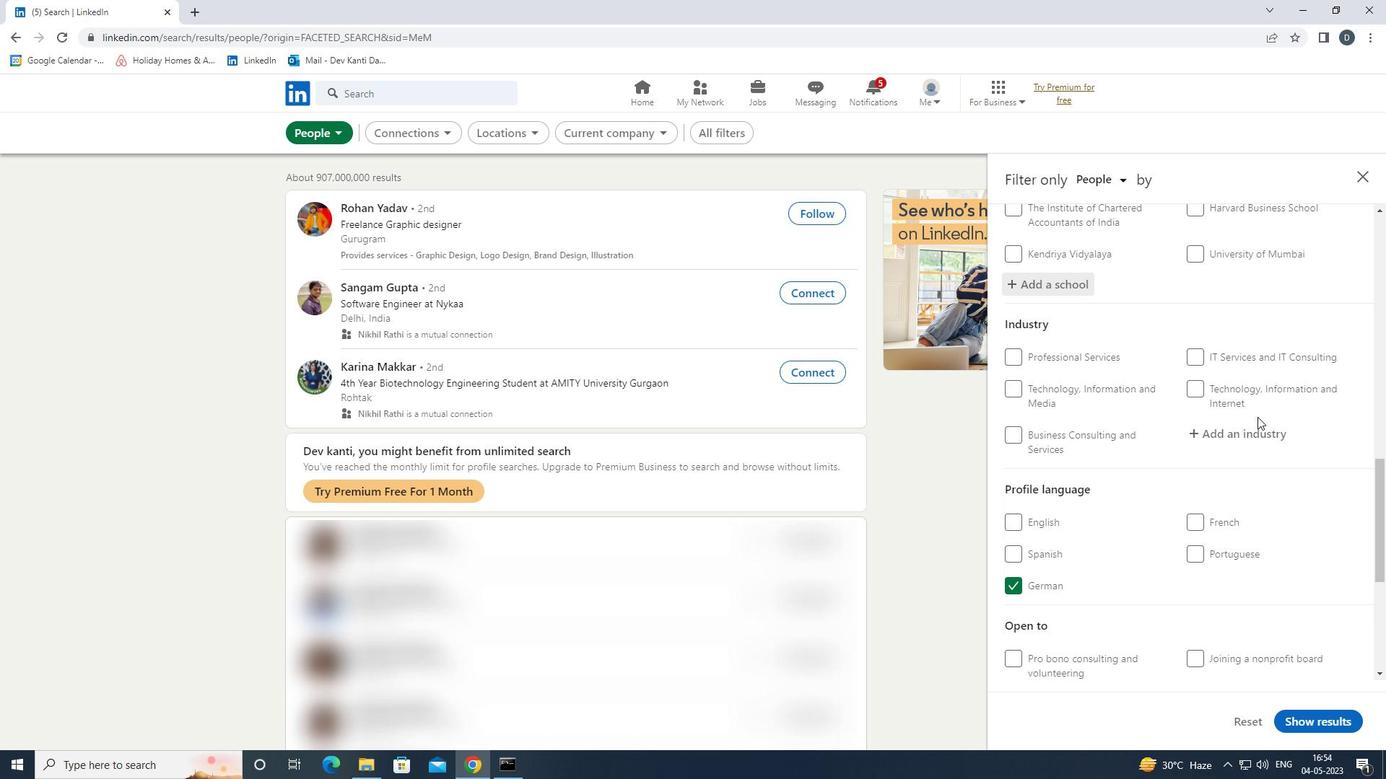 
Action: Mouse moved to (1254, 425)
Screenshot: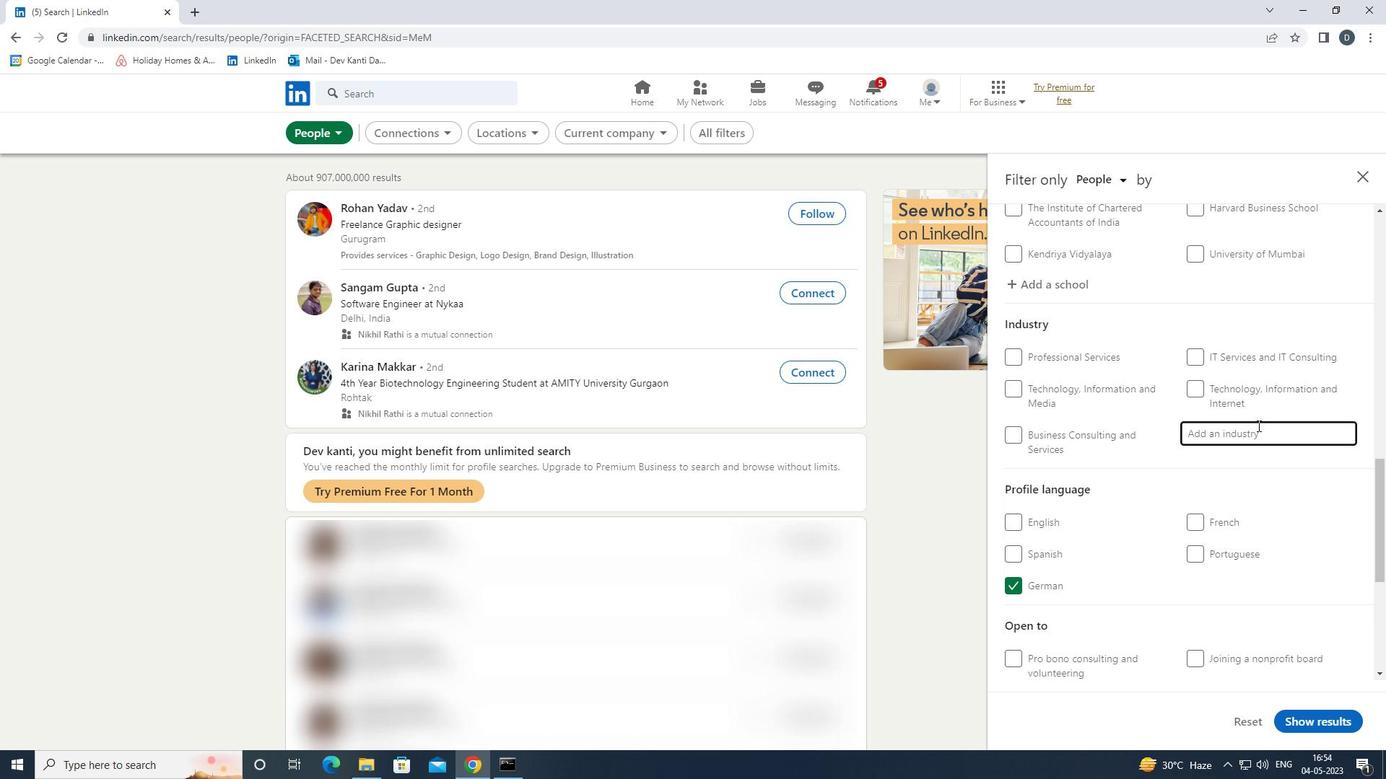 
Action: Key pressed <Key.shift><Key.shift><Key.shift><Key.shift><Key.shift><Key.shift><Key.shift>TRUCK<Key.space><Key.shift><Key.down><Key.enter>
Screenshot: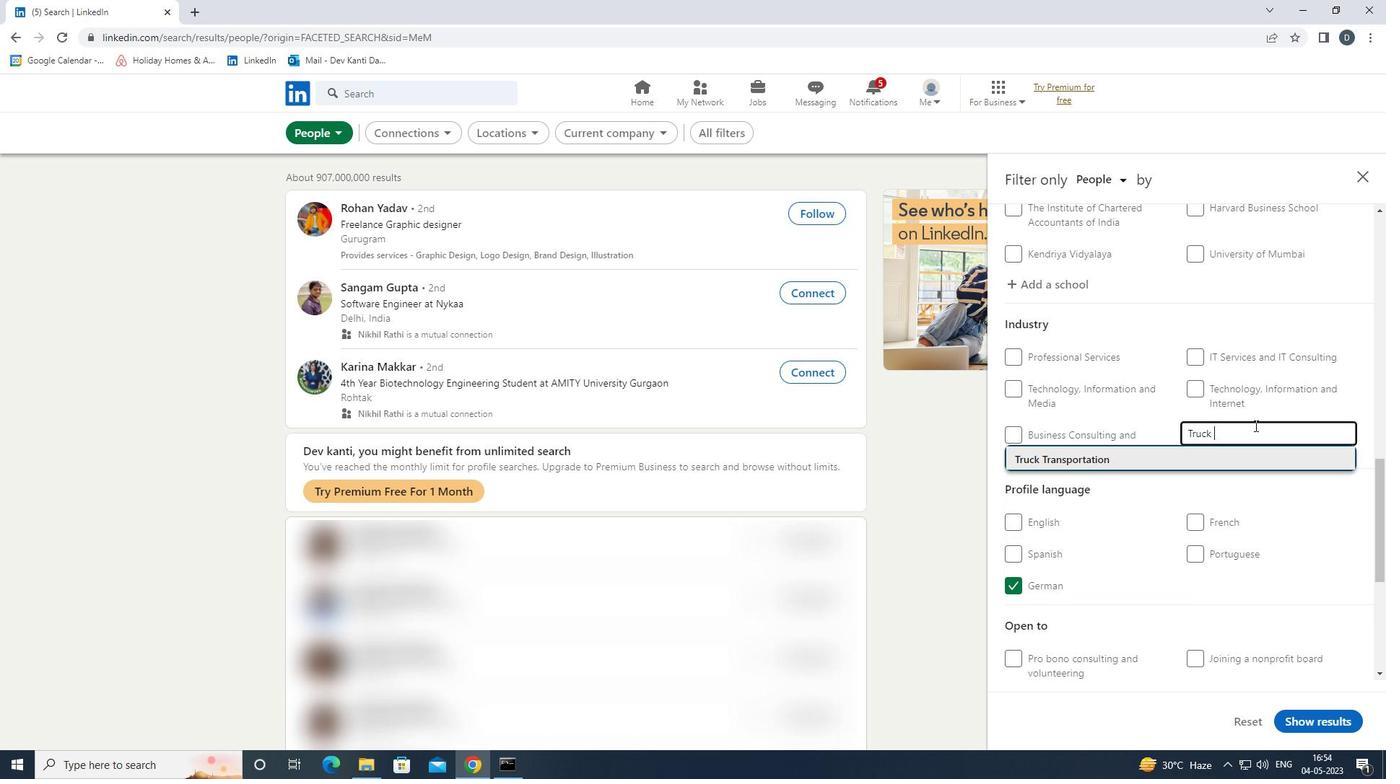 
Action: Mouse scrolled (1254, 425) with delta (0, 0)
Screenshot: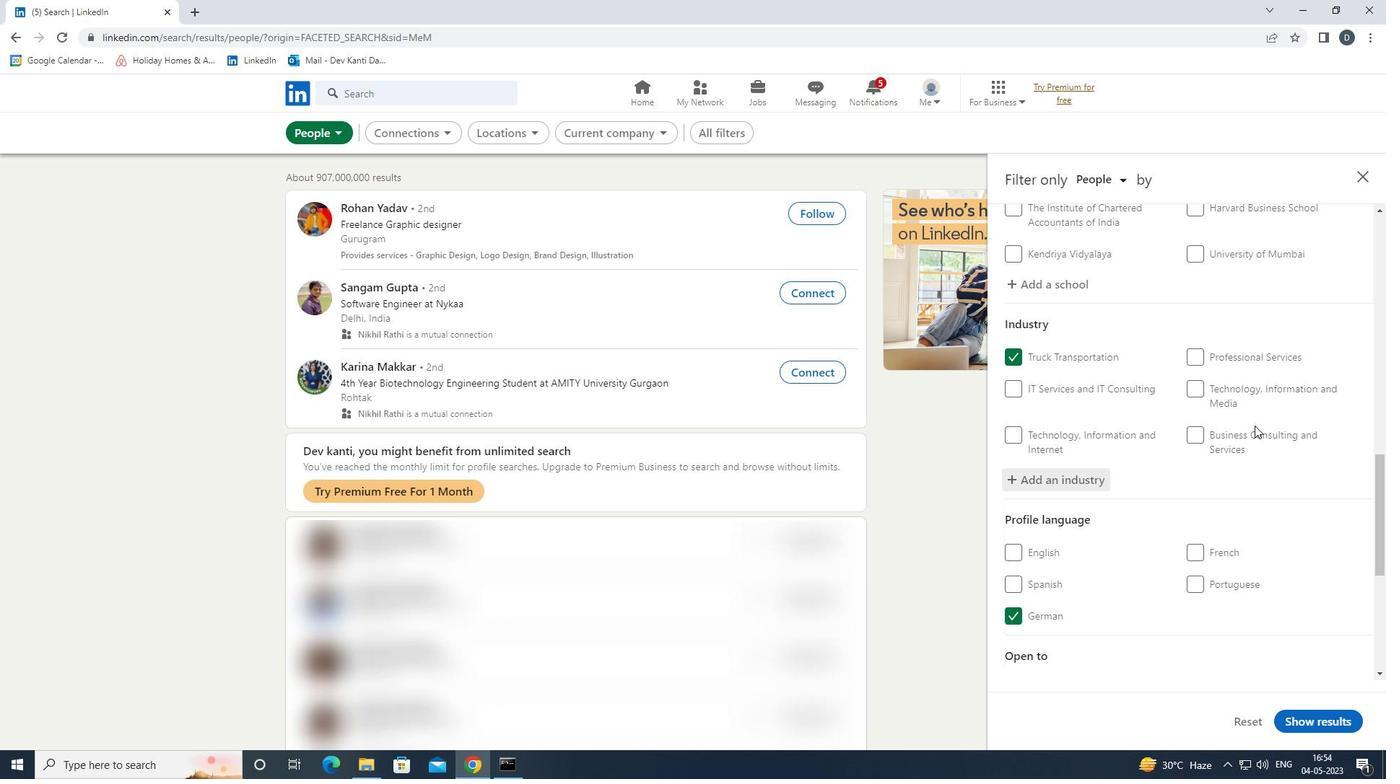 
Action: Mouse moved to (1255, 426)
Screenshot: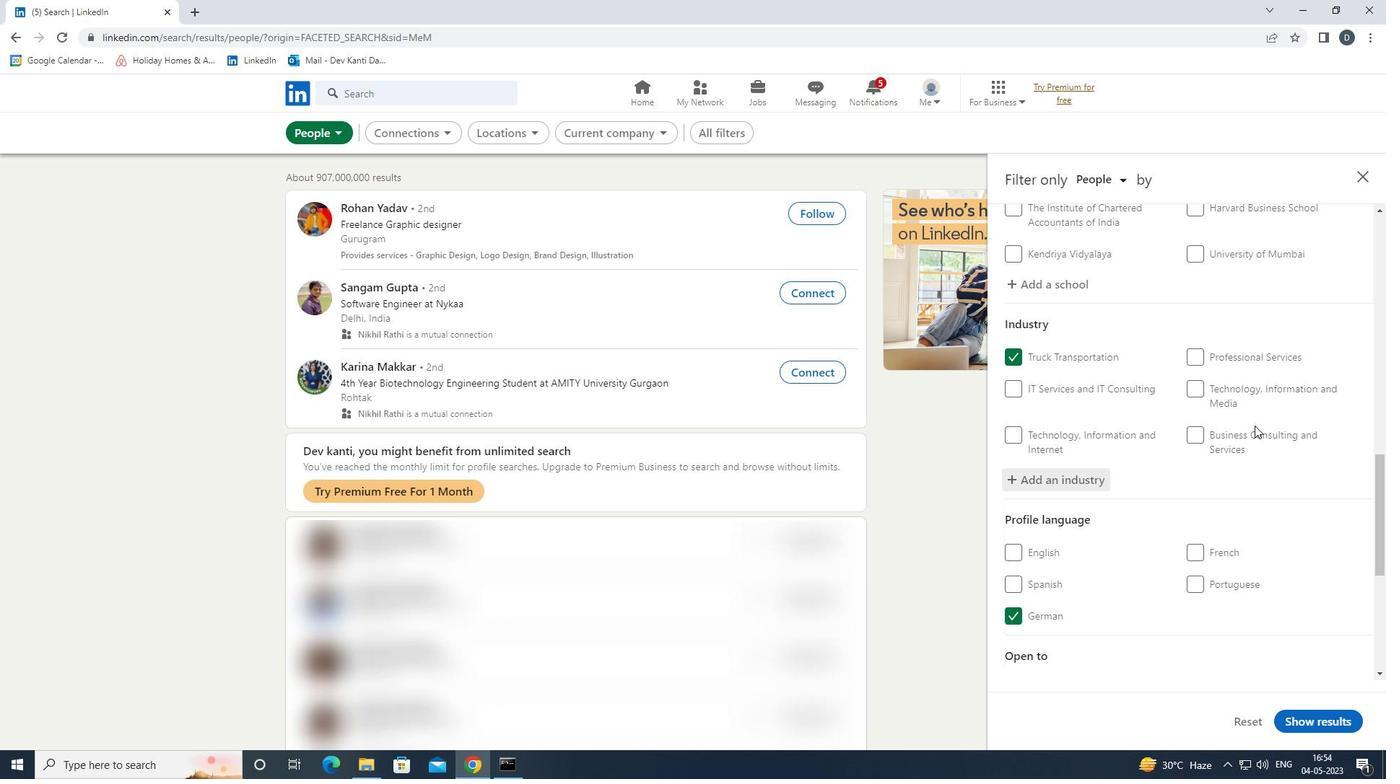 
Action: Mouse scrolled (1255, 425) with delta (0, 0)
Screenshot: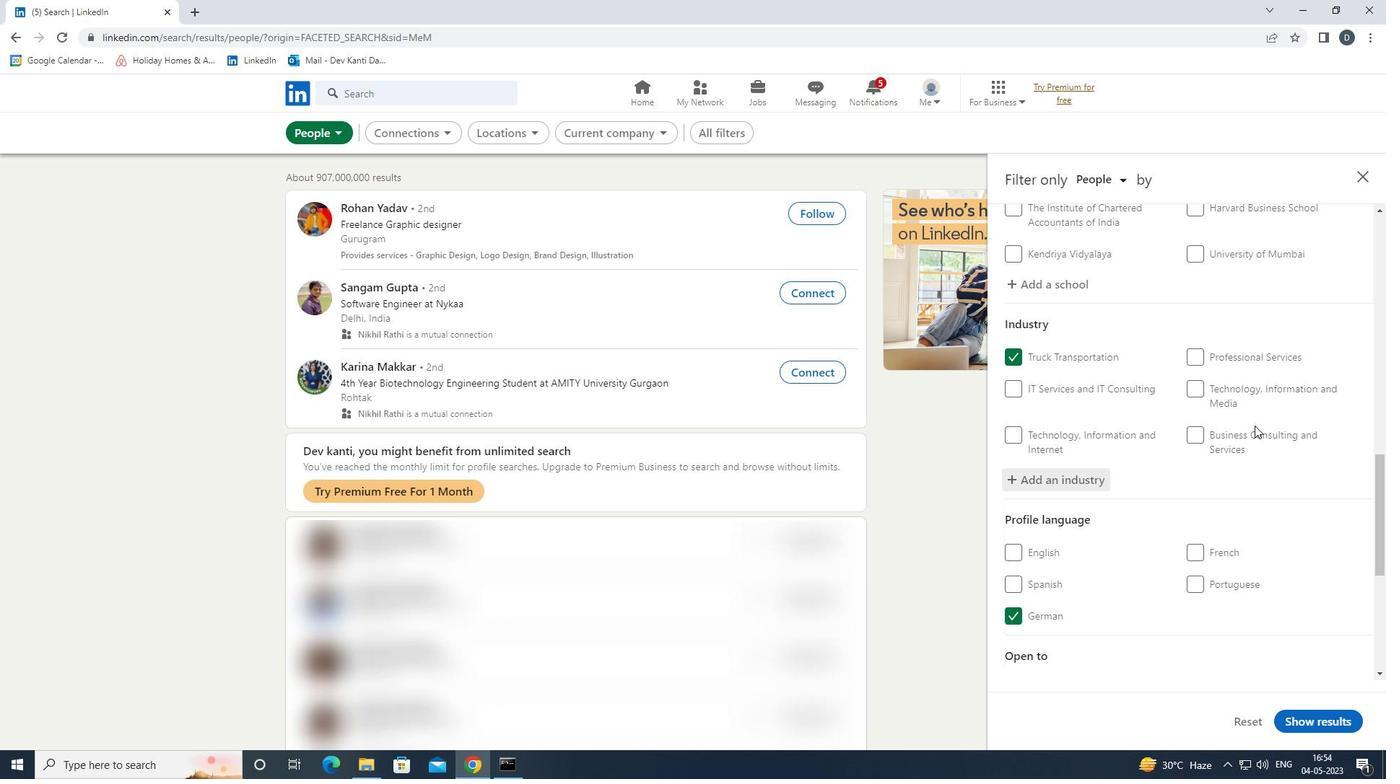 
Action: Mouse moved to (1264, 430)
Screenshot: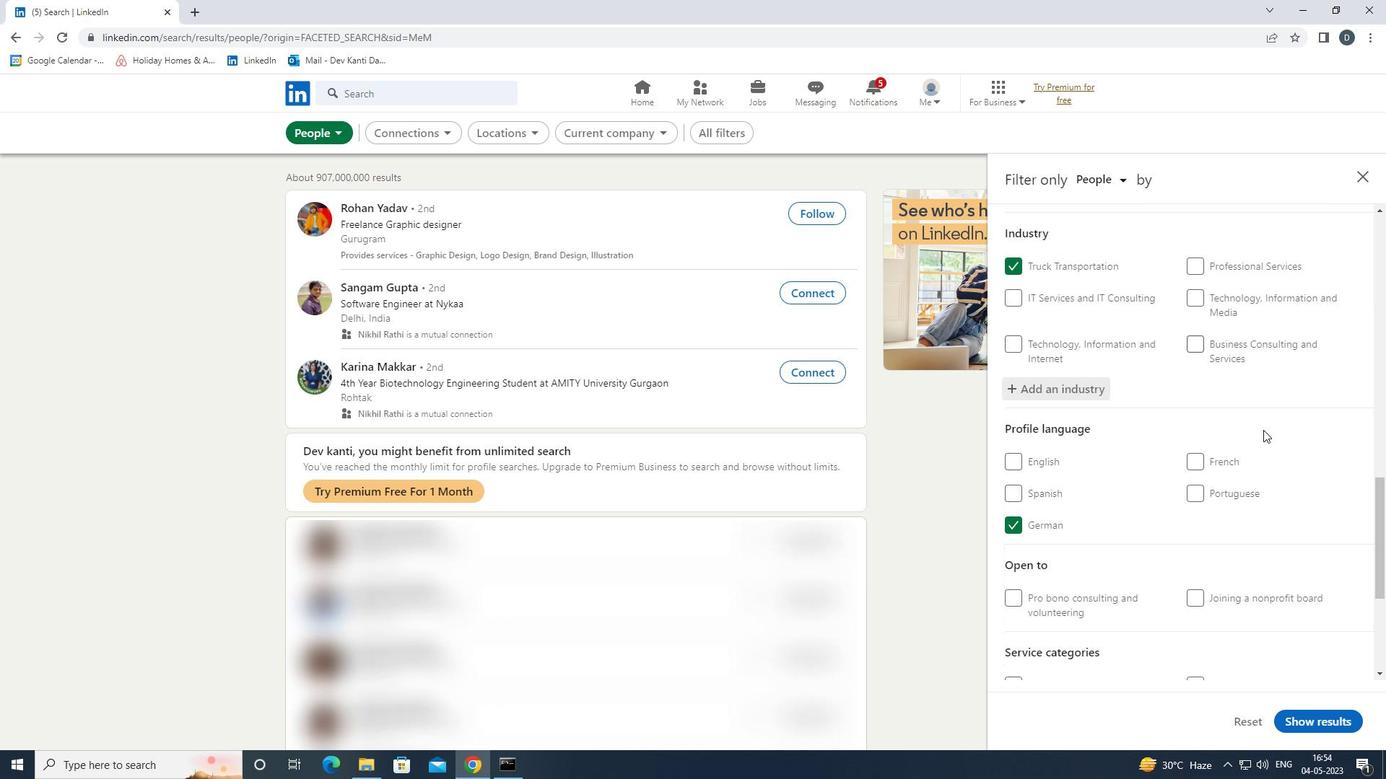 
Action: Mouse scrolled (1264, 429) with delta (0, 0)
Screenshot: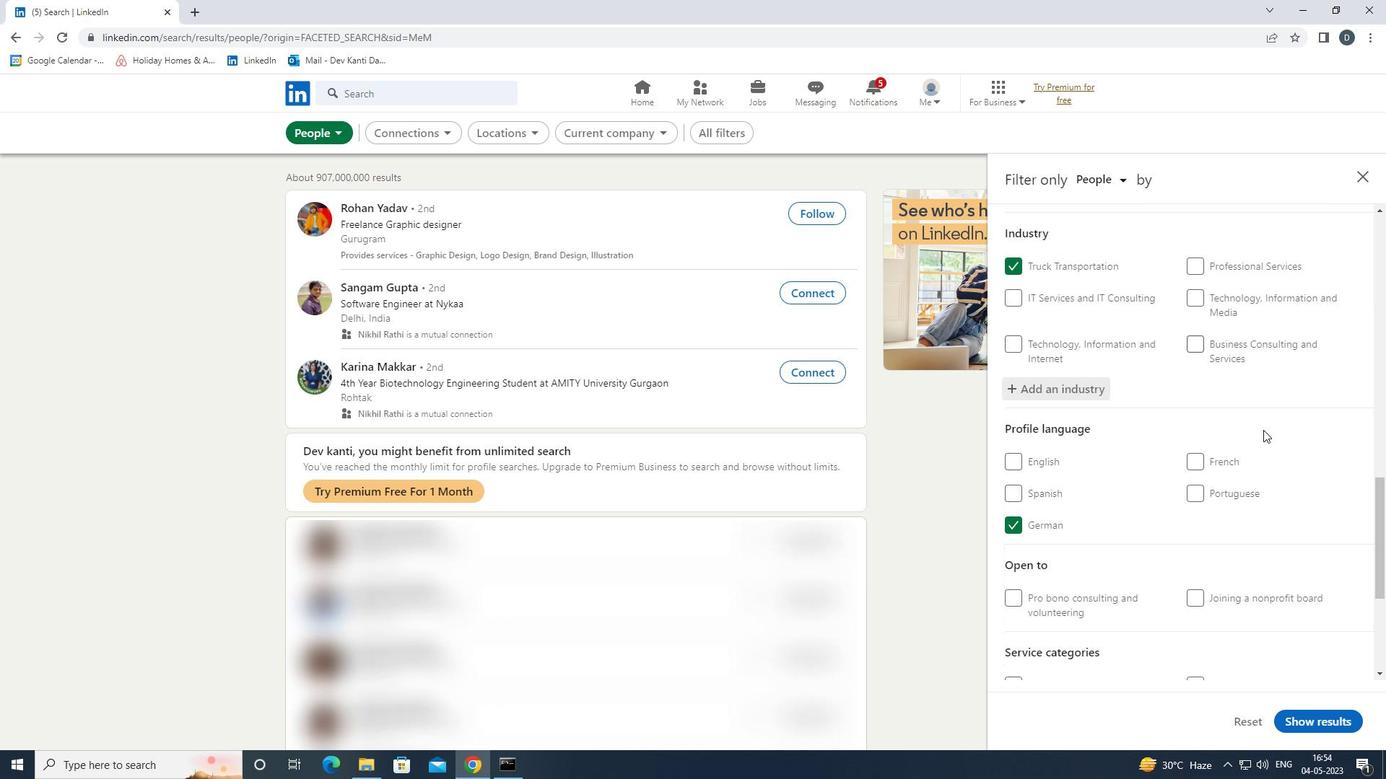 
Action: Mouse moved to (1264, 431)
Screenshot: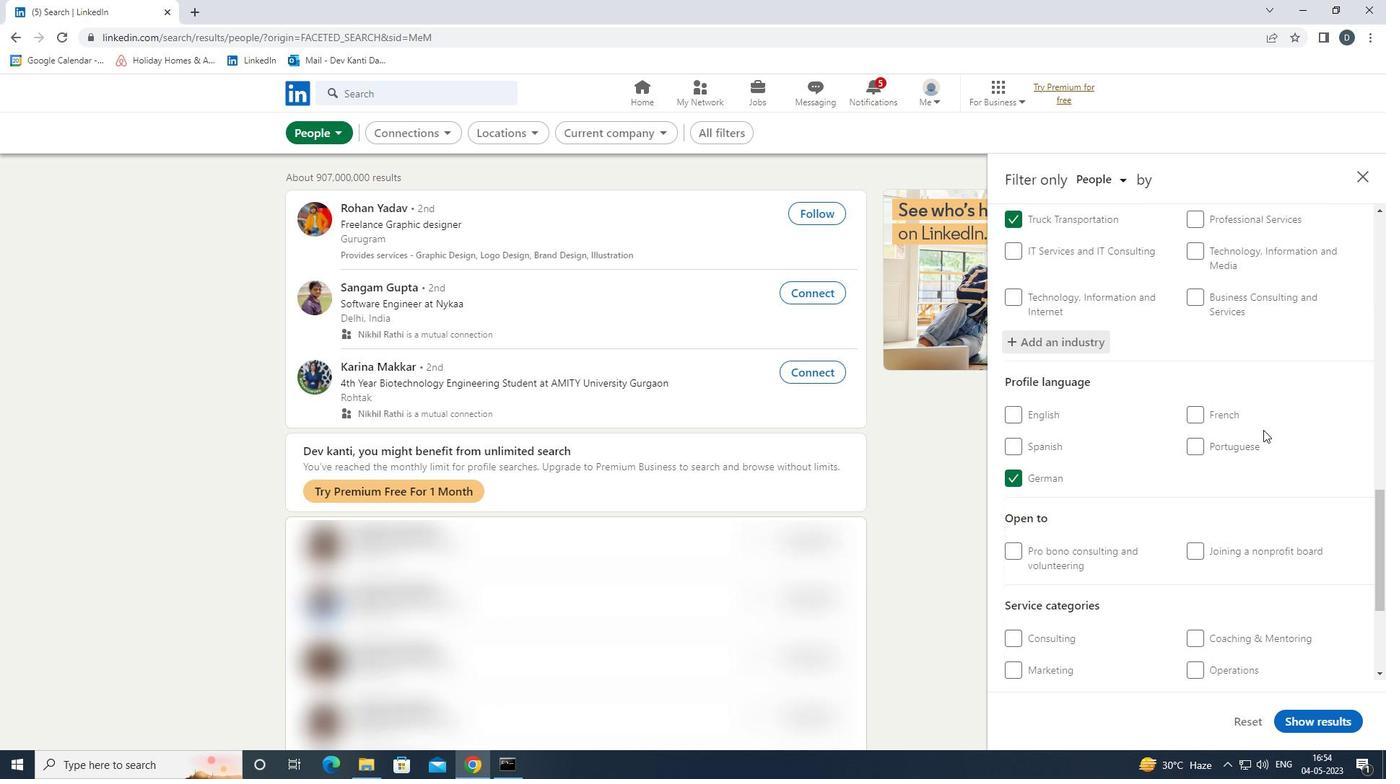 
Action: Mouse scrolled (1264, 431) with delta (0, 0)
Screenshot: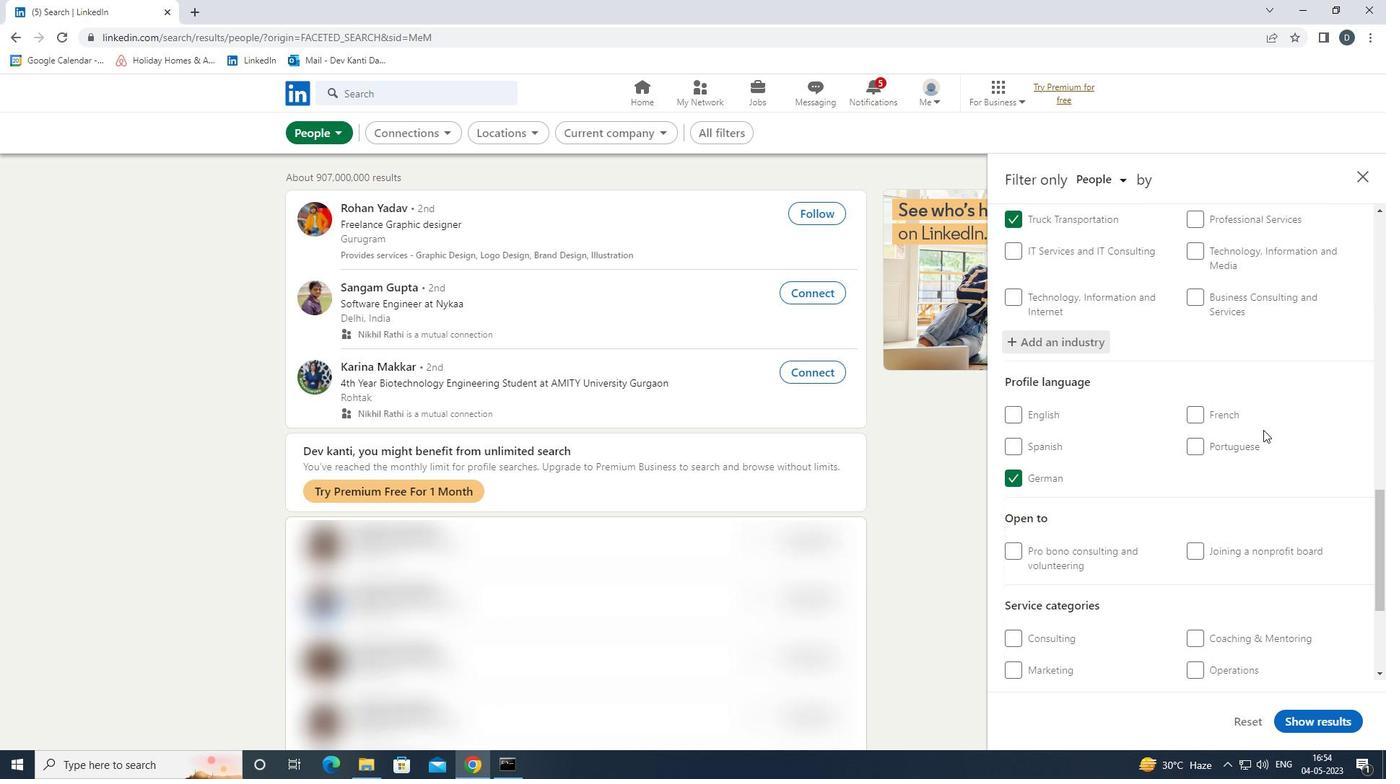 
Action: Mouse moved to (1258, 547)
Screenshot: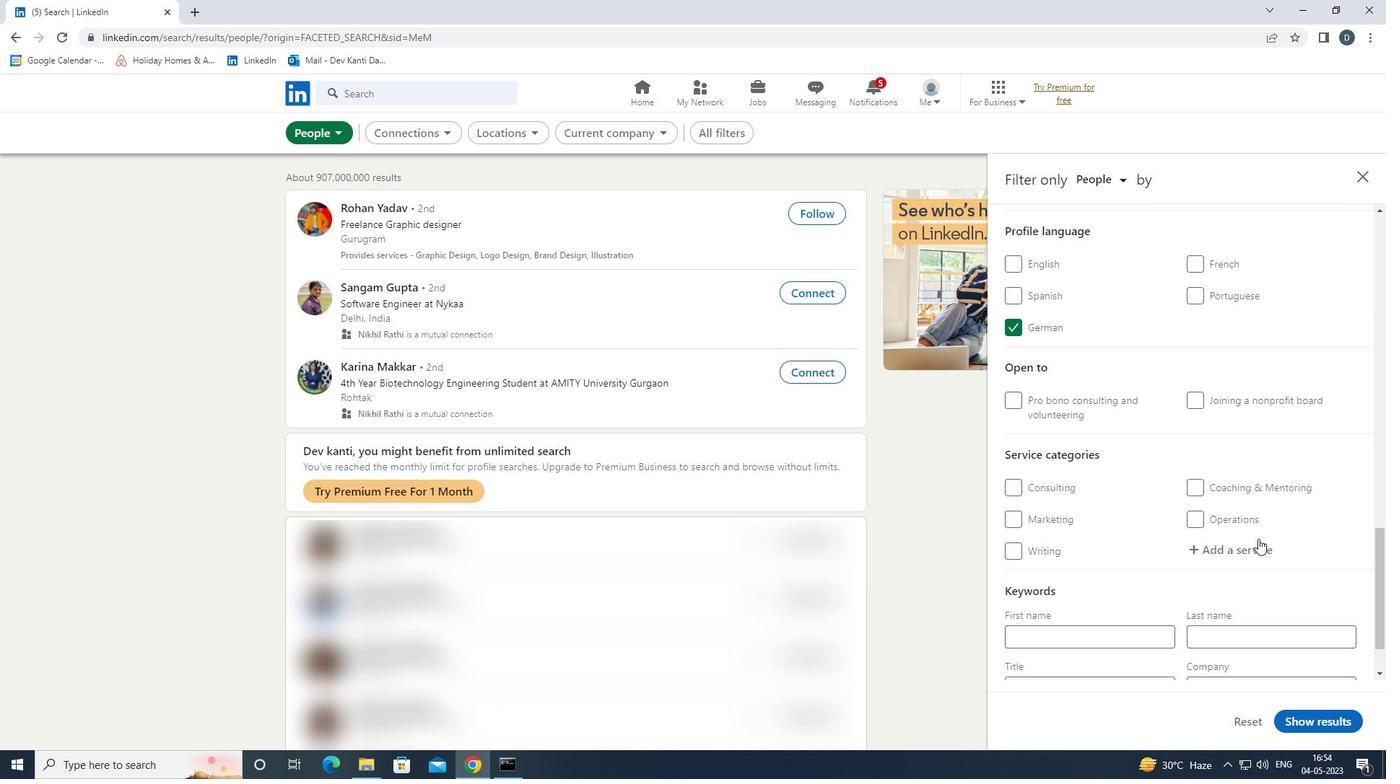 
Action: Mouse pressed left at (1258, 547)
Screenshot: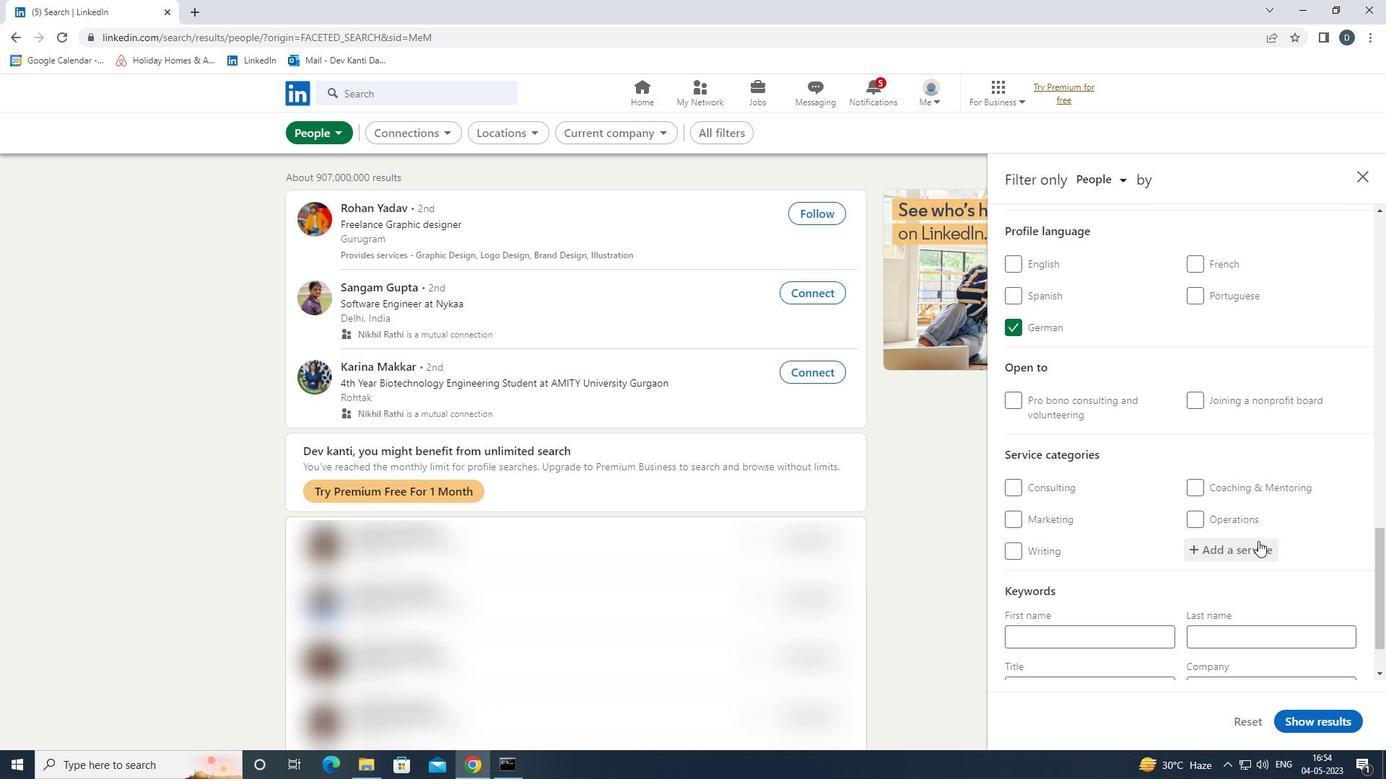 
Action: Mouse moved to (1279, 542)
Screenshot: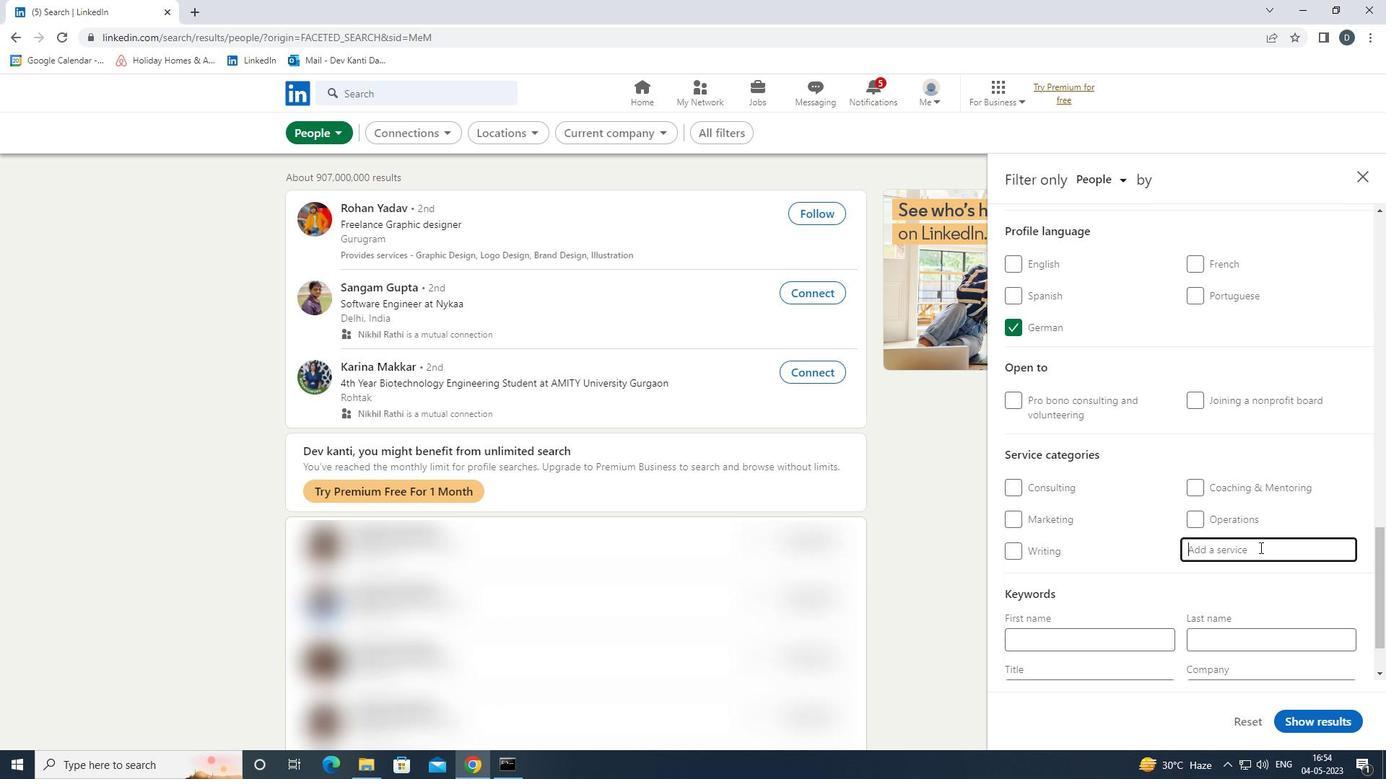 
Action: Key pressed <Key.shift>PORTR<Key.down><Key.enter>
Screenshot: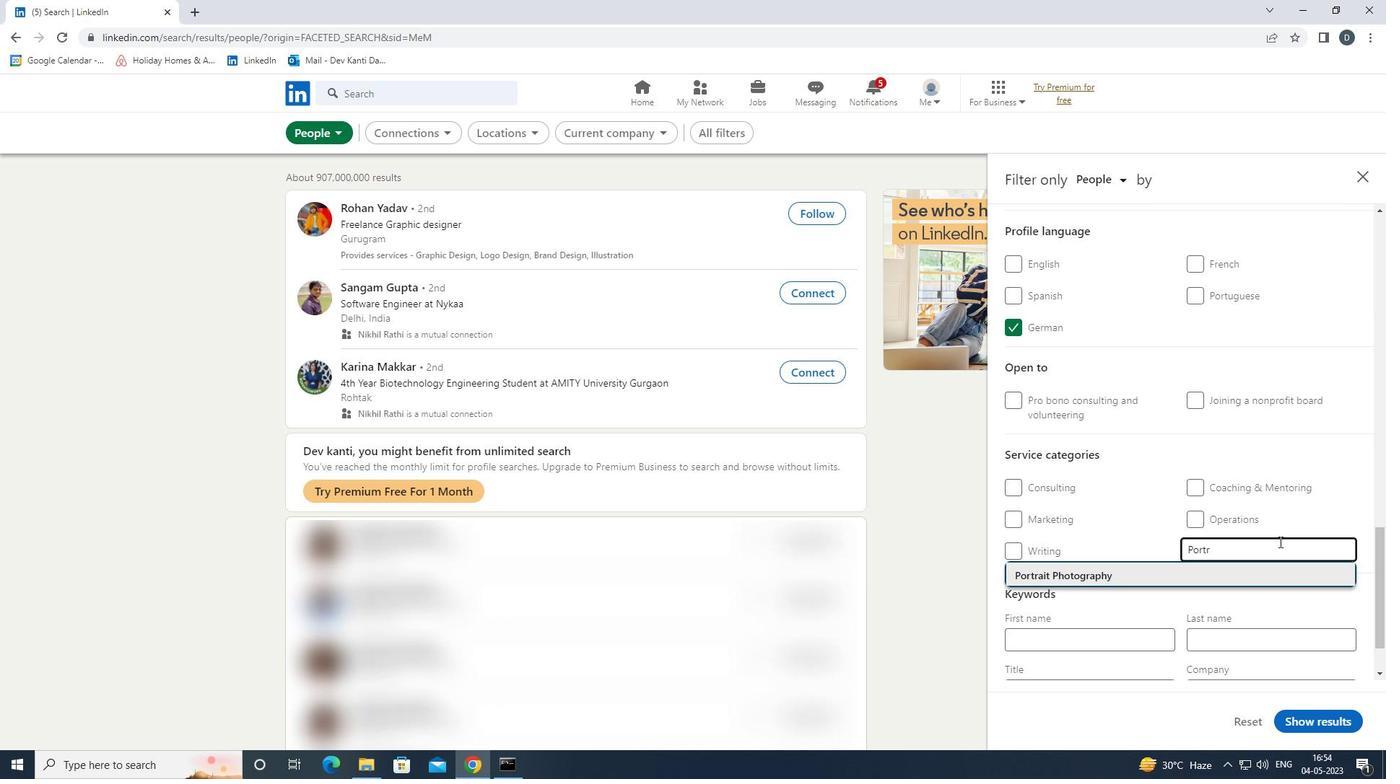 
Action: Mouse scrolled (1279, 541) with delta (0, 0)
Screenshot: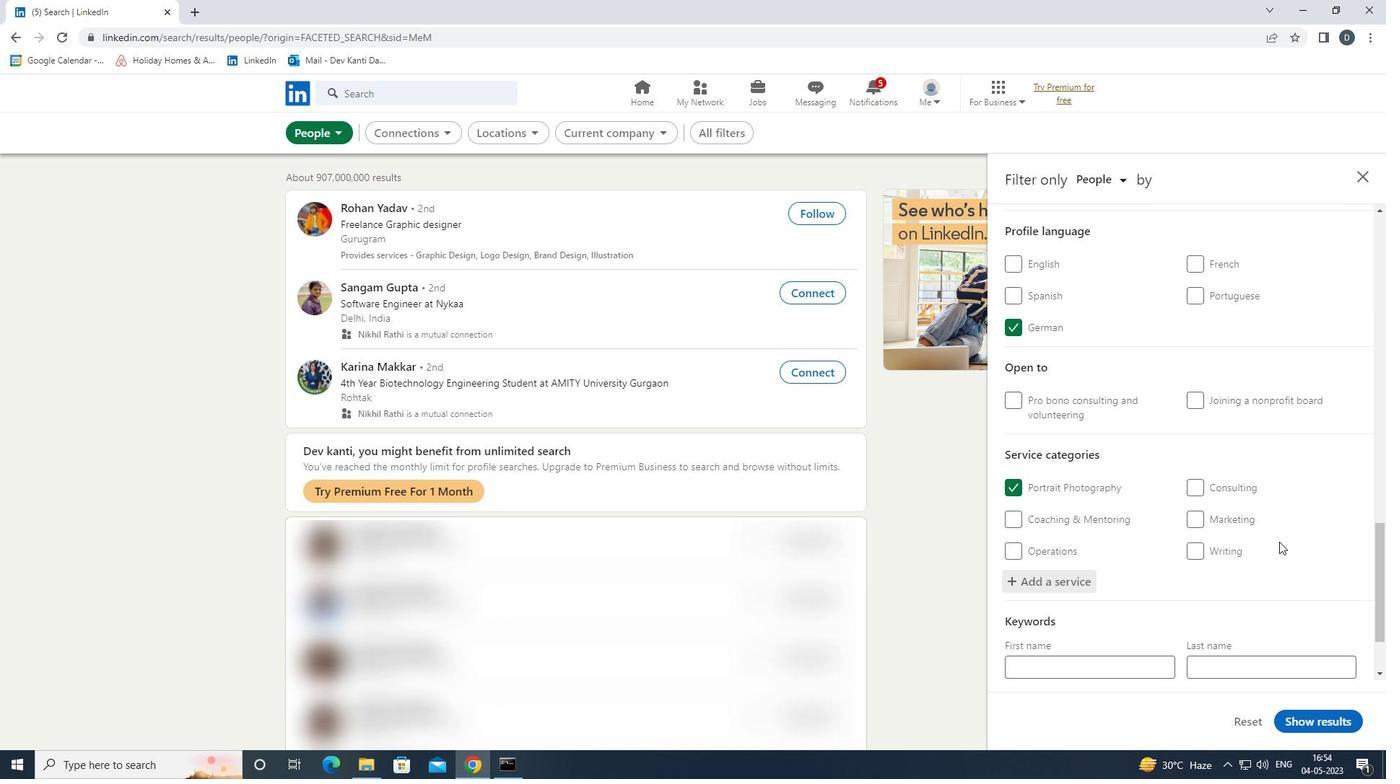 
Action: Mouse scrolled (1279, 541) with delta (0, 0)
Screenshot: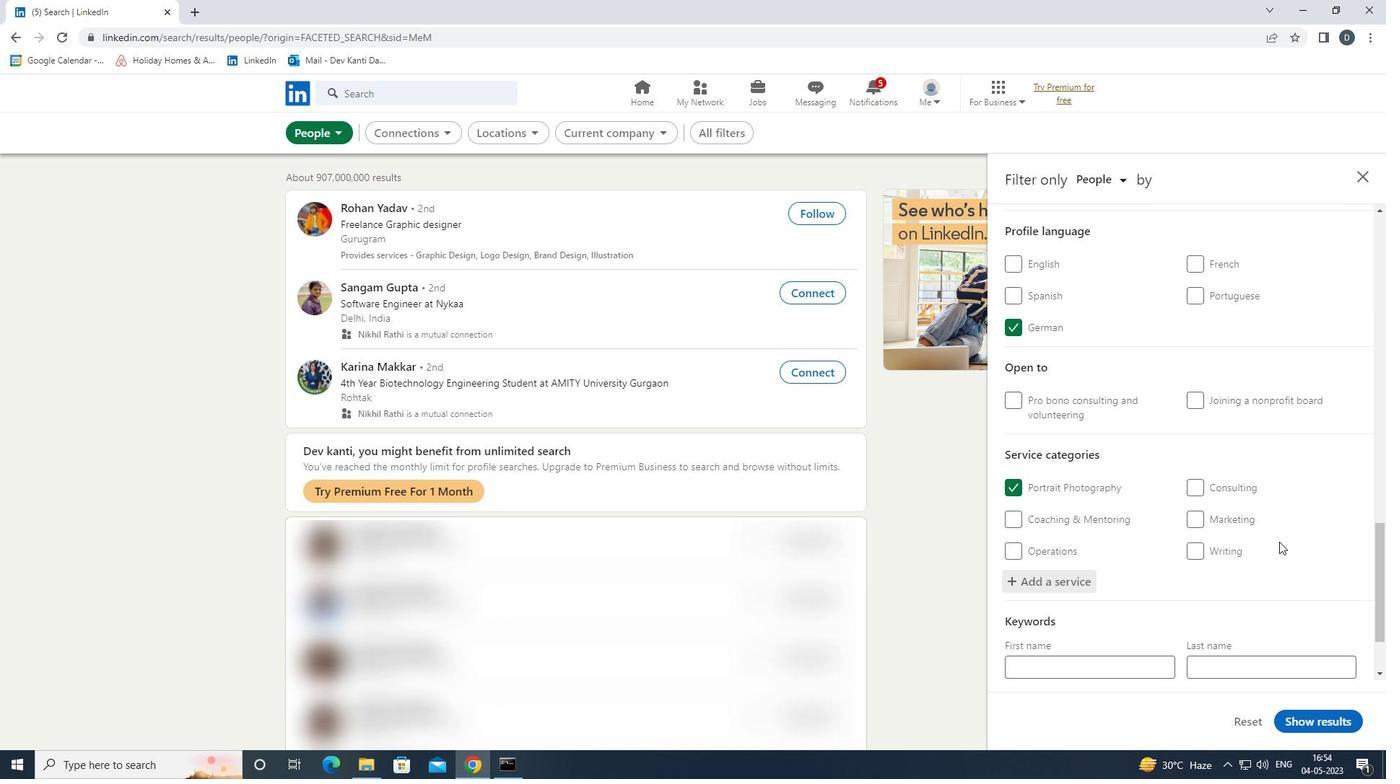 
Action: Mouse scrolled (1279, 541) with delta (0, 0)
Screenshot: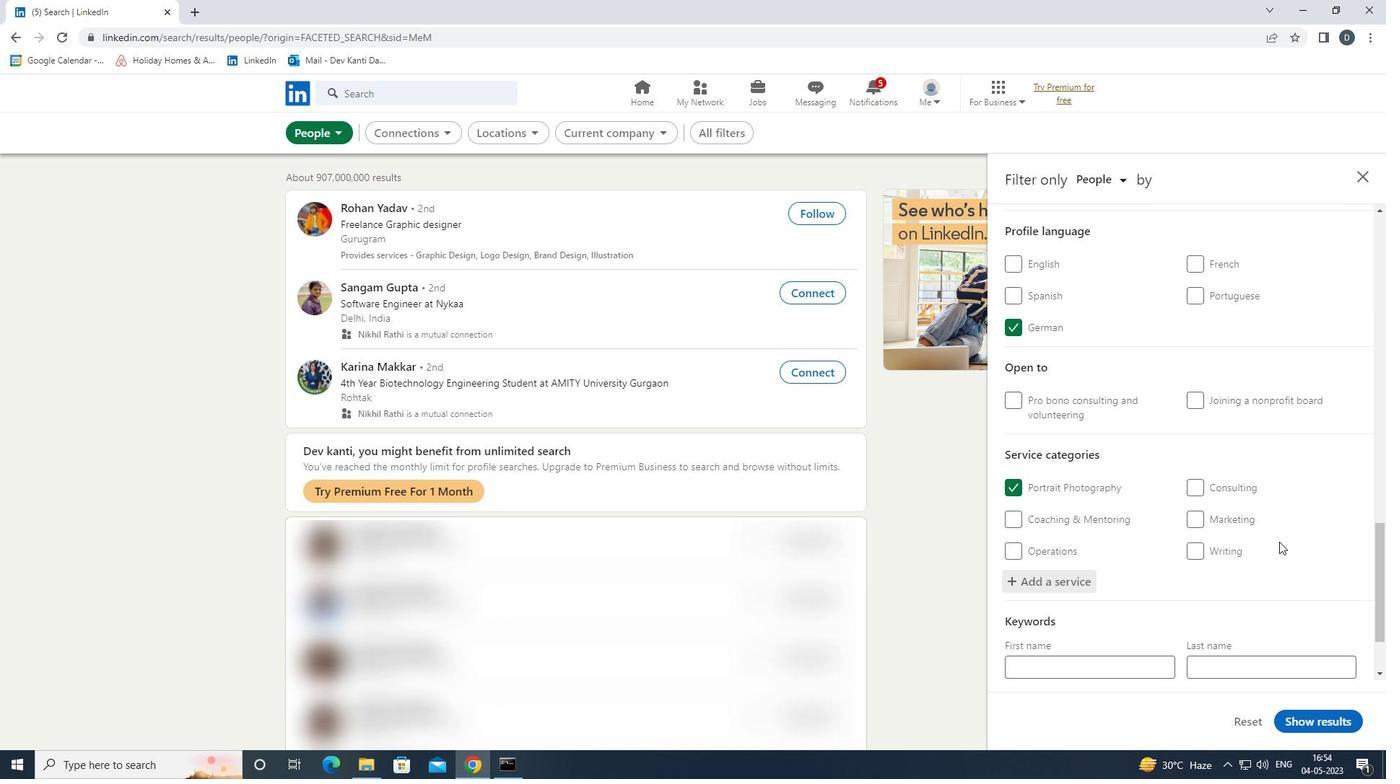 
Action: Mouse moved to (1132, 621)
Screenshot: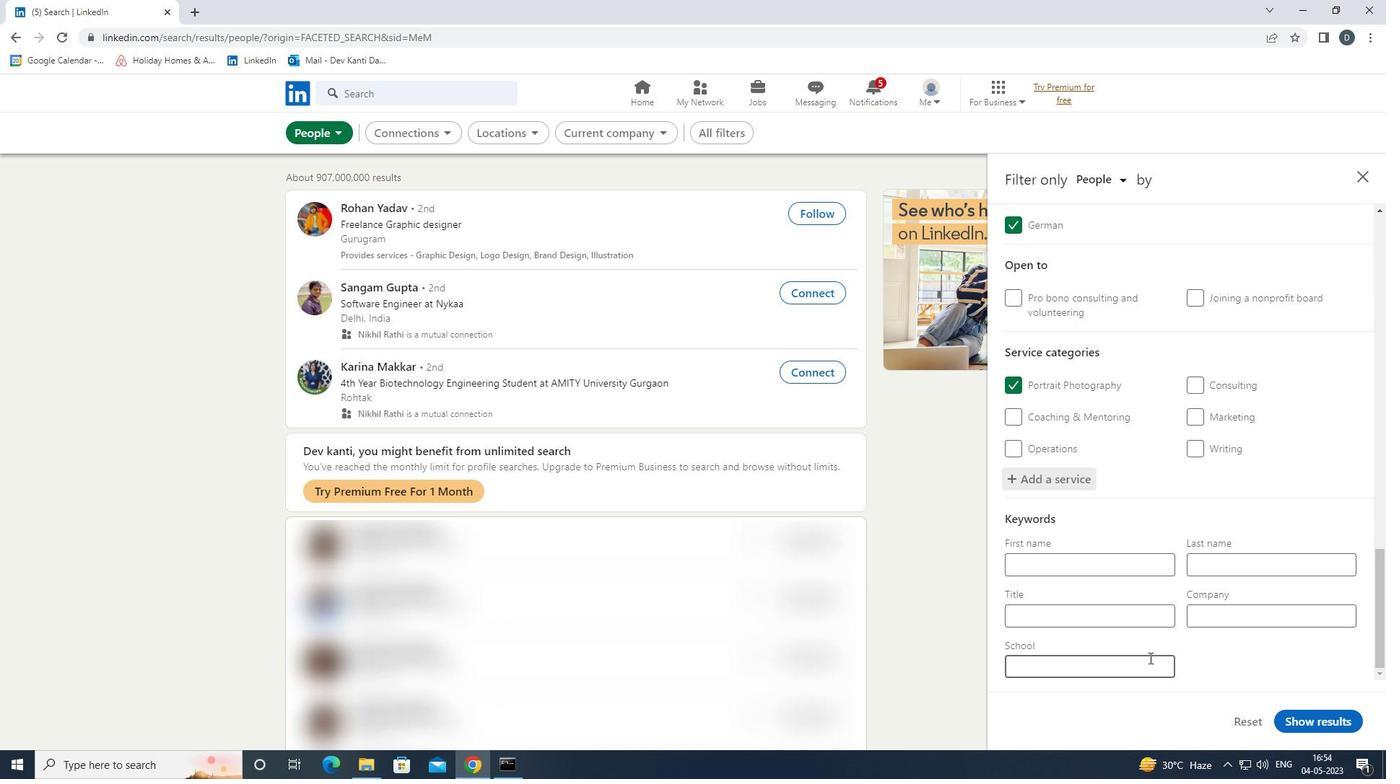 
Action: Mouse pressed left at (1132, 621)
Screenshot: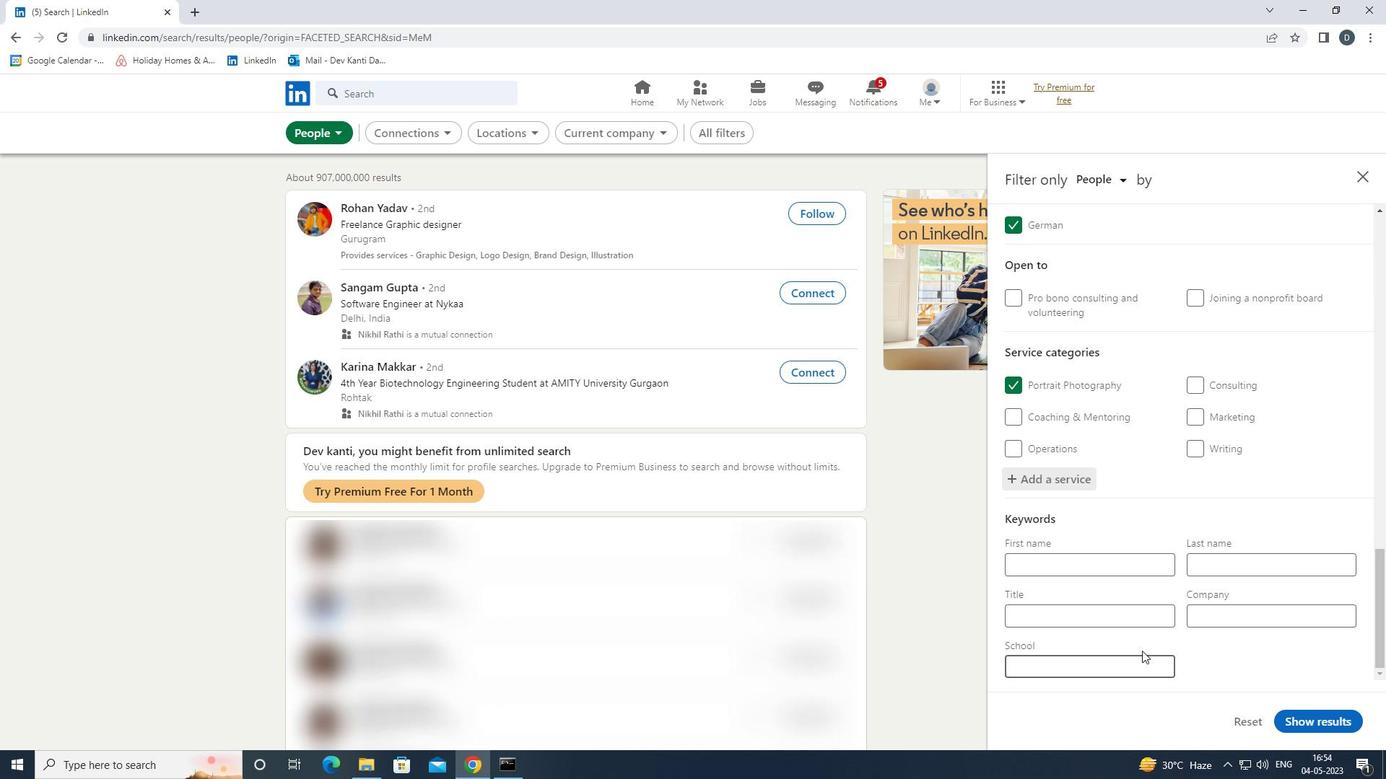 
Action: Mouse moved to (1151, 599)
Screenshot: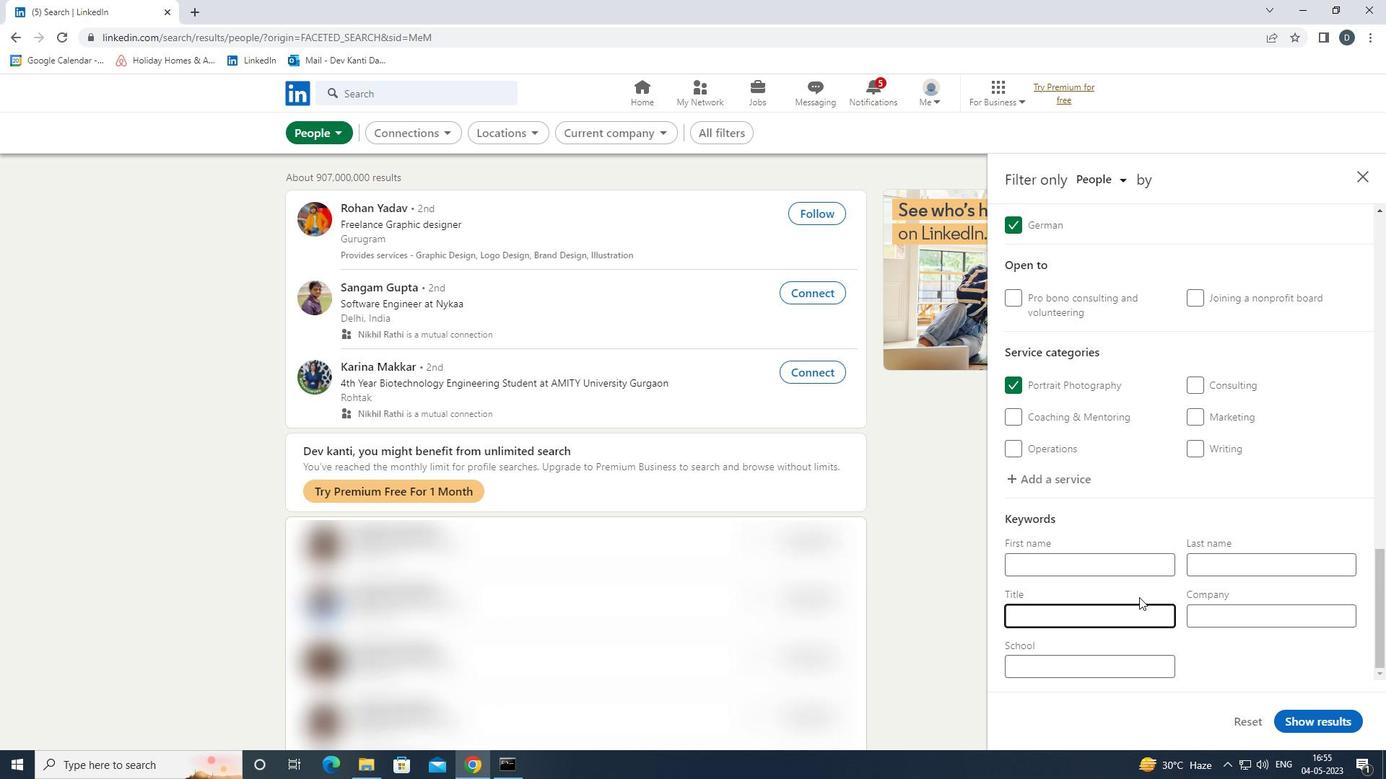 
Action: Key pressed <Key.shift><Key.shift><Key.shift><Key.shift><Key.shift><Key.shift><Key.shift><Key.shift><Key.shift><Key.shift><Key.shift><Key.shift><Key.shift><Key.shift><Key.shift><Key.shift><Key.shift><Key.shift><Key.shift><Key.shift><Key.shift><Key.shift><Key.shift><Key.shift><Key.shift>OFFICER
Screenshot: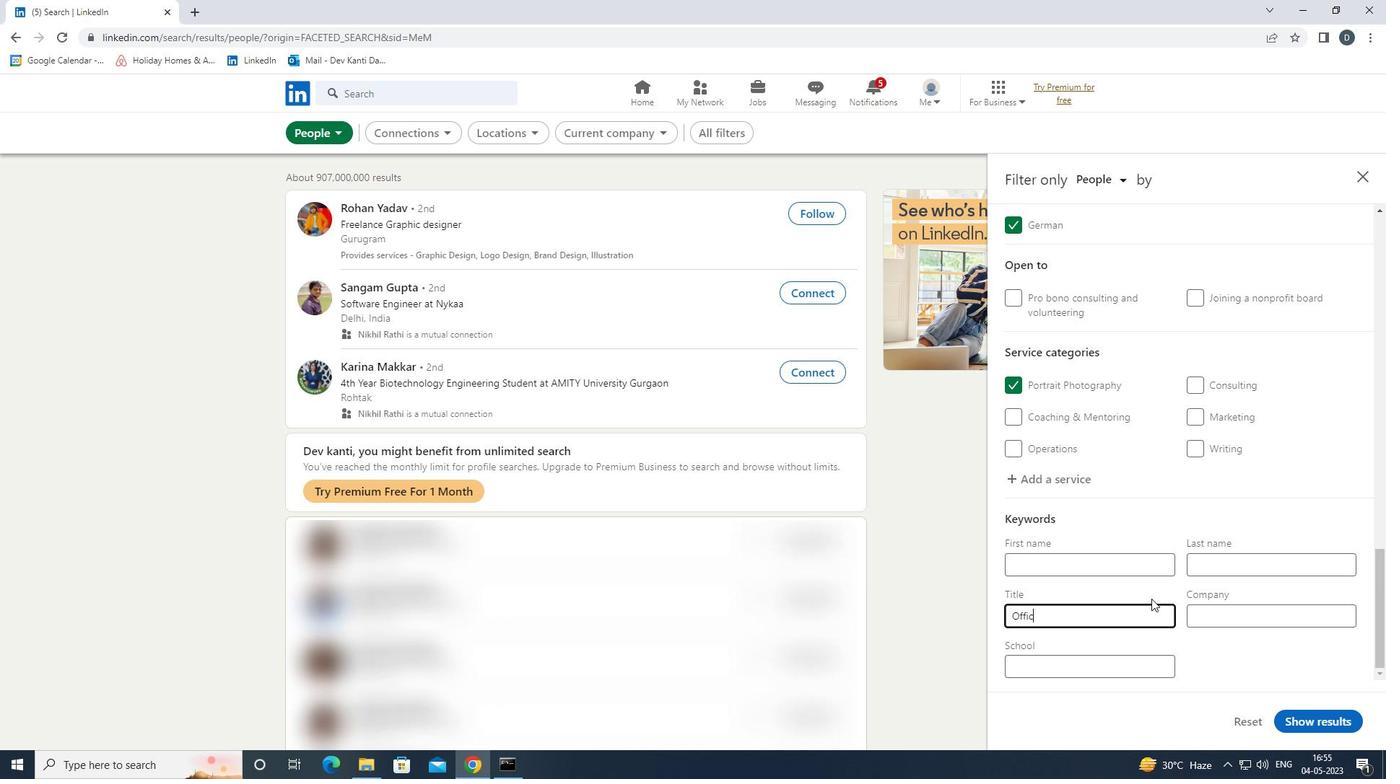 
Action: Mouse moved to (1302, 718)
Screenshot: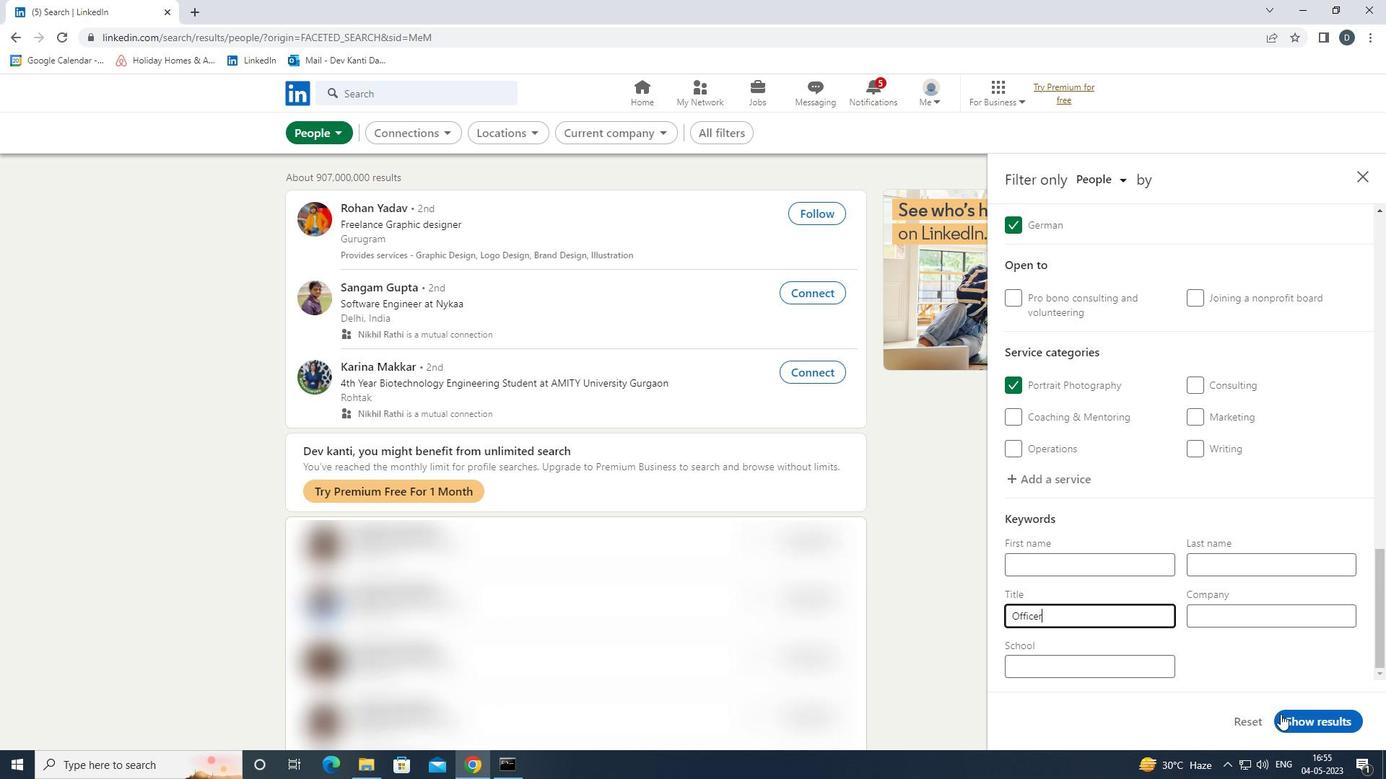 
Action: Mouse pressed left at (1302, 718)
Screenshot: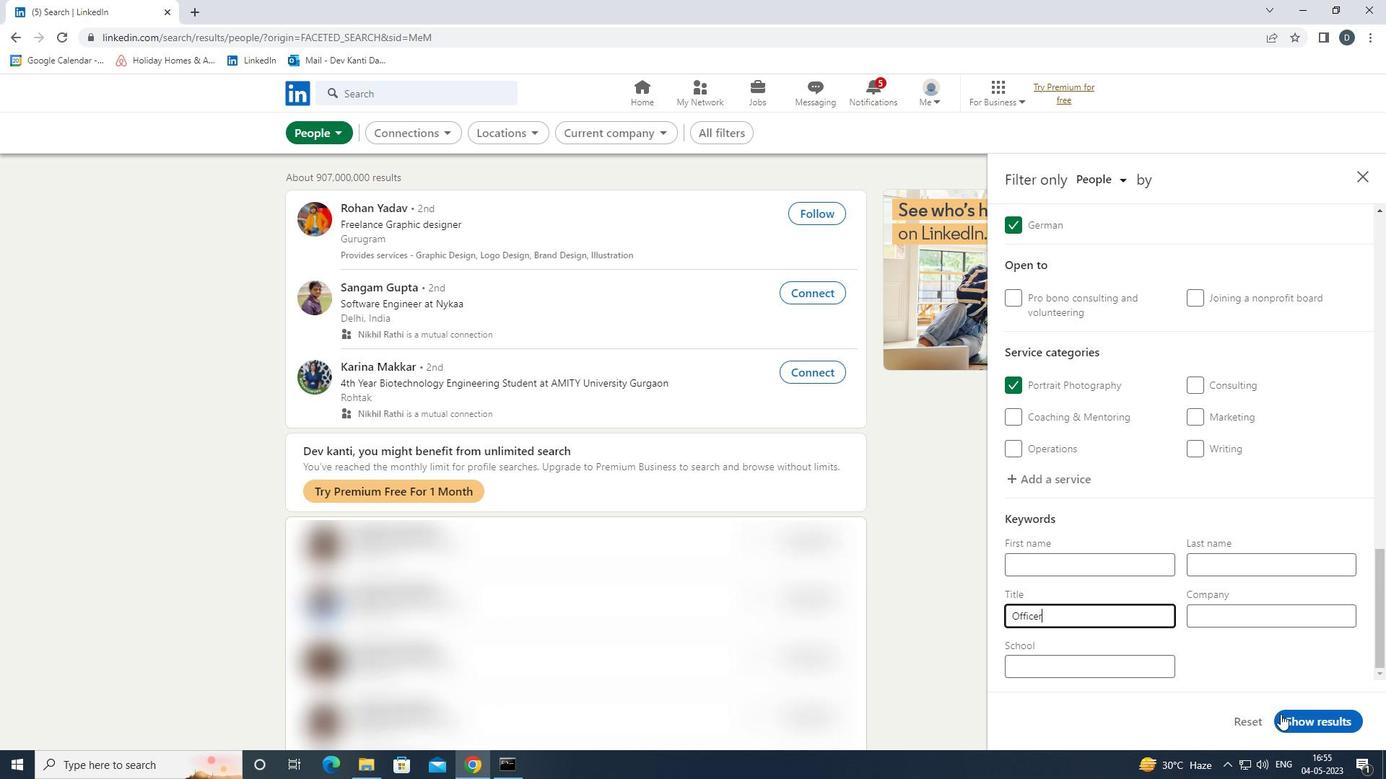 
Action: Mouse moved to (788, 313)
Screenshot: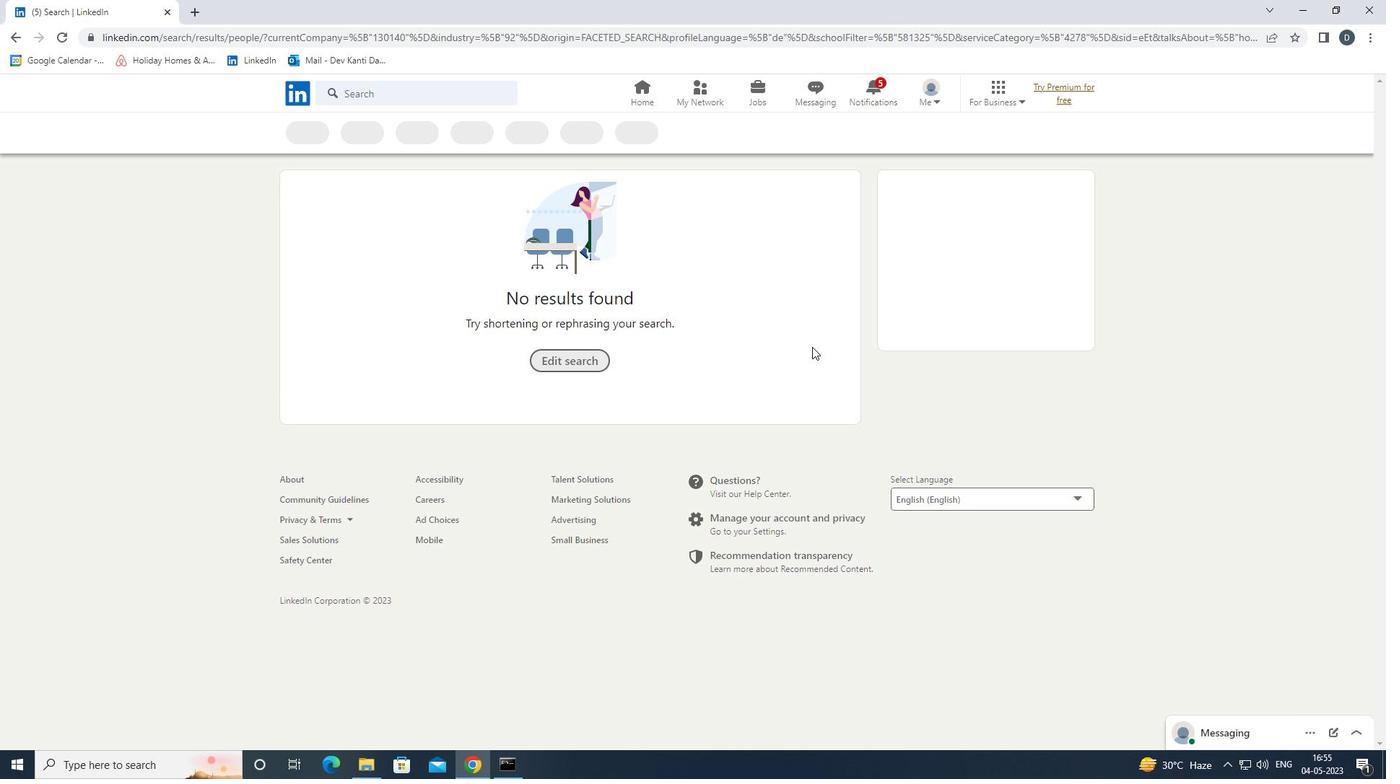 
